 Task: Add a signature Claire Howard containing Have a great summer, Claire Howard to email address softage.4@softage.net and add a label Procedures
Action: Mouse moved to (1208, 92)
Screenshot: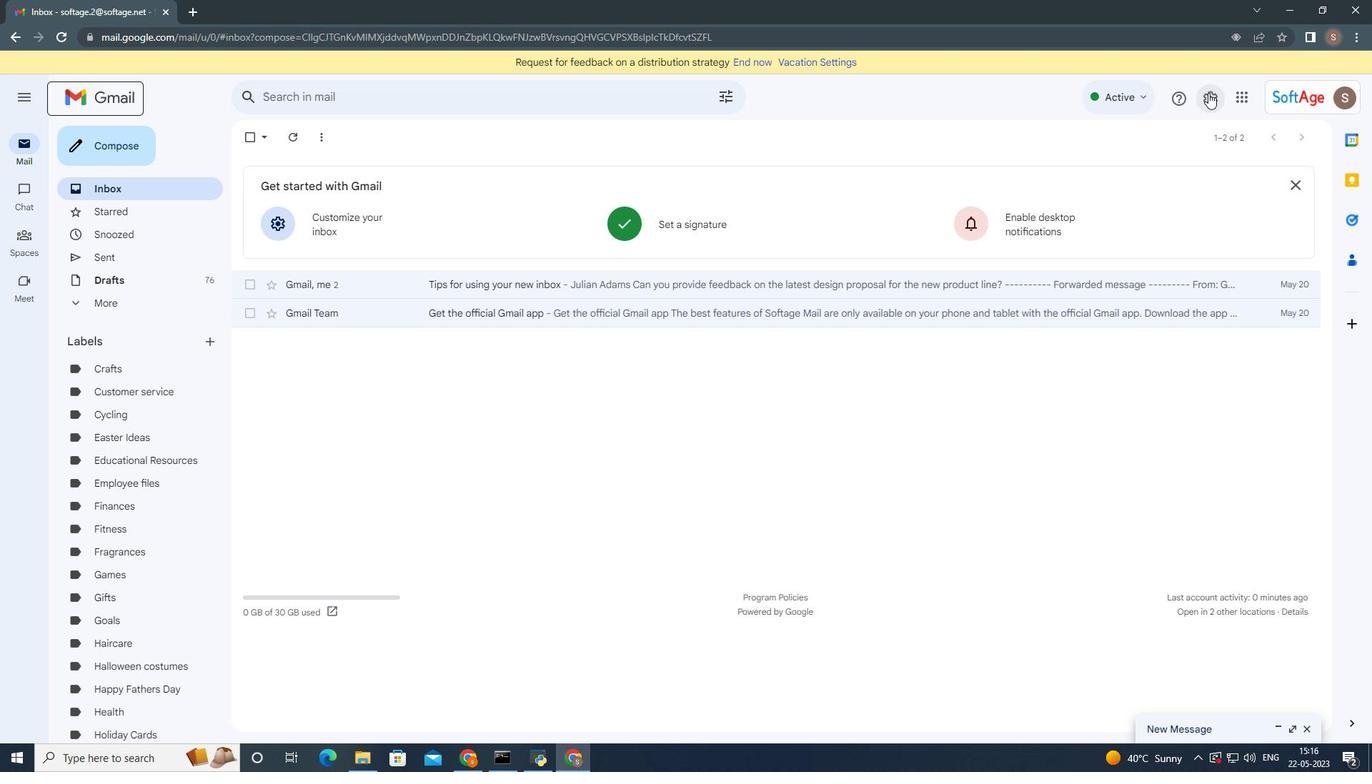 
Action: Mouse pressed left at (1208, 92)
Screenshot: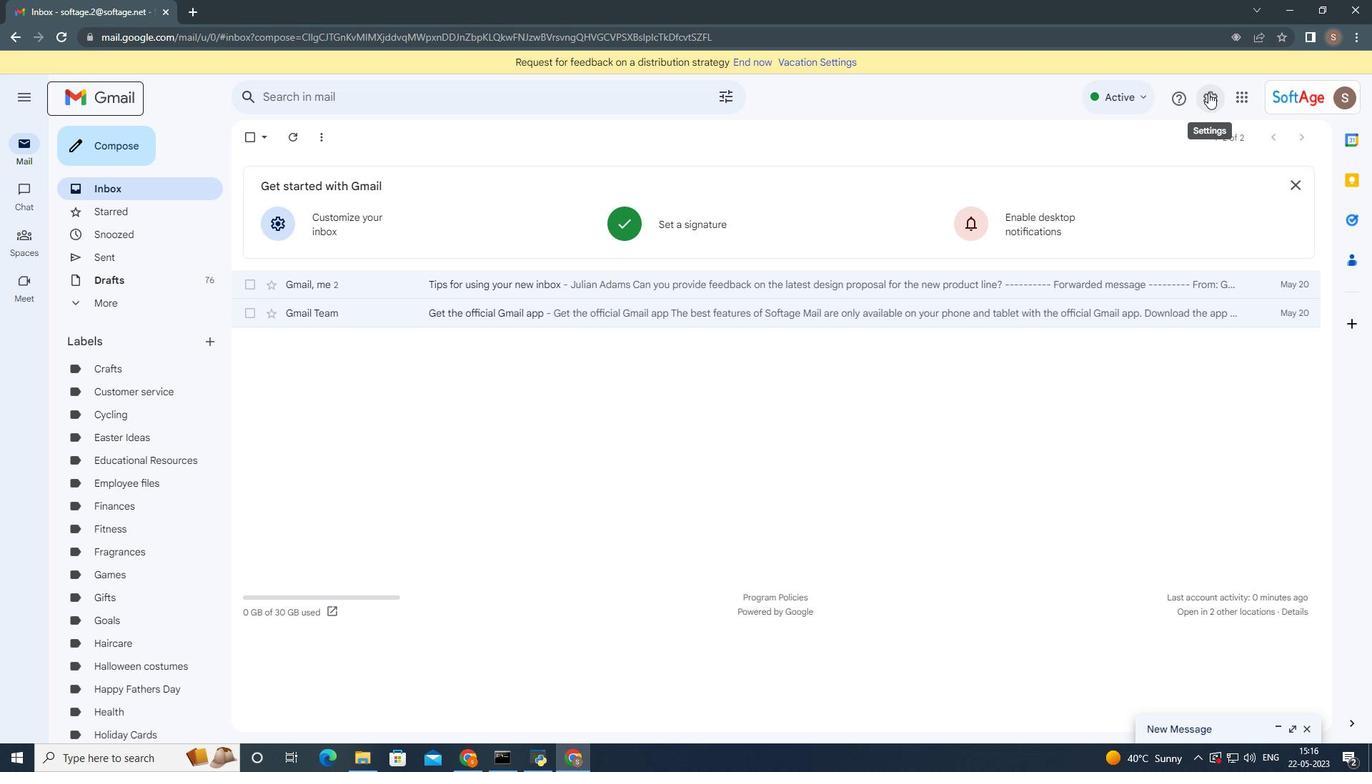 
Action: Mouse moved to (1165, 183)
Screenshot: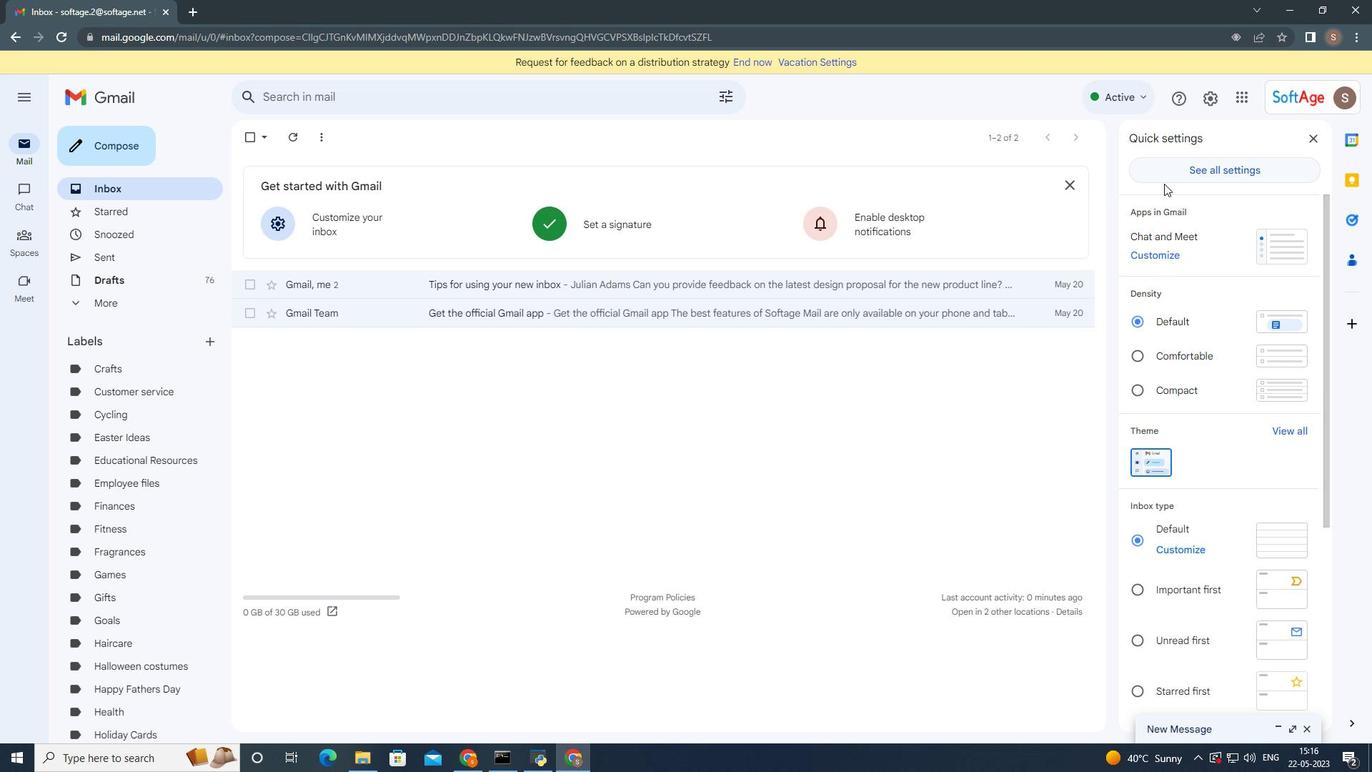 
Action: Mouse pressed left at (1165, 183)
Screenshot: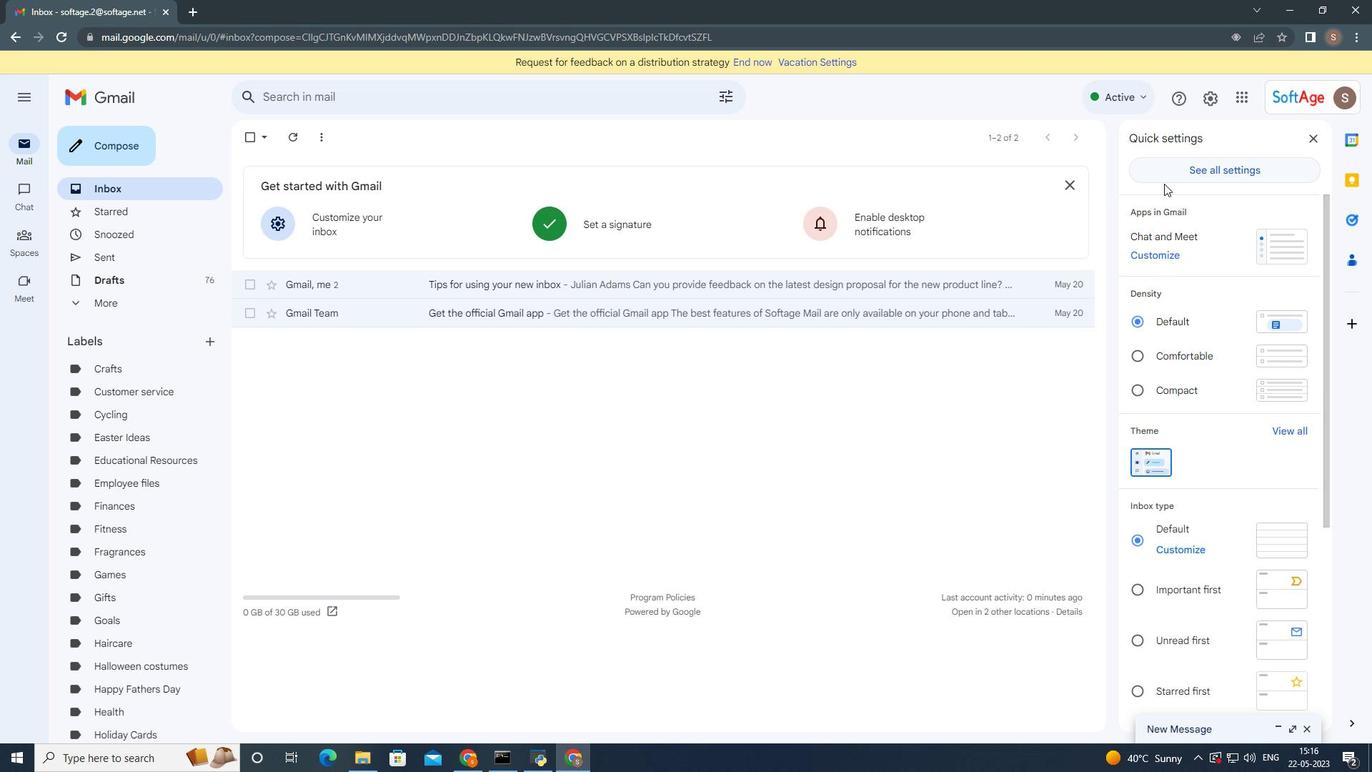 
Action: Mouse moved to (1165, 176)
Screenshot: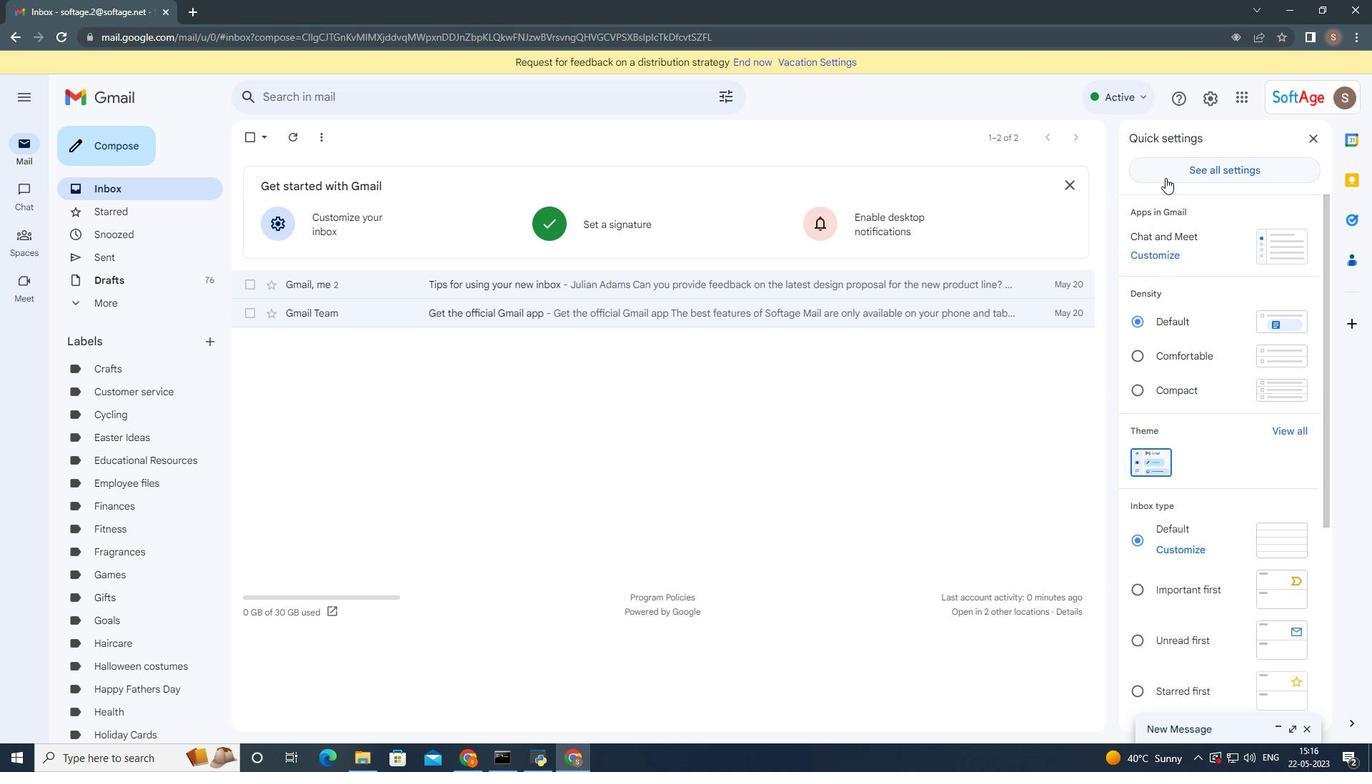 
Action: Mouse pressed left at (1165, 176)
Screenshot: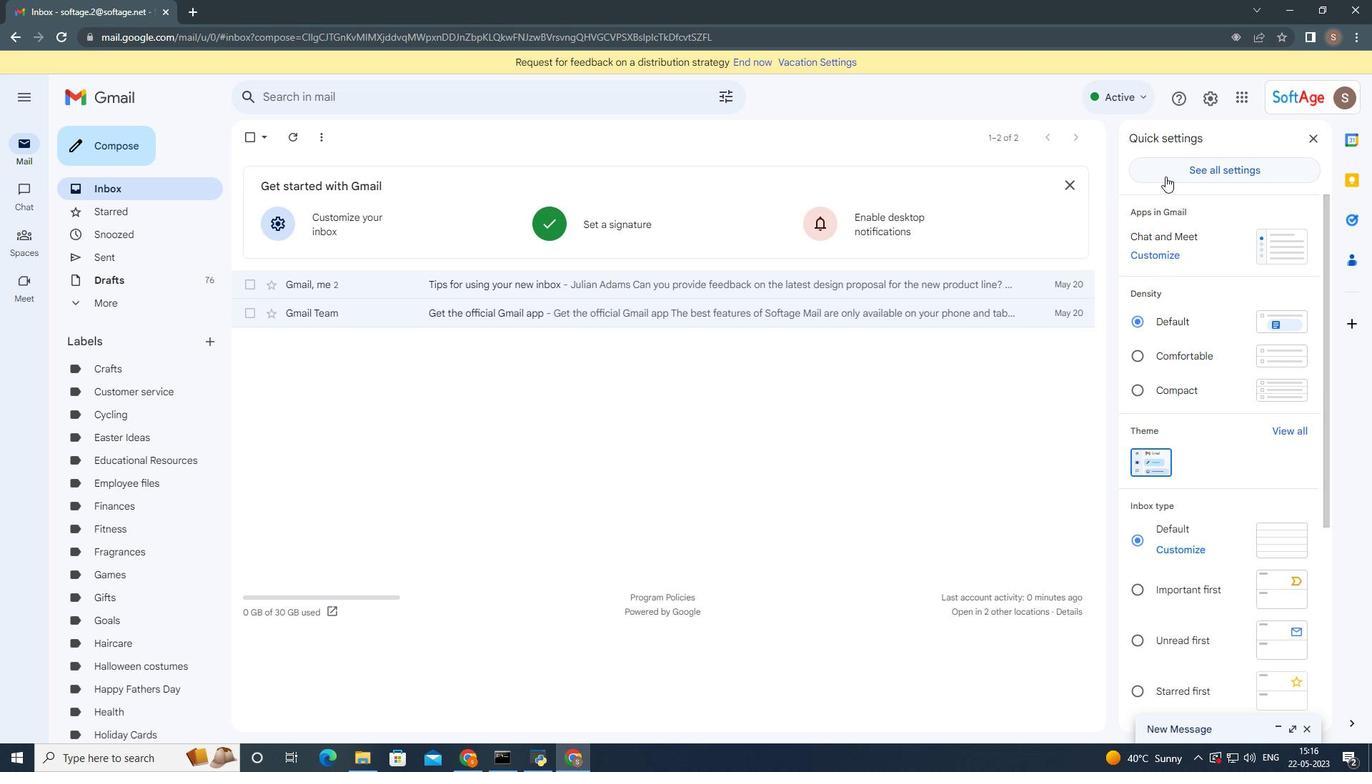 
Action: Mouse moved to (525, 463)
Screenshot: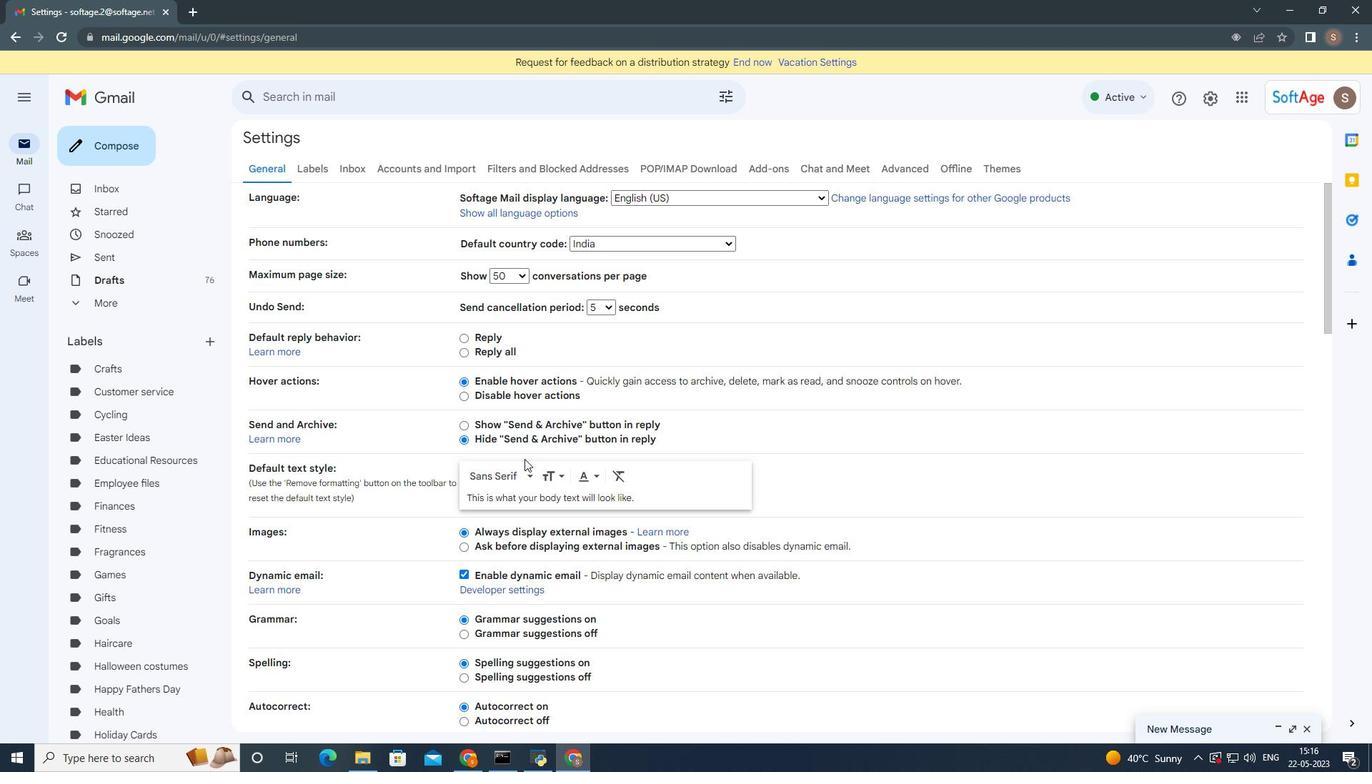 
Action: Mouse scrolled (525, 462) with delta (0, 0)
Screenshot: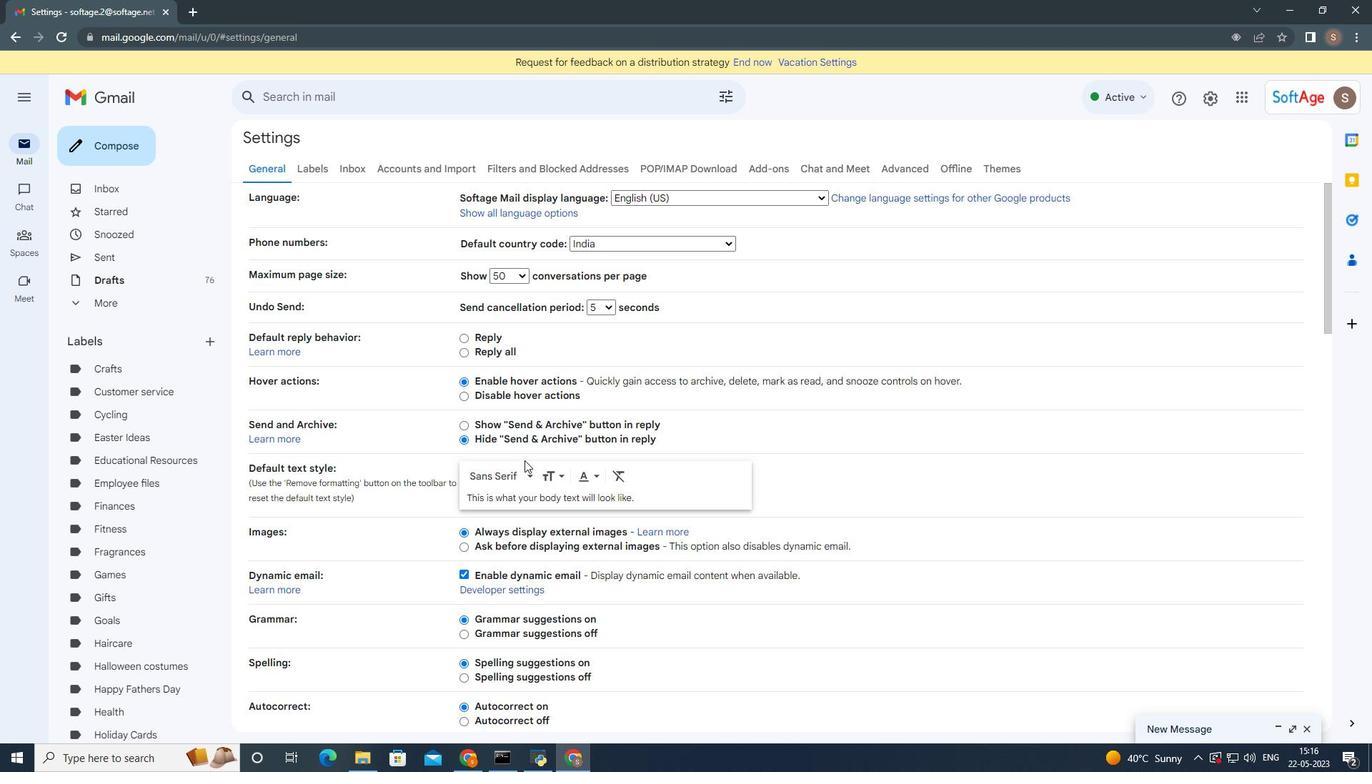 
Action: Mouse scrolled (525, 462) with delta (0, 0)
Screenshot: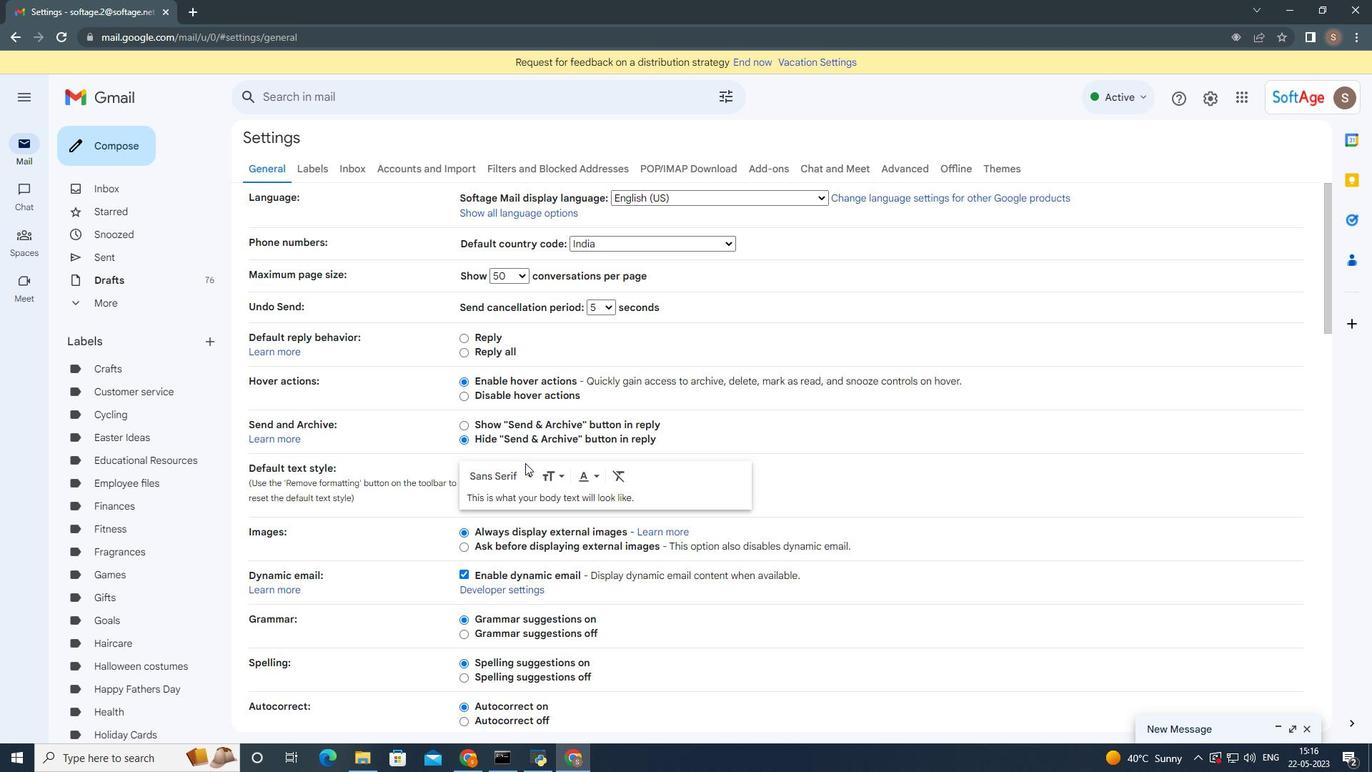 
Action: Mouse scrolled (525, 462) with delta (0, 0)
Screenshot: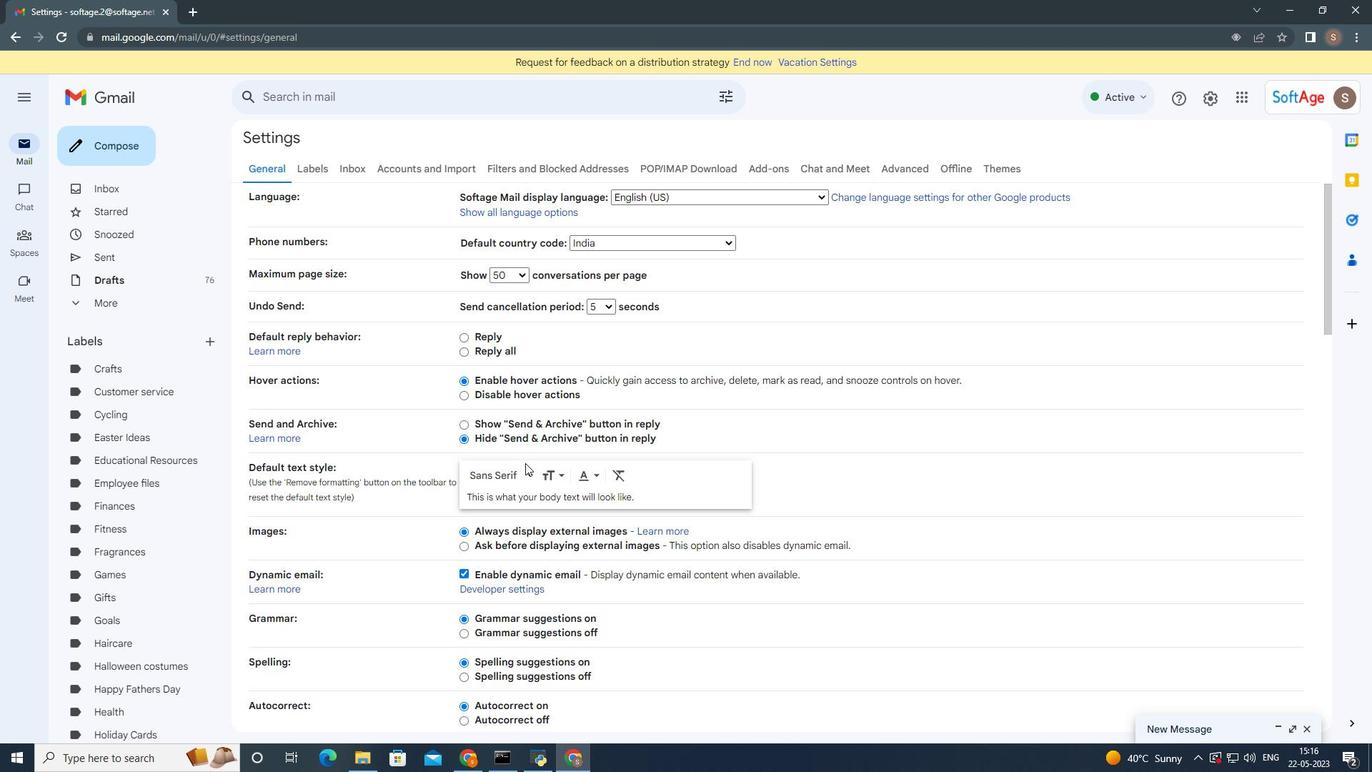
Action: Mouse scrolled (525, 462) with delta (0, 0)
Screenshot: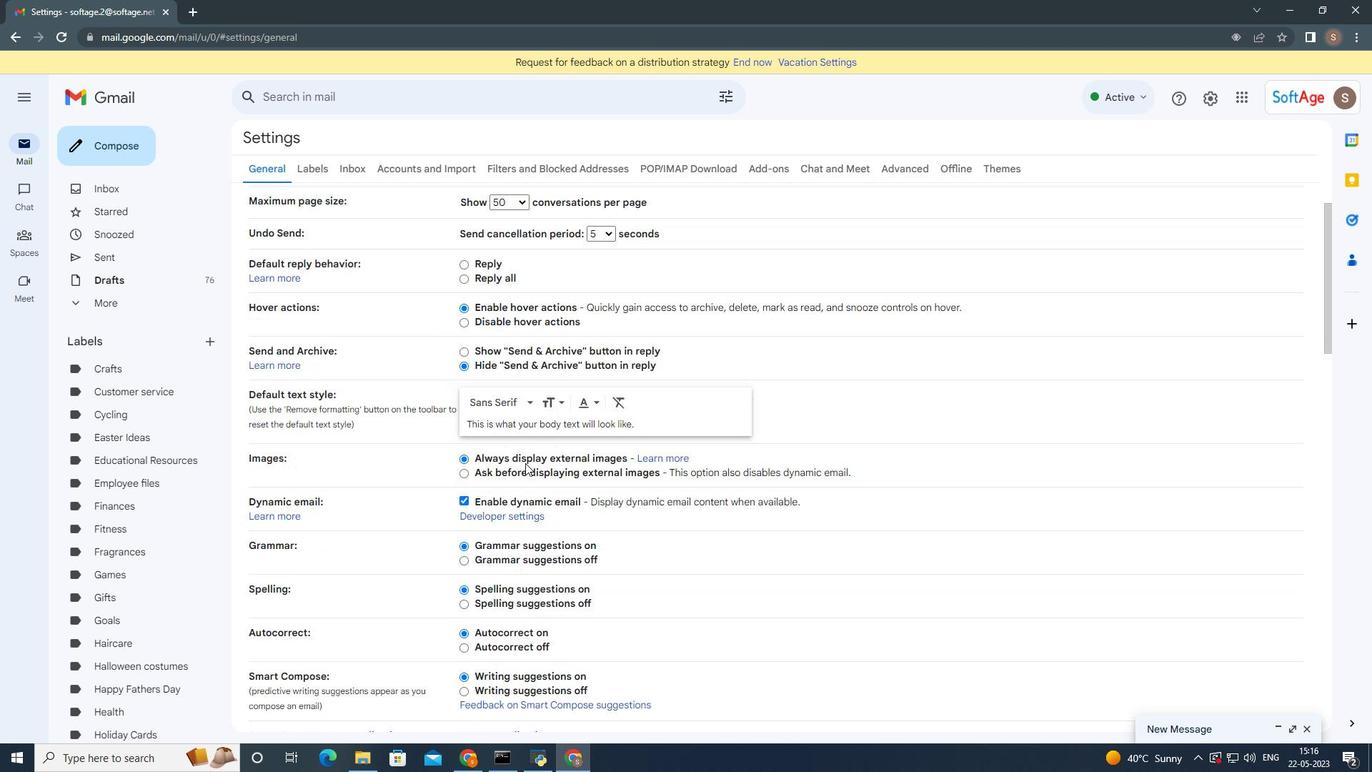 
Action: Mouse moved to (525, 463)
Screenshot: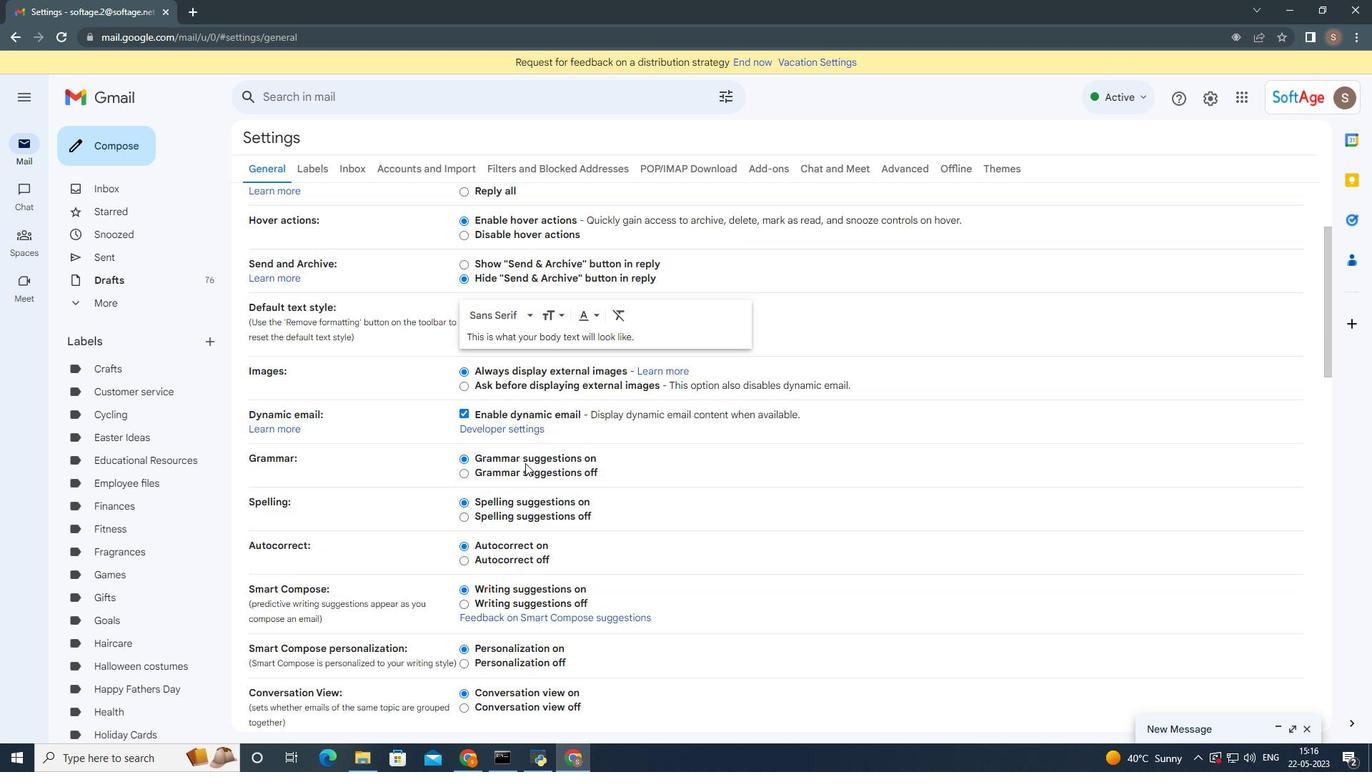 
Action: Mouse scrolled (525, 463) with delta (0, 0)
Screenshot: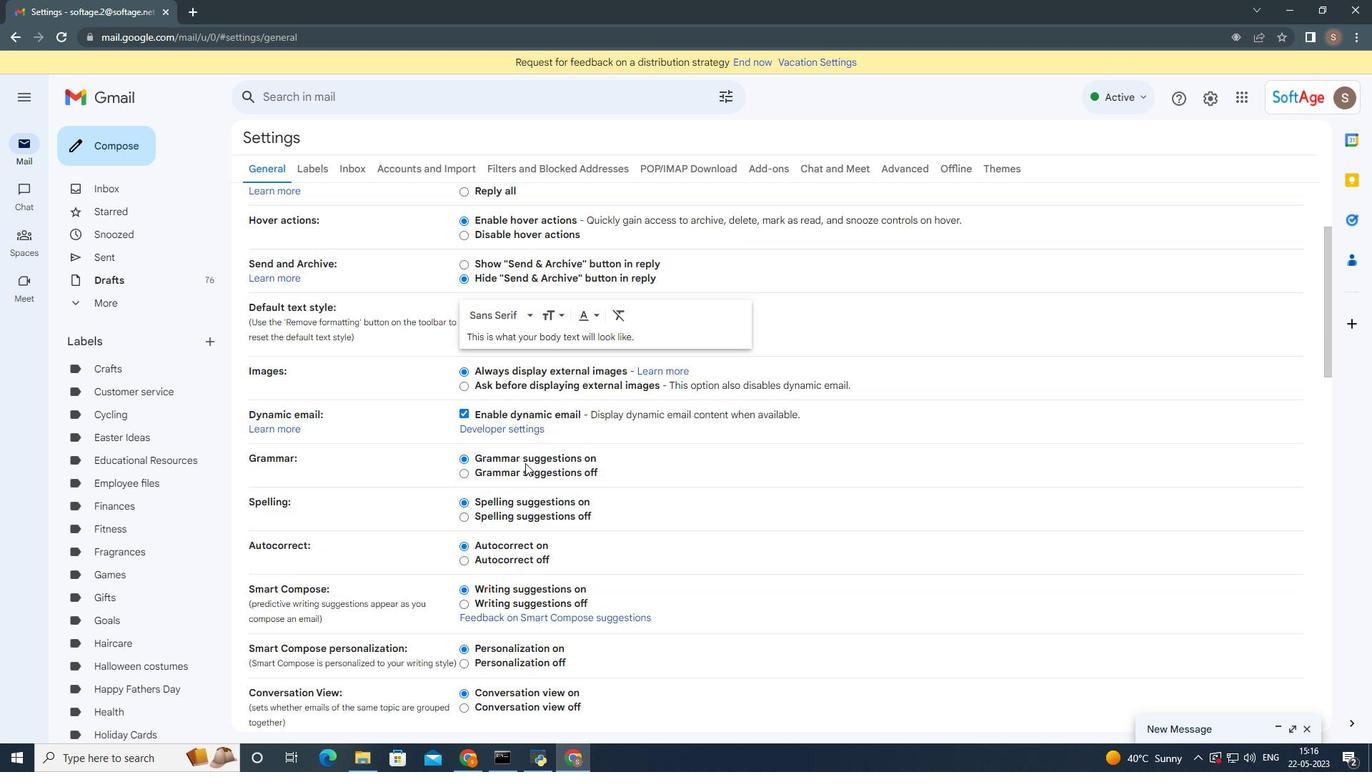 
Action: Mouse moved to (525, 466)
Screenshot: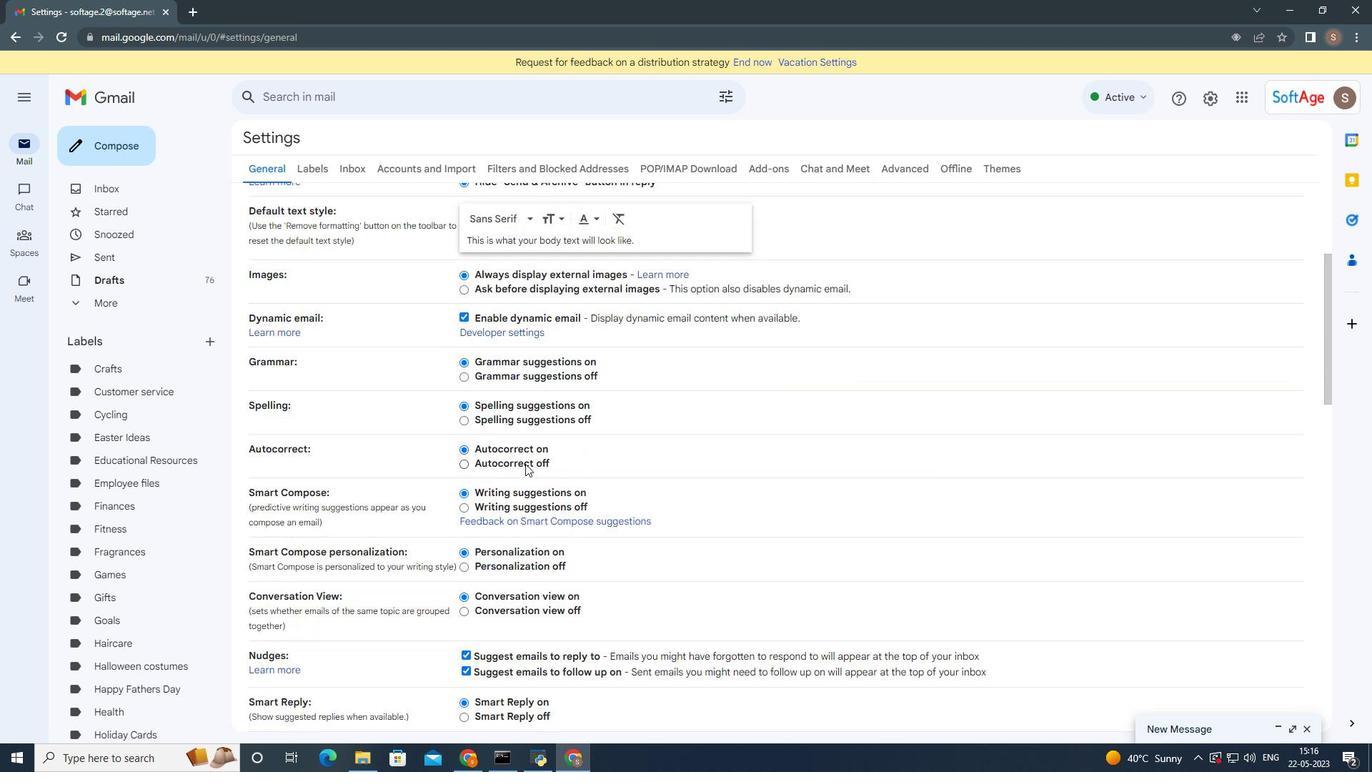 
Action: Mouse scrolled (525, 465) with delta (0, 0)
Screenshot: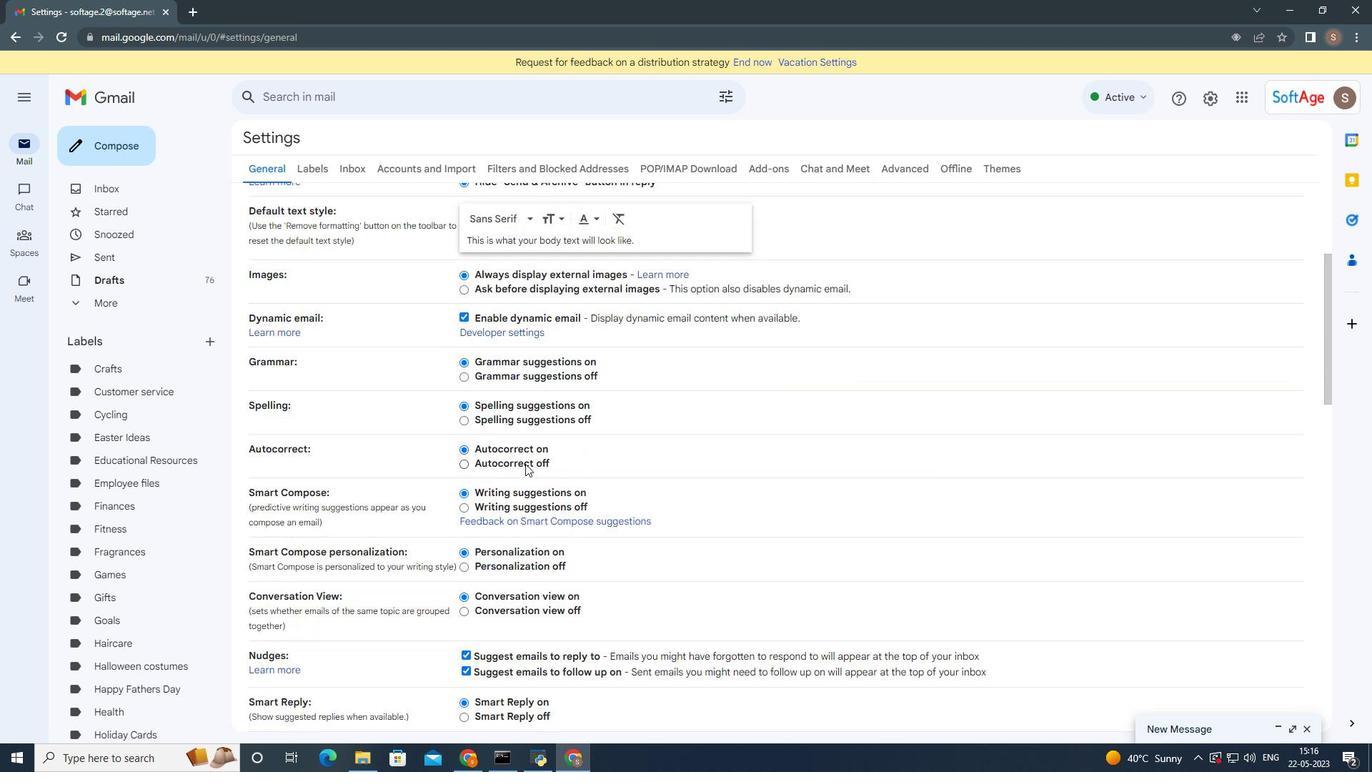 
Action: Mouse moved to (526, 465)
Screenshot: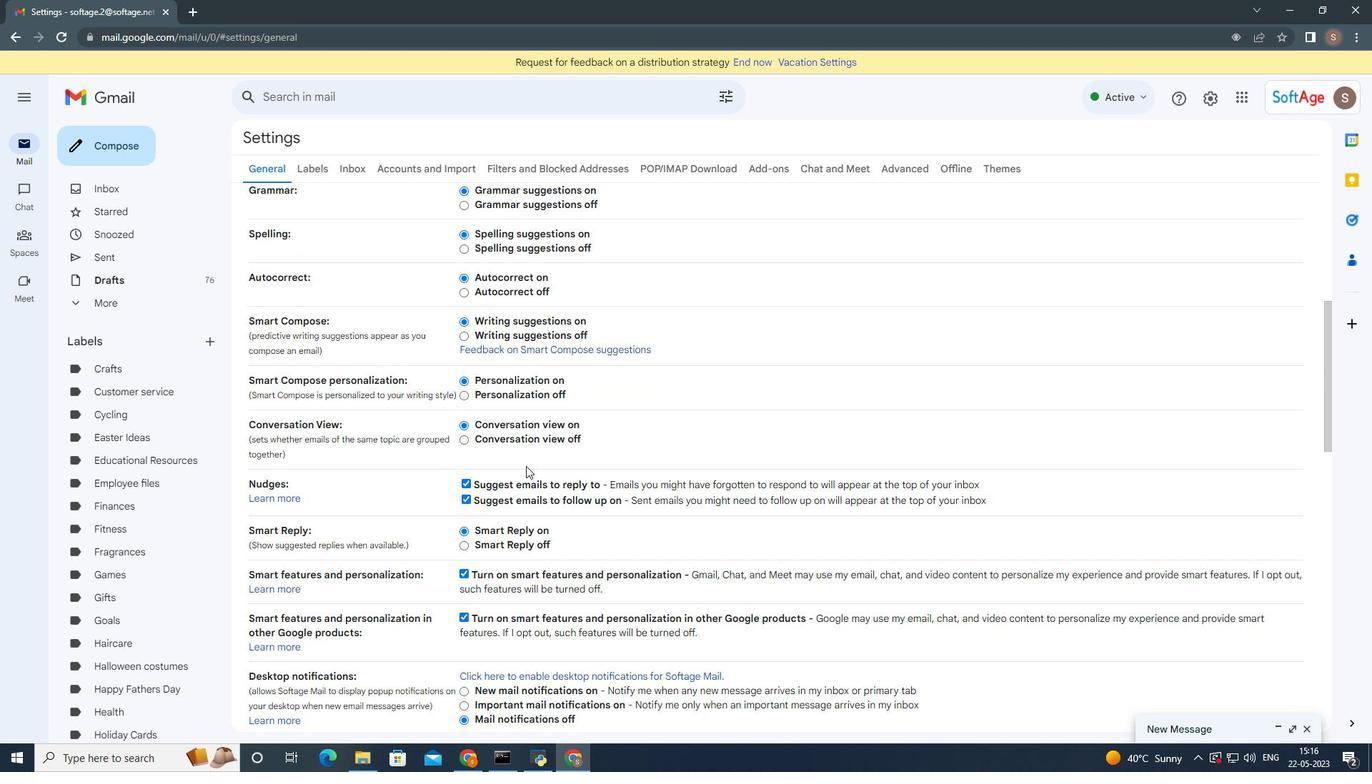 
Action: Mouse scrolled (526, 464) with delta (0, 0)
Screenshot: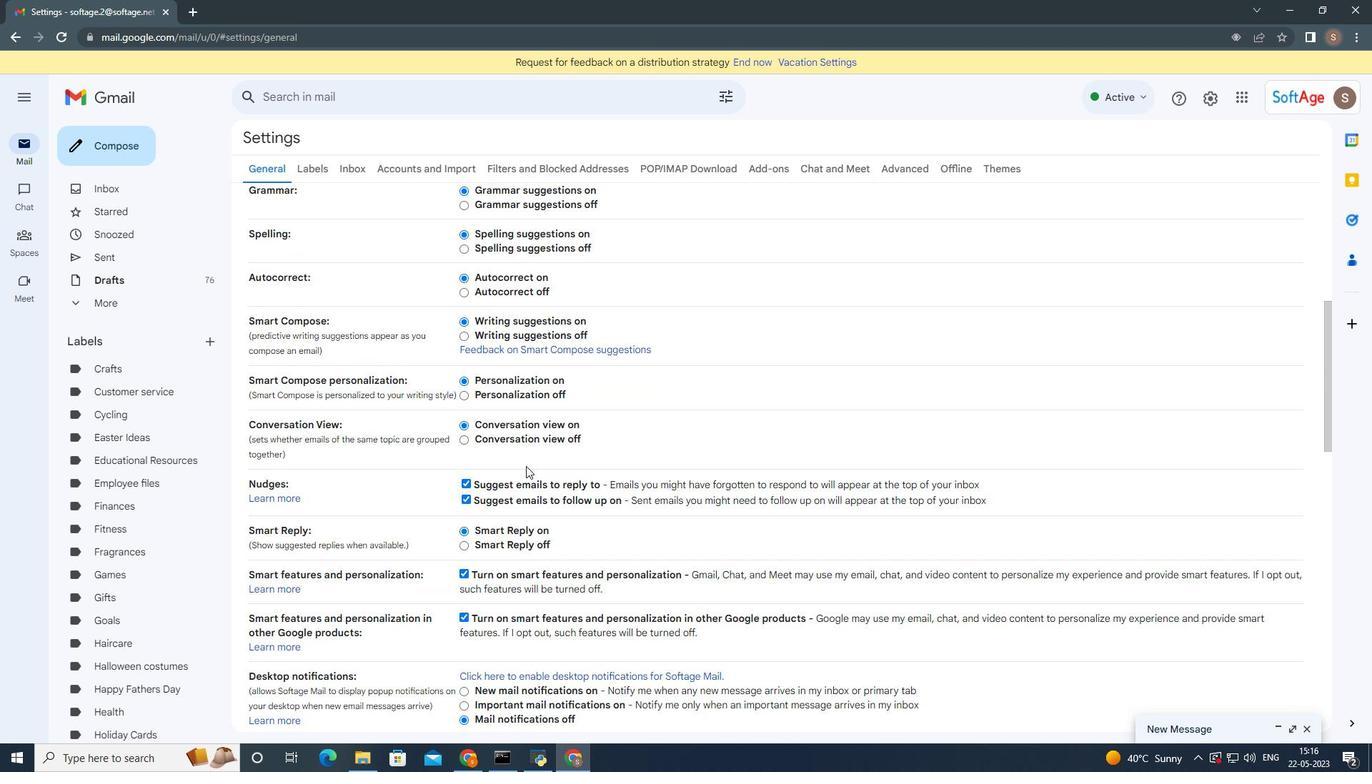 
Action: Mouse moved to (526, 465)
Screenshot: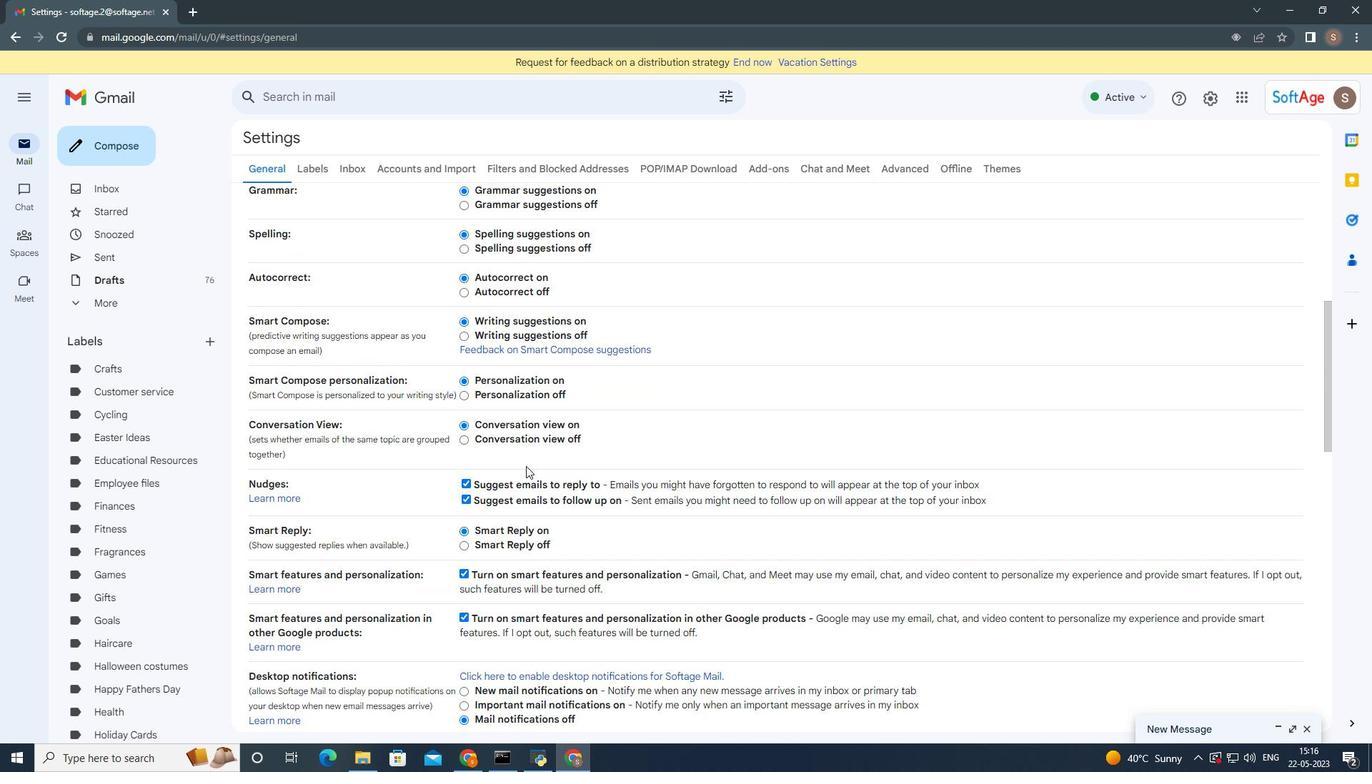 
Action: Mouse scrolled (526, 464) with delta (0, 0)
Screenshot: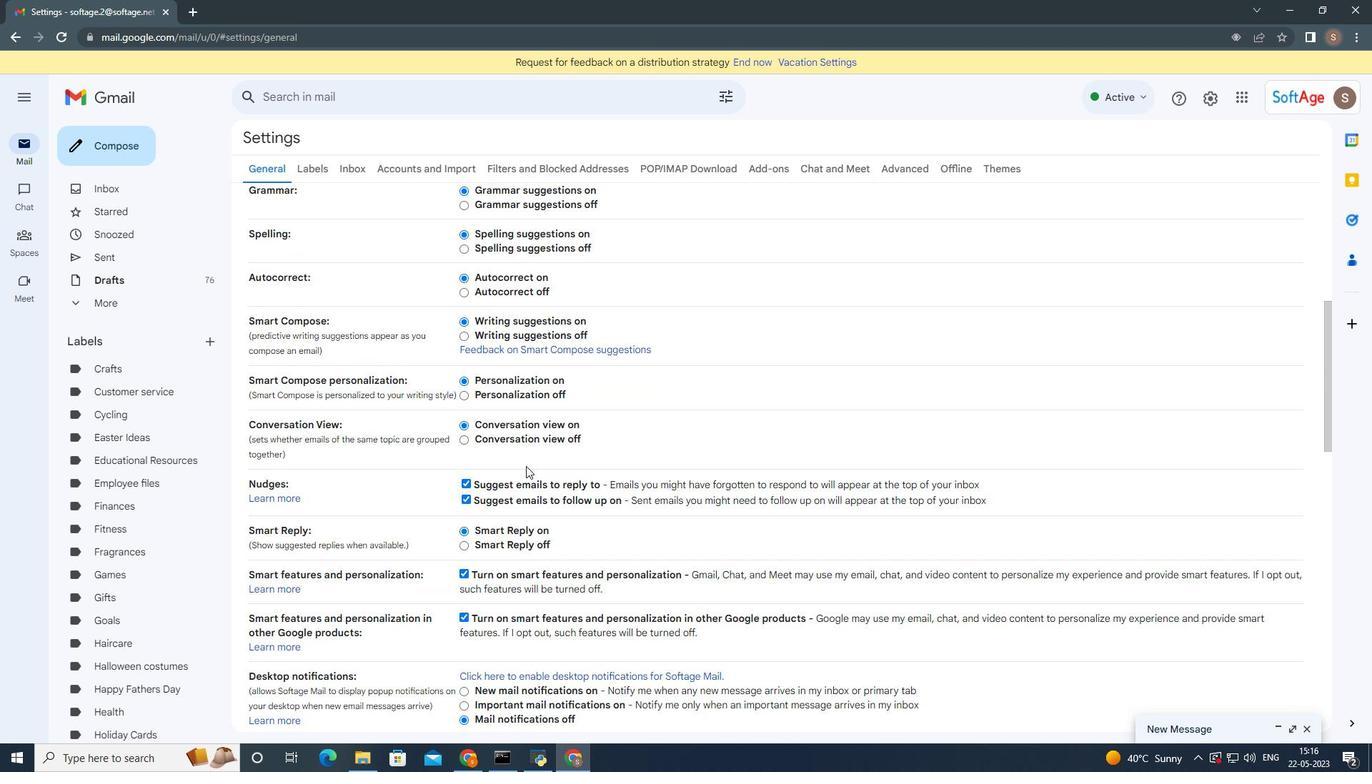 
Action: Mouse scrolled (526, 464) with delta (0, 0)
Screenshot: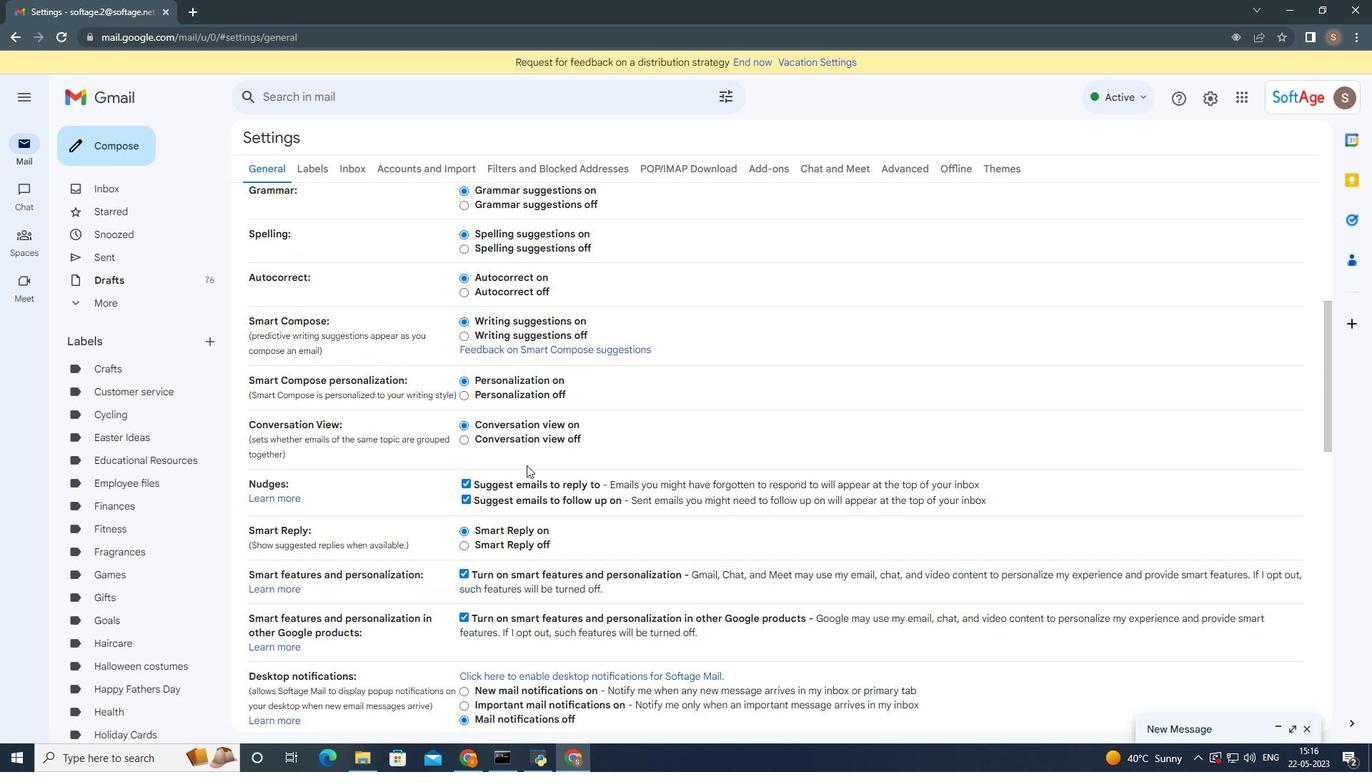 
Action: Mouse moved to (526, 465)
Screenshot: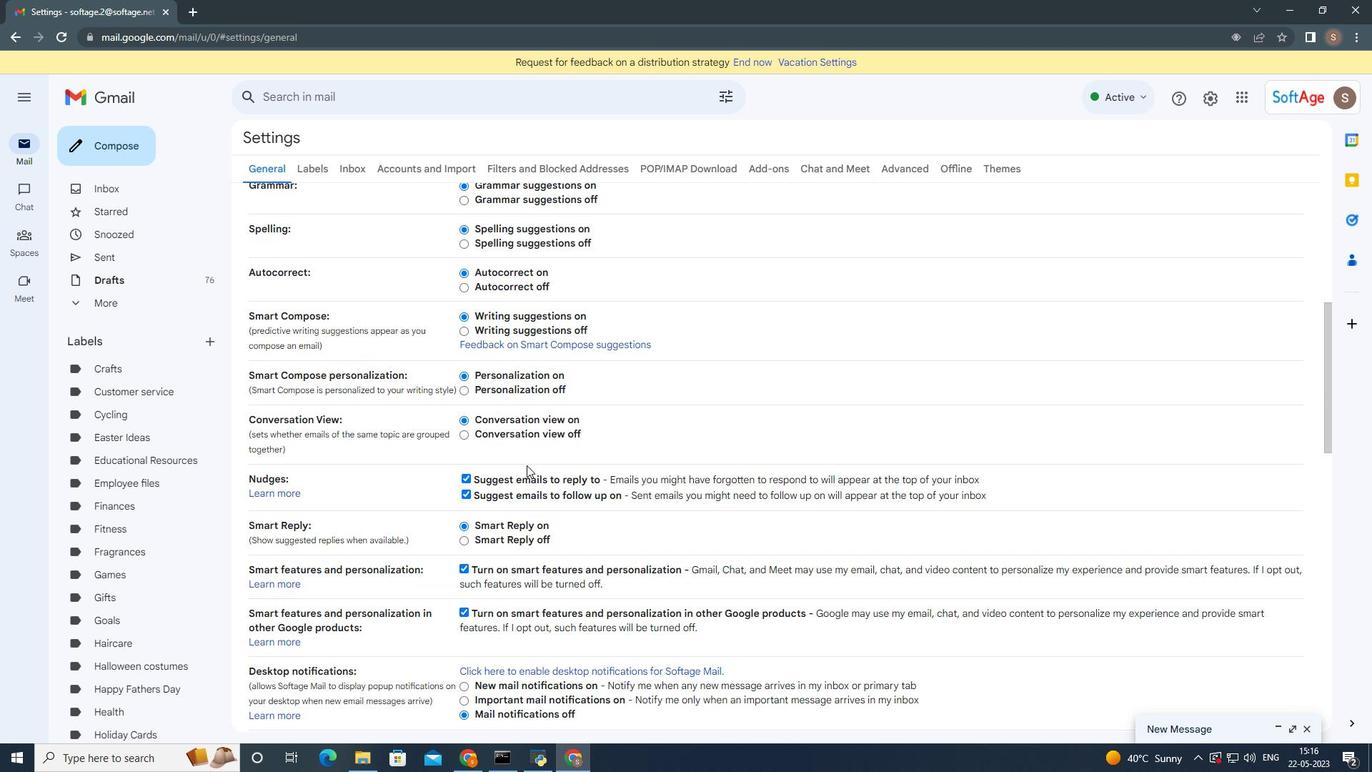 
Action: Mouse scrolled (526, 464) with delta (0, 0)
Screenshot: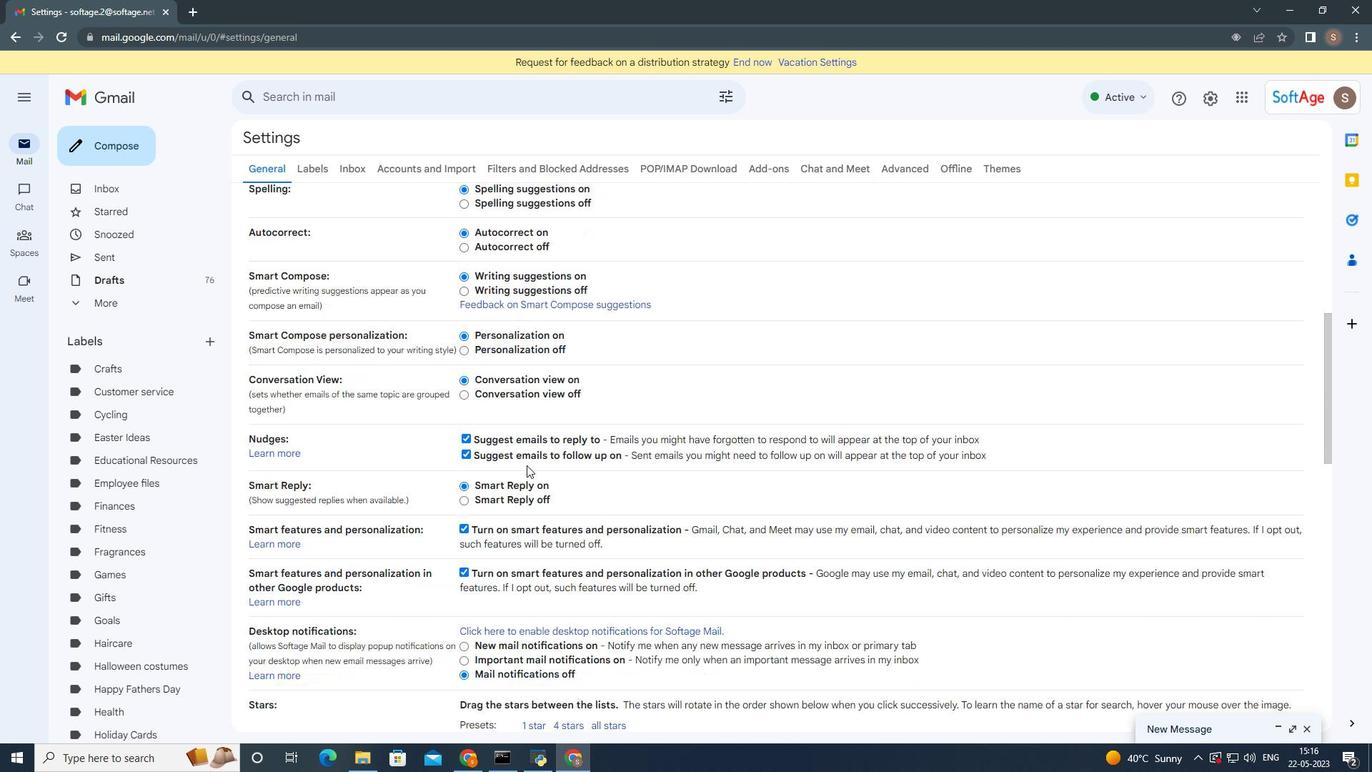 
Action: Mouse scrolled (526, 464) with delta (0, 0)
Screenshot: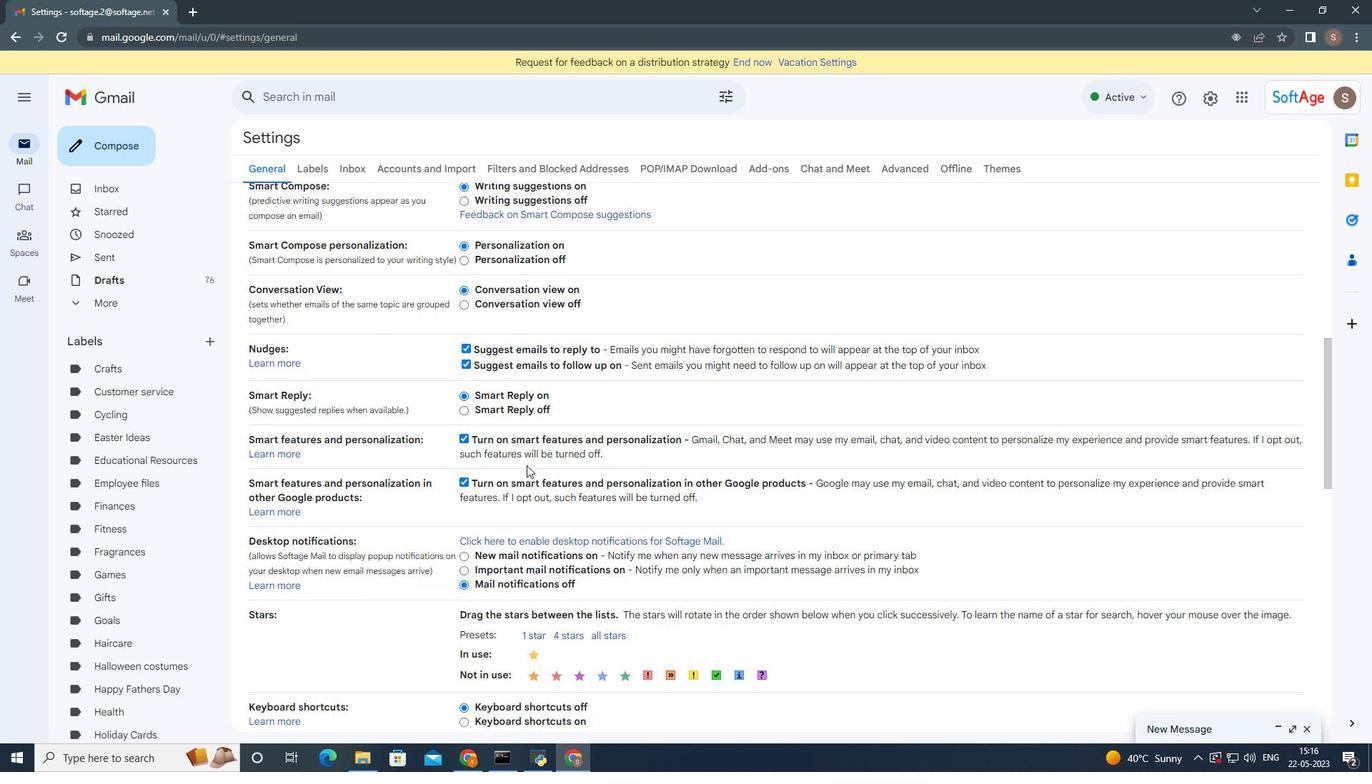 
Action: Mouse scrolled (526, 464) with delta (0, 0)
Screenshot: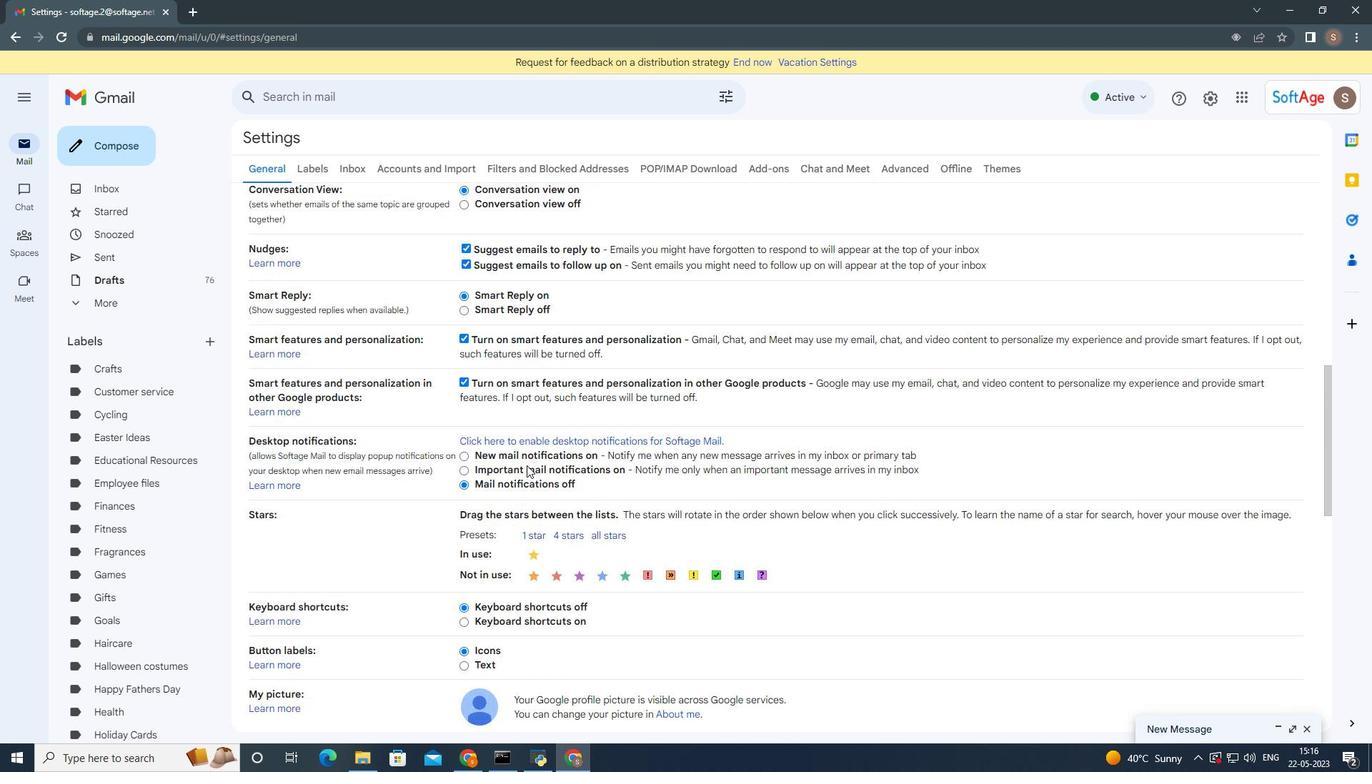 
Action: Mouse moved to (526, 465)
Screenshot: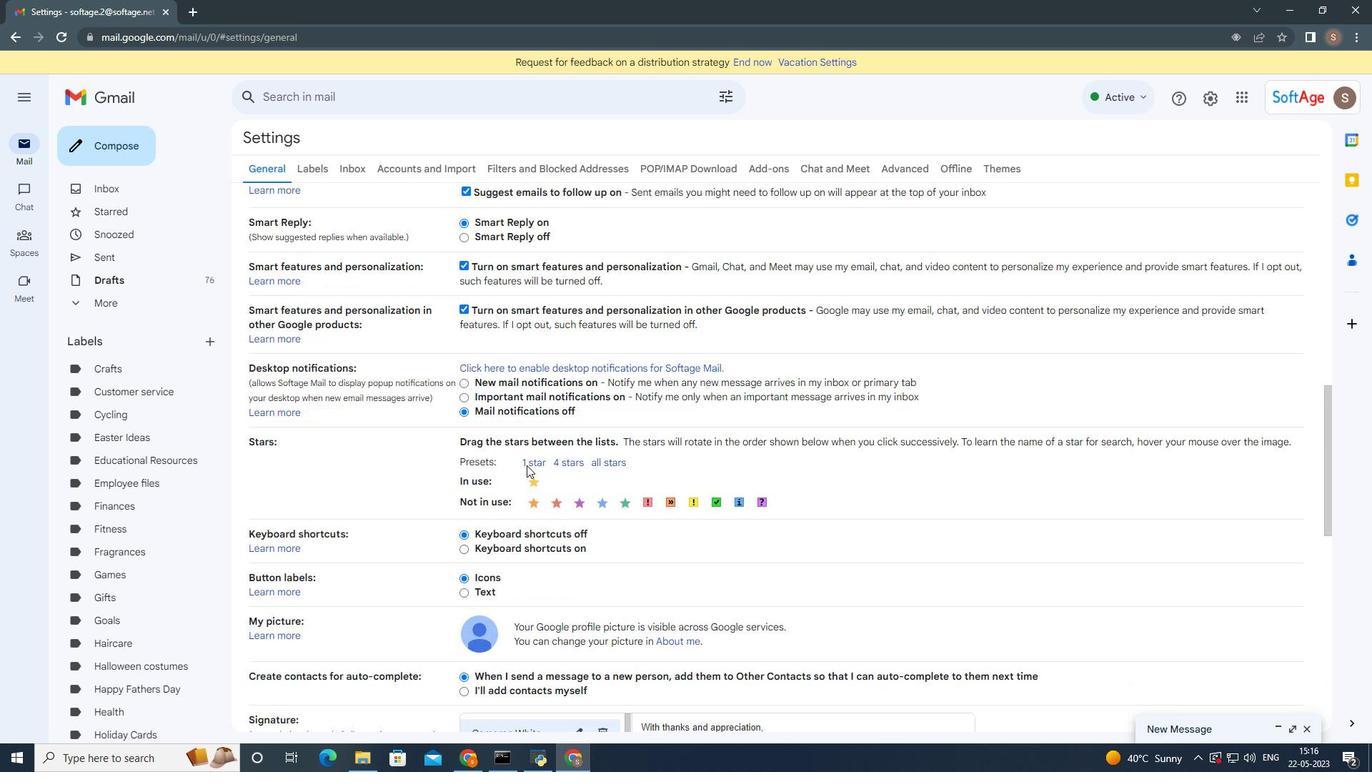 
Action: Mouse scrolled (526, 464) with delta (0, 0)
Screenshot: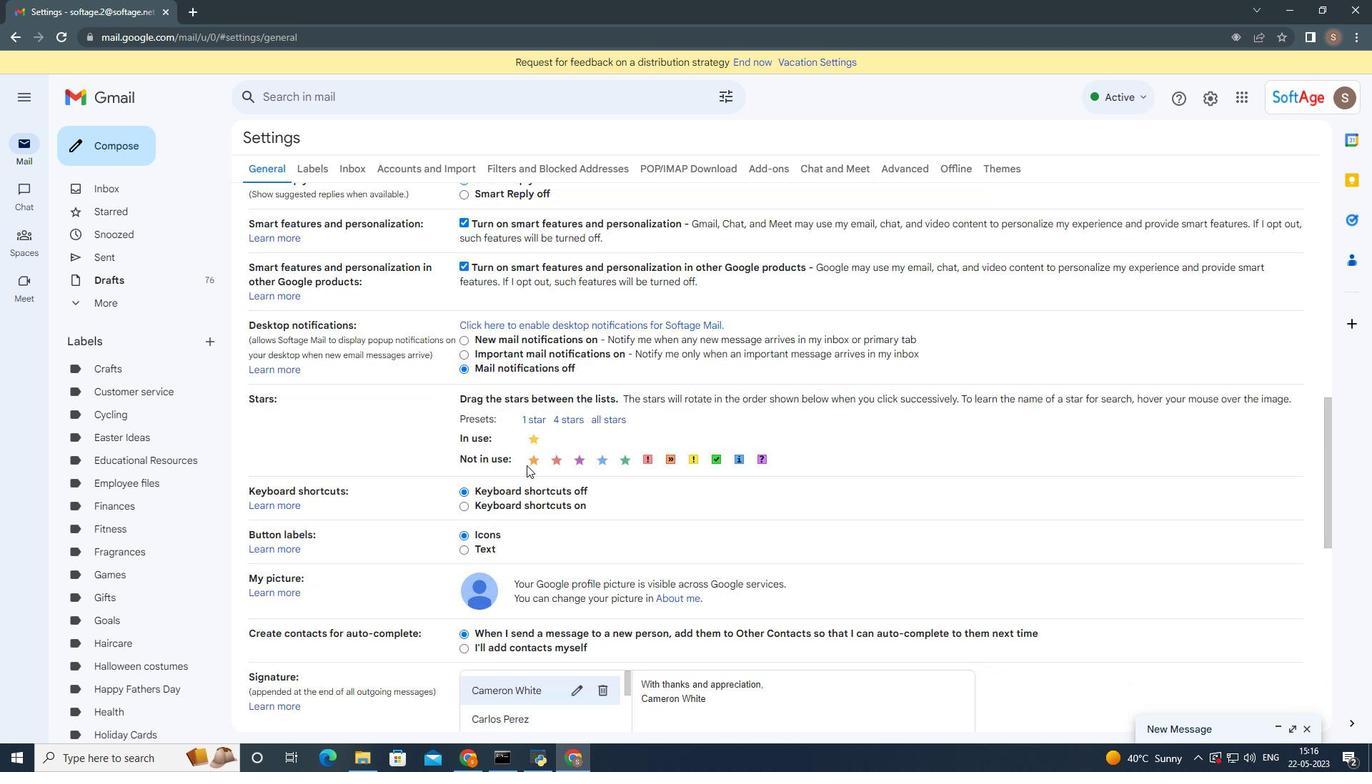
Action: Mouse moved to (526, 467)
Screenshot: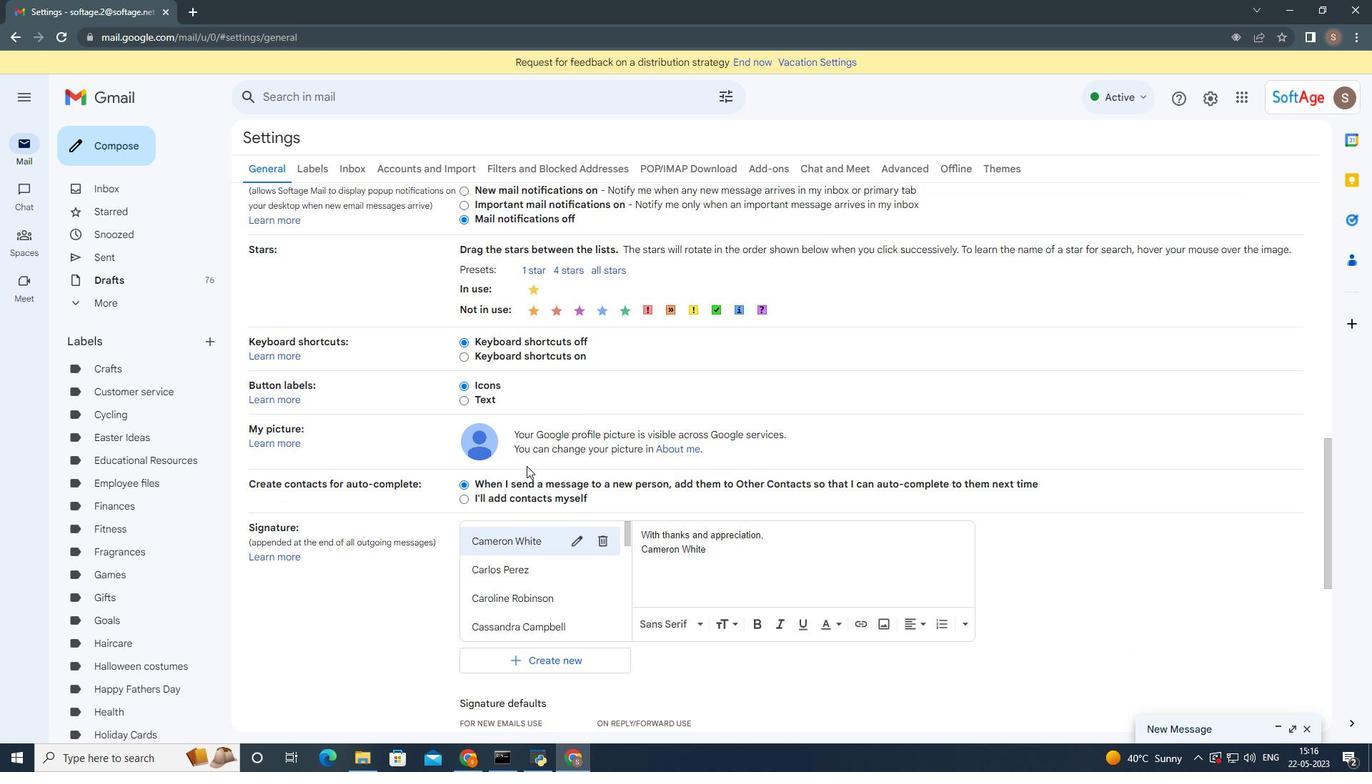 
Action: Mouse scrolled (526, 466) with delta (0, 0)
Screenshot: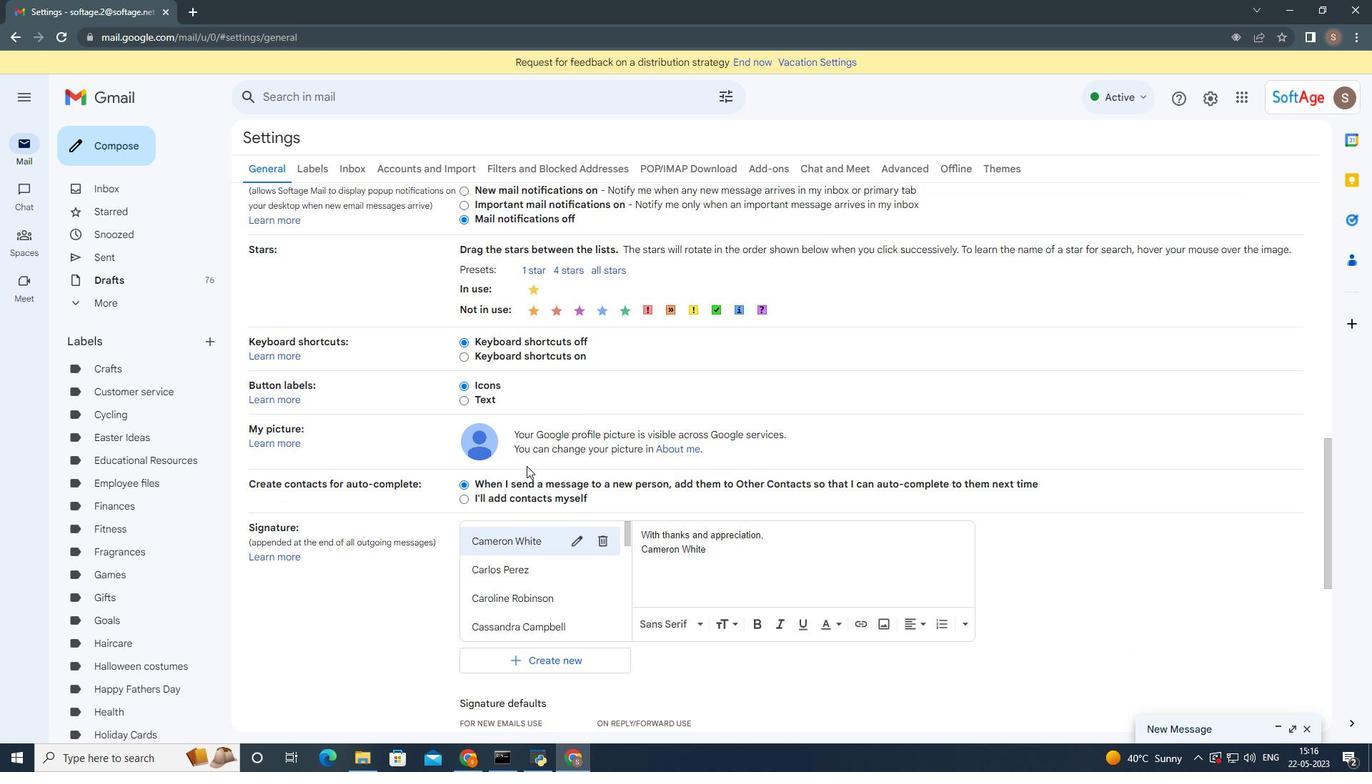 
Action: Mouse moved to (526, 468)
Screenshot: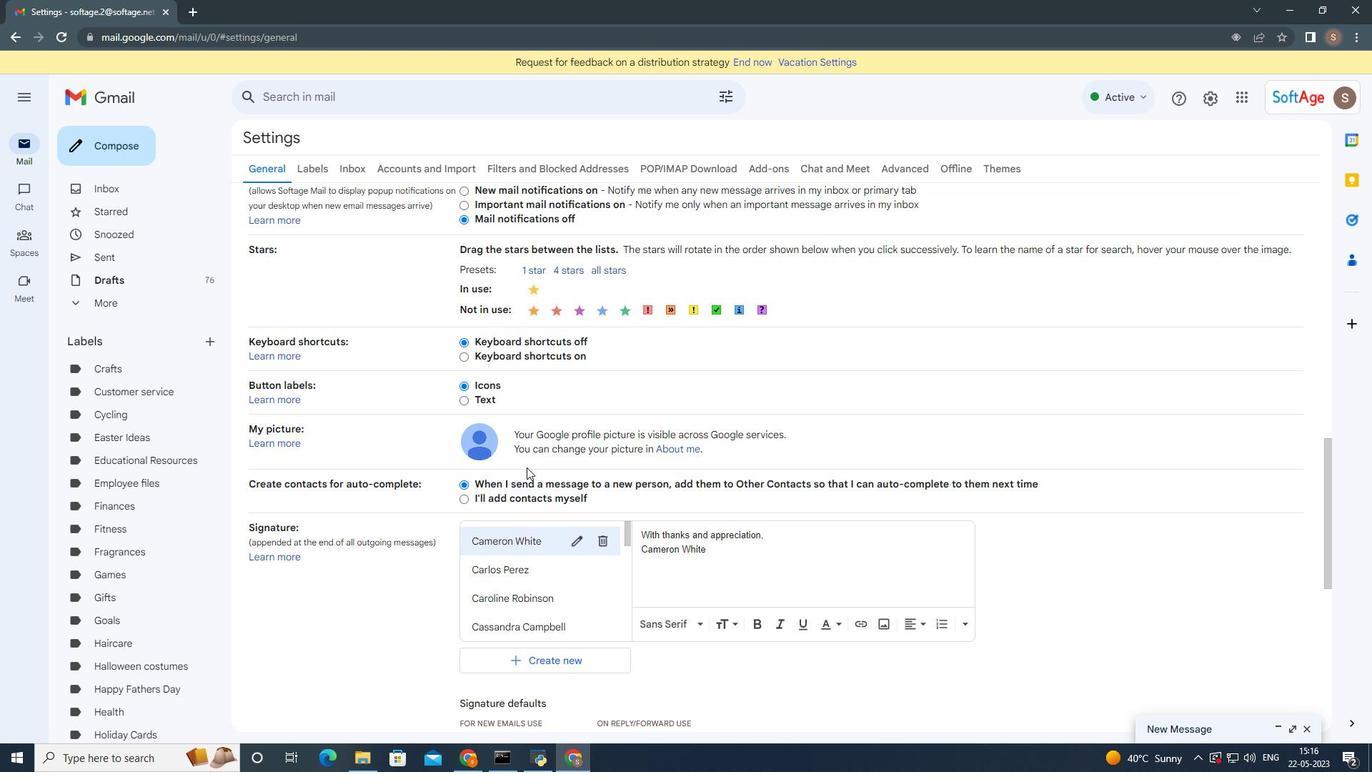 
Action: Mouse scrolled (526, 468) with delta (0, 0)
Screenshot: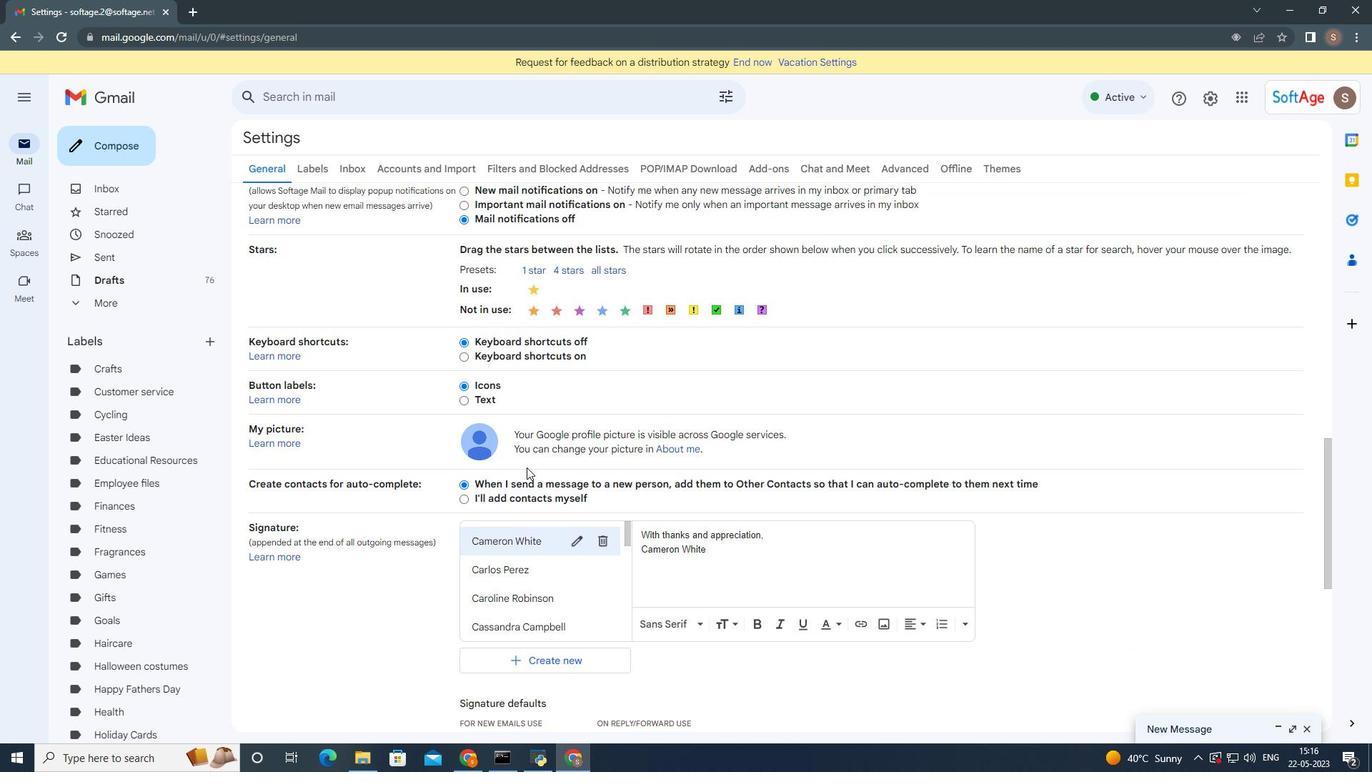 
Action: Mouse moved to (486, 506)
Screenshot: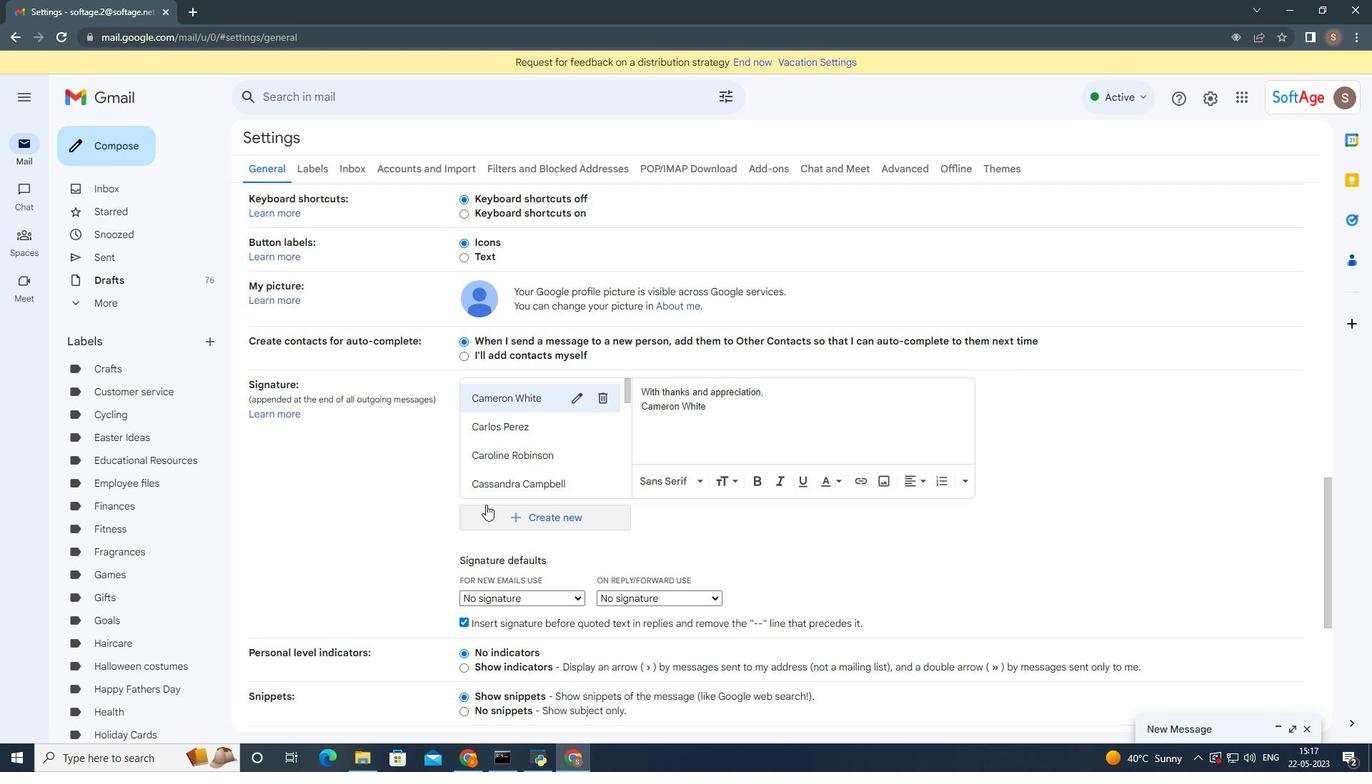 
Action: Mouse pressed left at (486, 506)
Screenshot: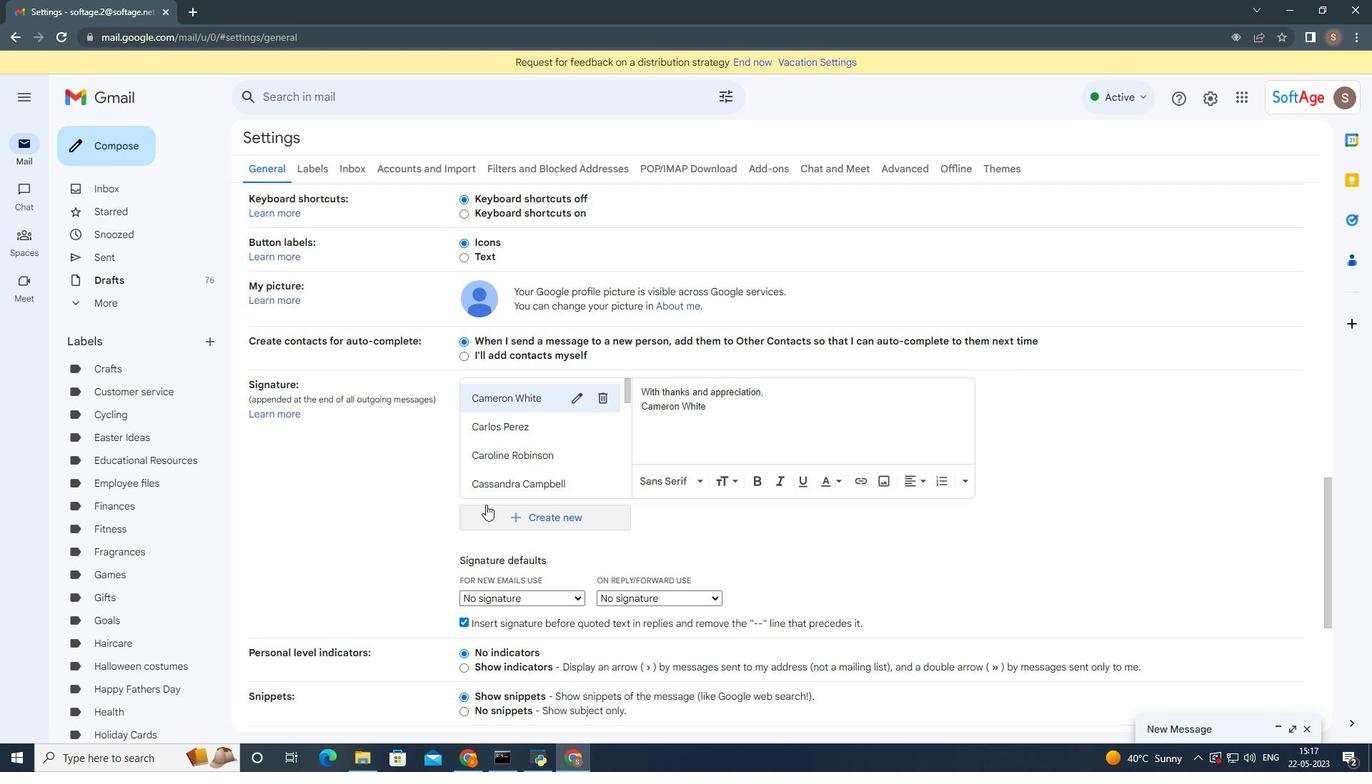 
Action: Mouse moved to (569, 395)
Screenshot: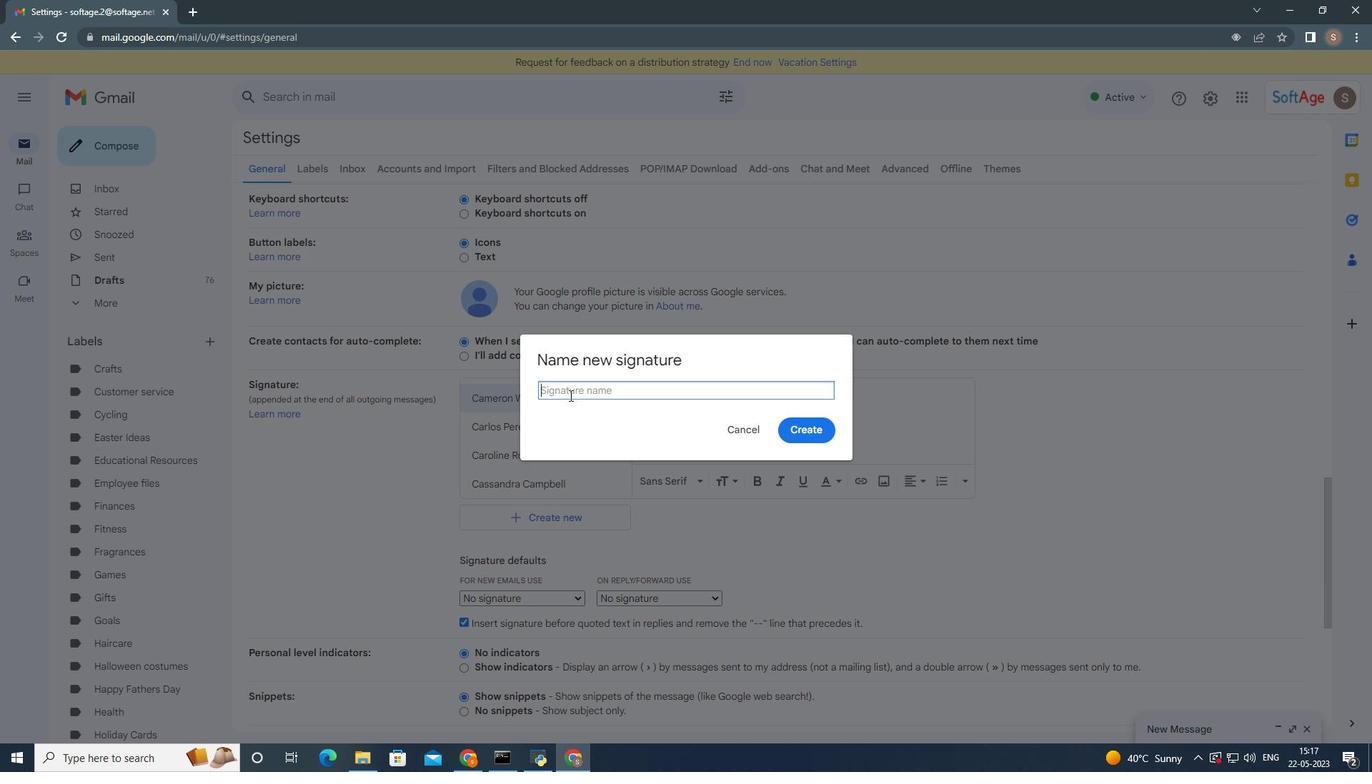 
Action: Key pressed <Key.shift>Claire<Key.space><Key.shift>Howard
Screenshot: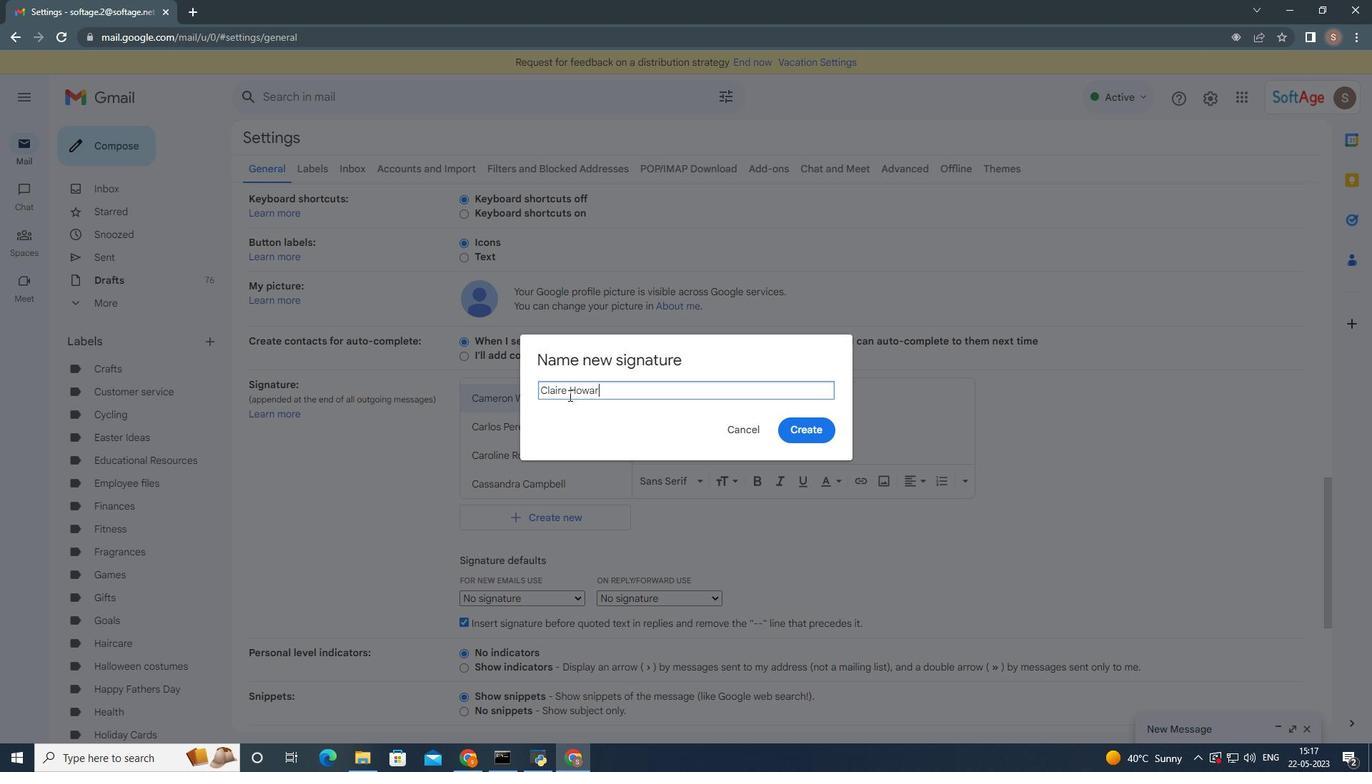 
Action: Mouse moved to (804, 426)
Screenshot: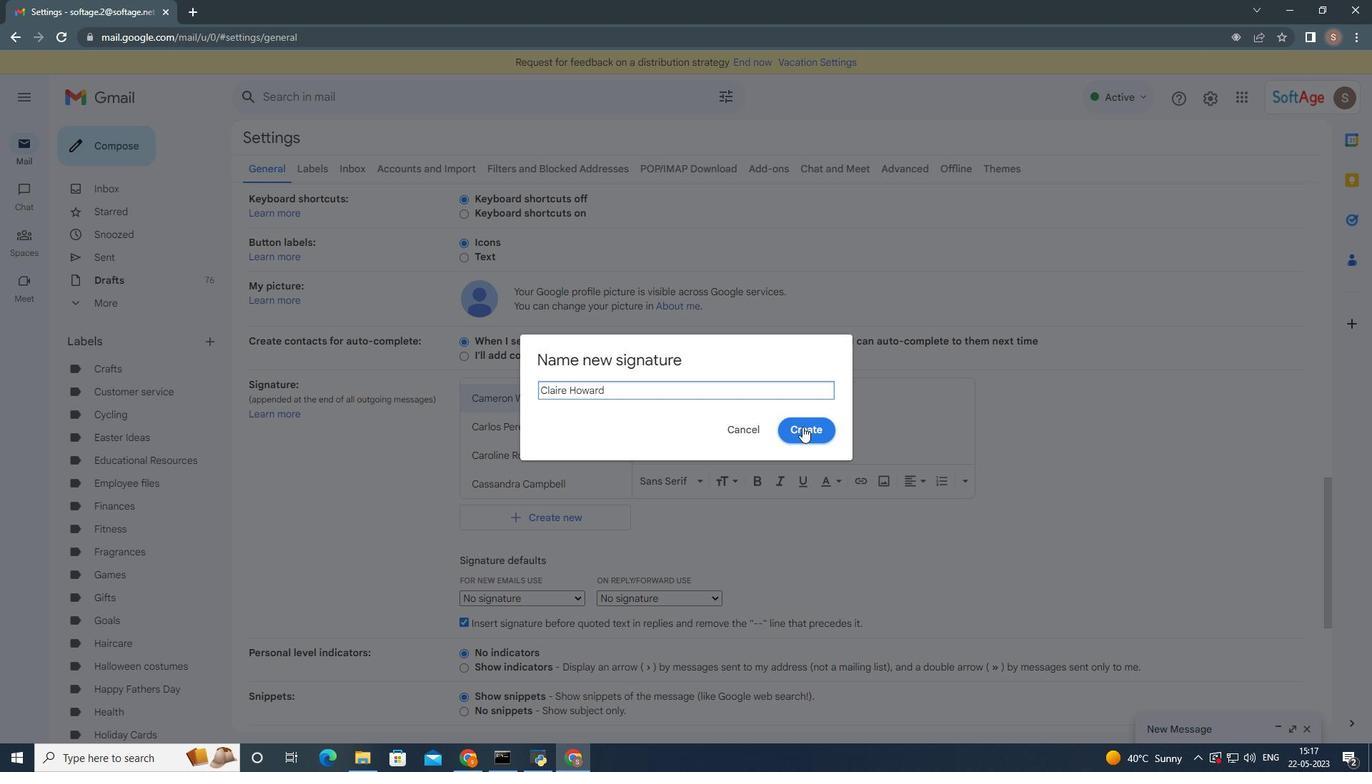 
Action: Mouse pressed left at (804, 426)
Screenshot: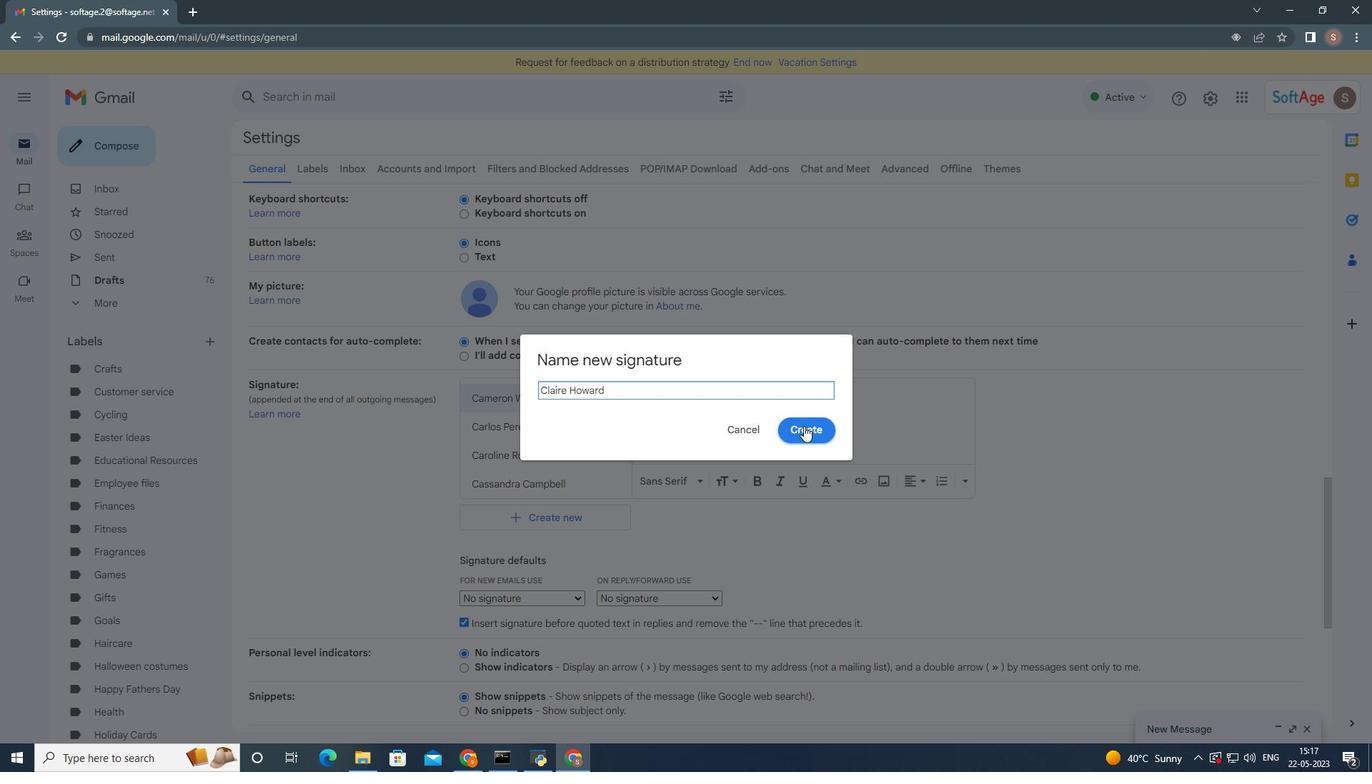 
Action: Mouse moved to (739, 431)
Screenshot: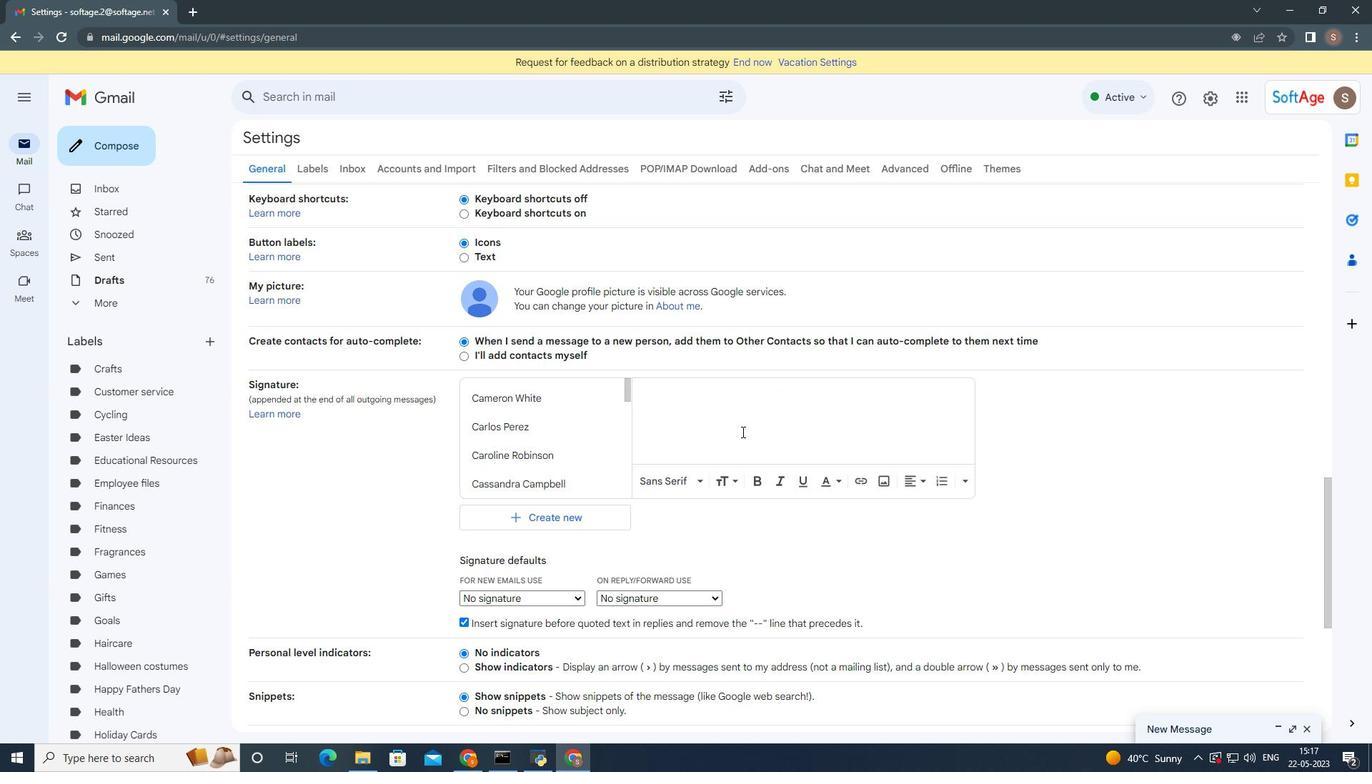 
Action: Key pressed <Key.shift>Have<Key.space>a<Key.space>great<Key.space>summer,<Key.enter>cha<Key.backspace><Key.backspace><Key.backspace><Key.shift>Cka<Key.backspace><Key.backspace>laire<Key.space><Key.shift>Howard
Screenshot: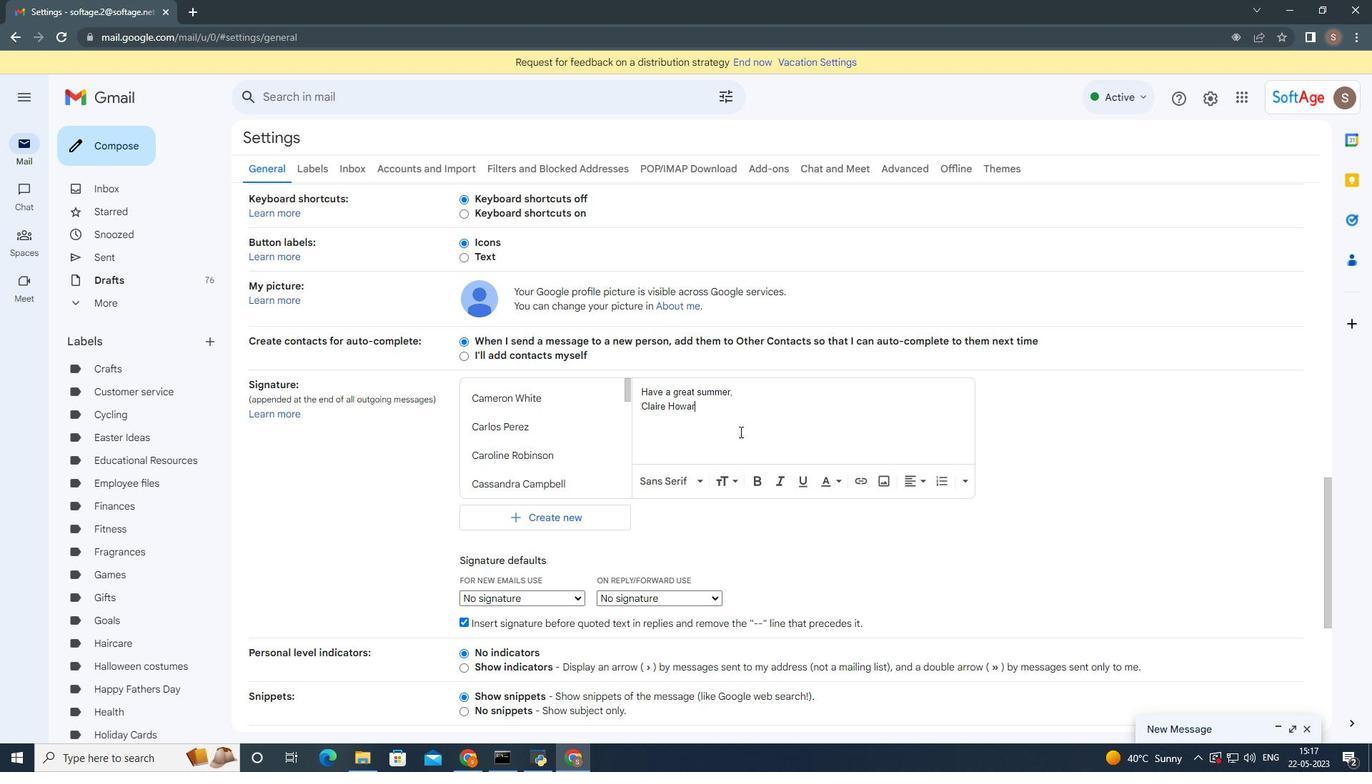 
Action: Mouse moved to (732, 436)
Screenshot: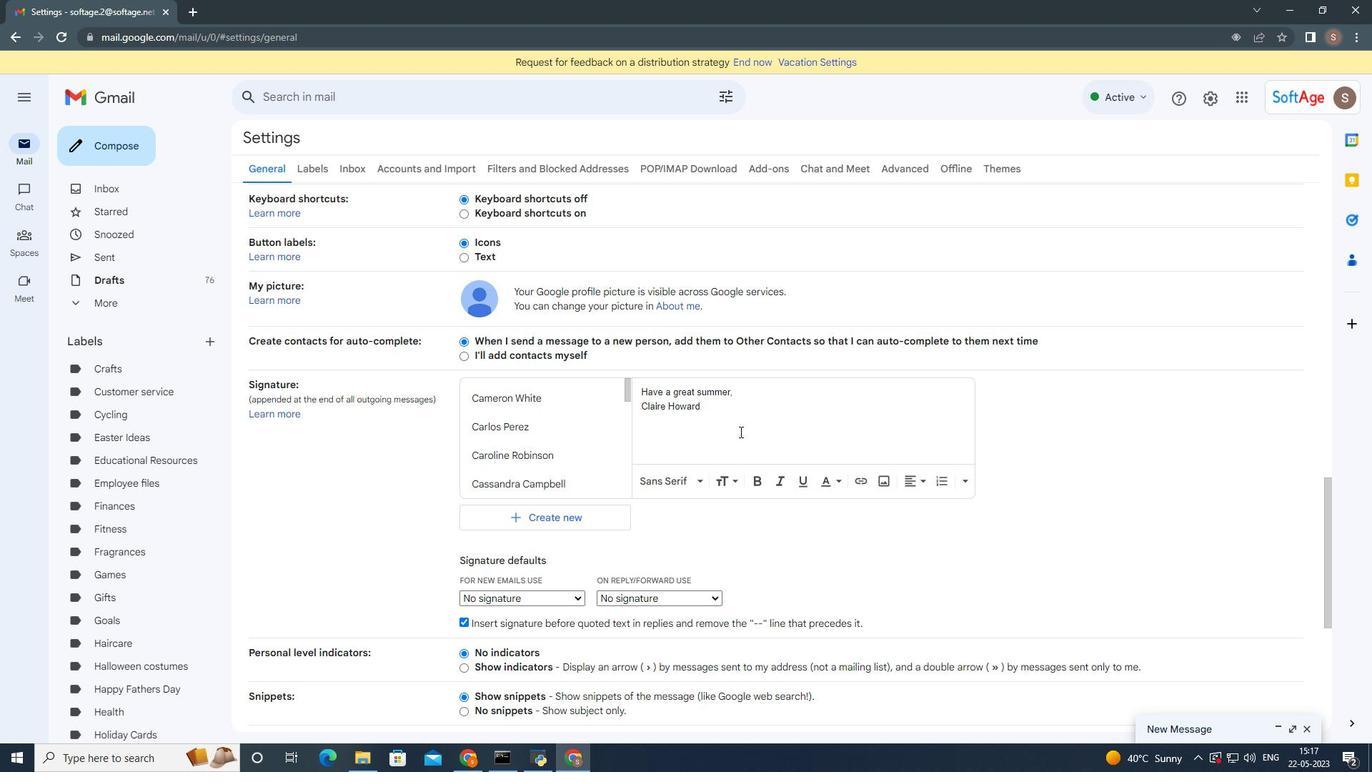
Action: Mouse scrolled (732, 435) with delta (0, 0)
Screenshot: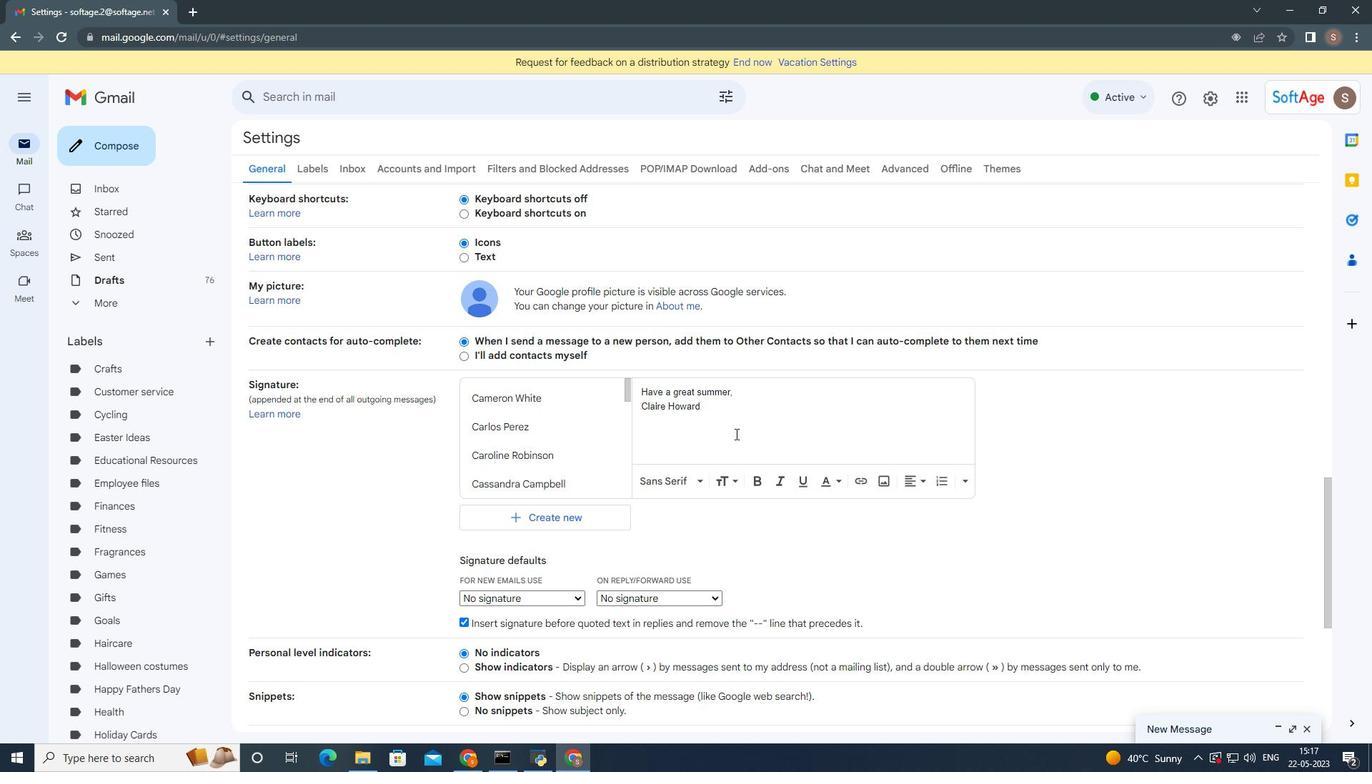 
Action: Mouse moved to (729, 439)
Screenshot: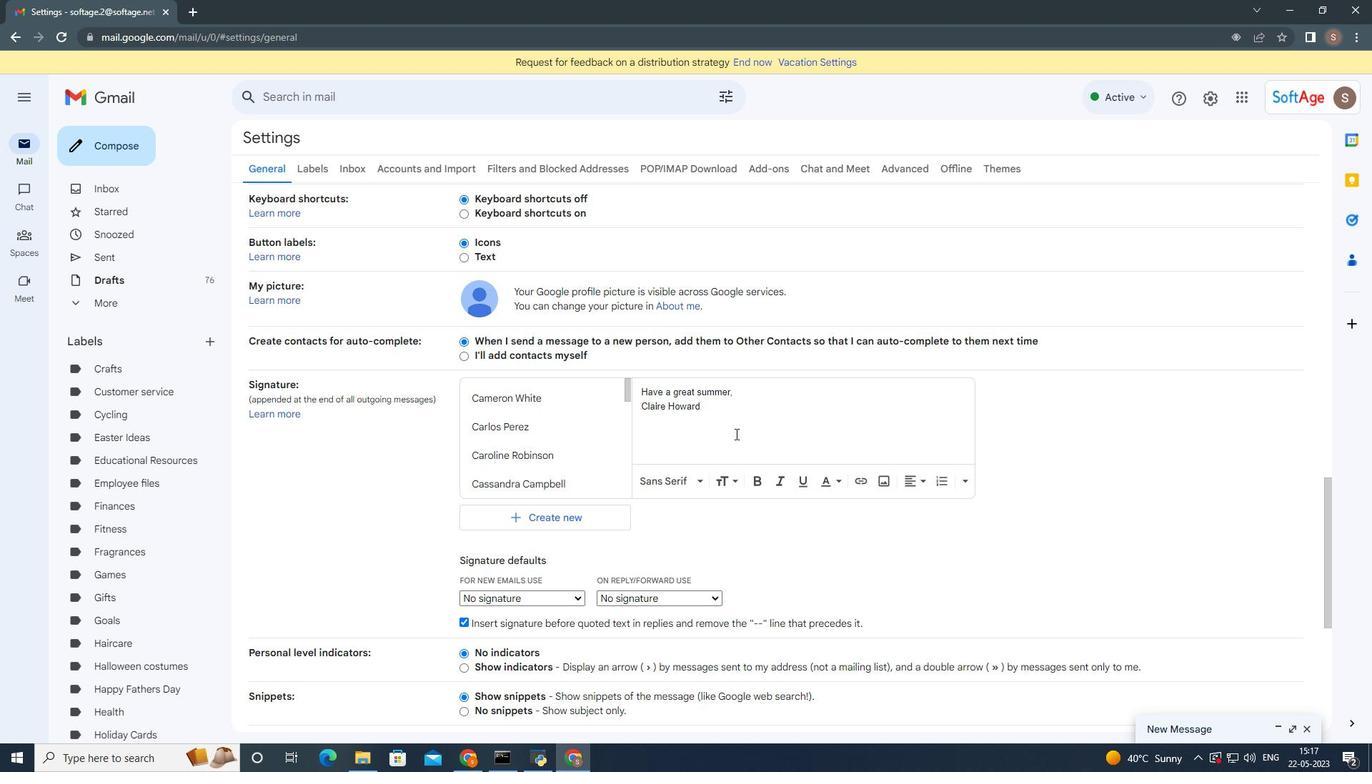 
Action: Mouse scrolled (729, 438) with delta (0, 0)
Screenshot: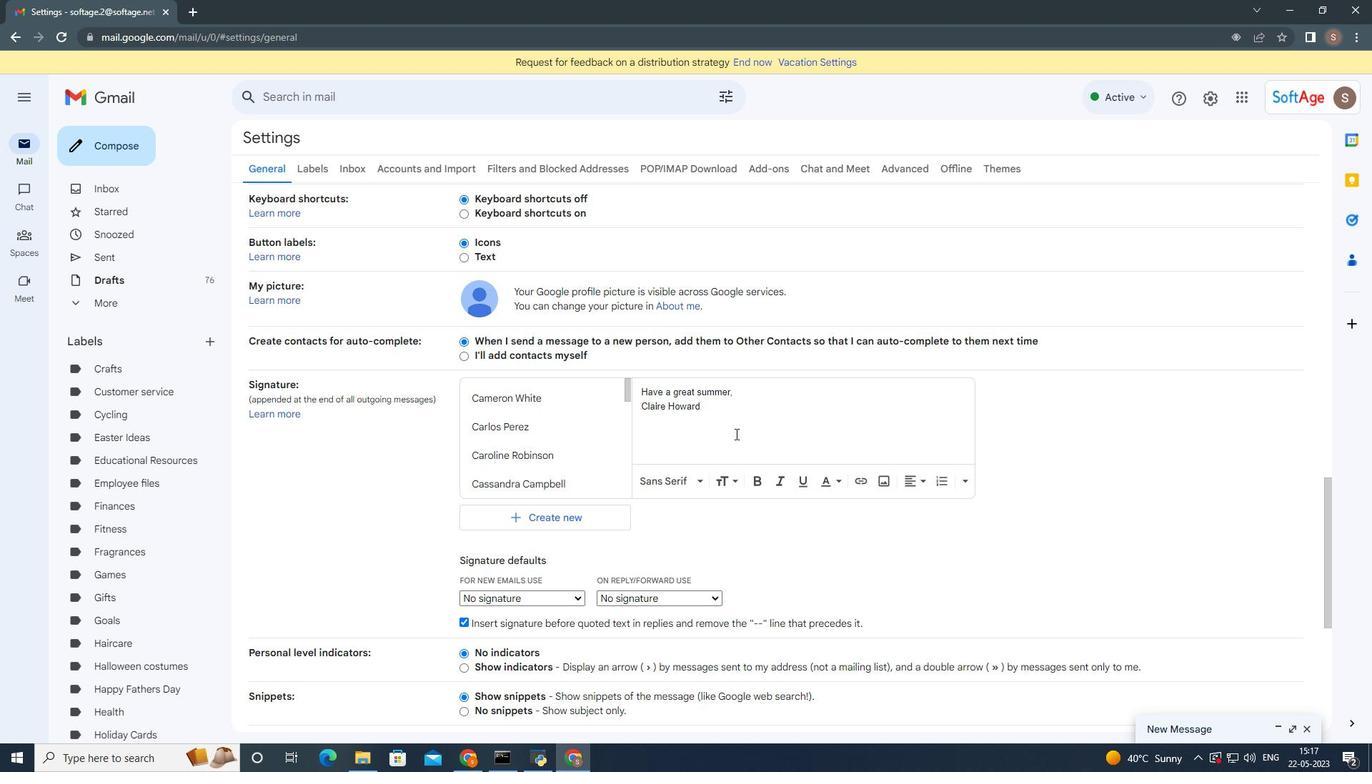
Action: Mouse moved to (727, 443)
Screenshot: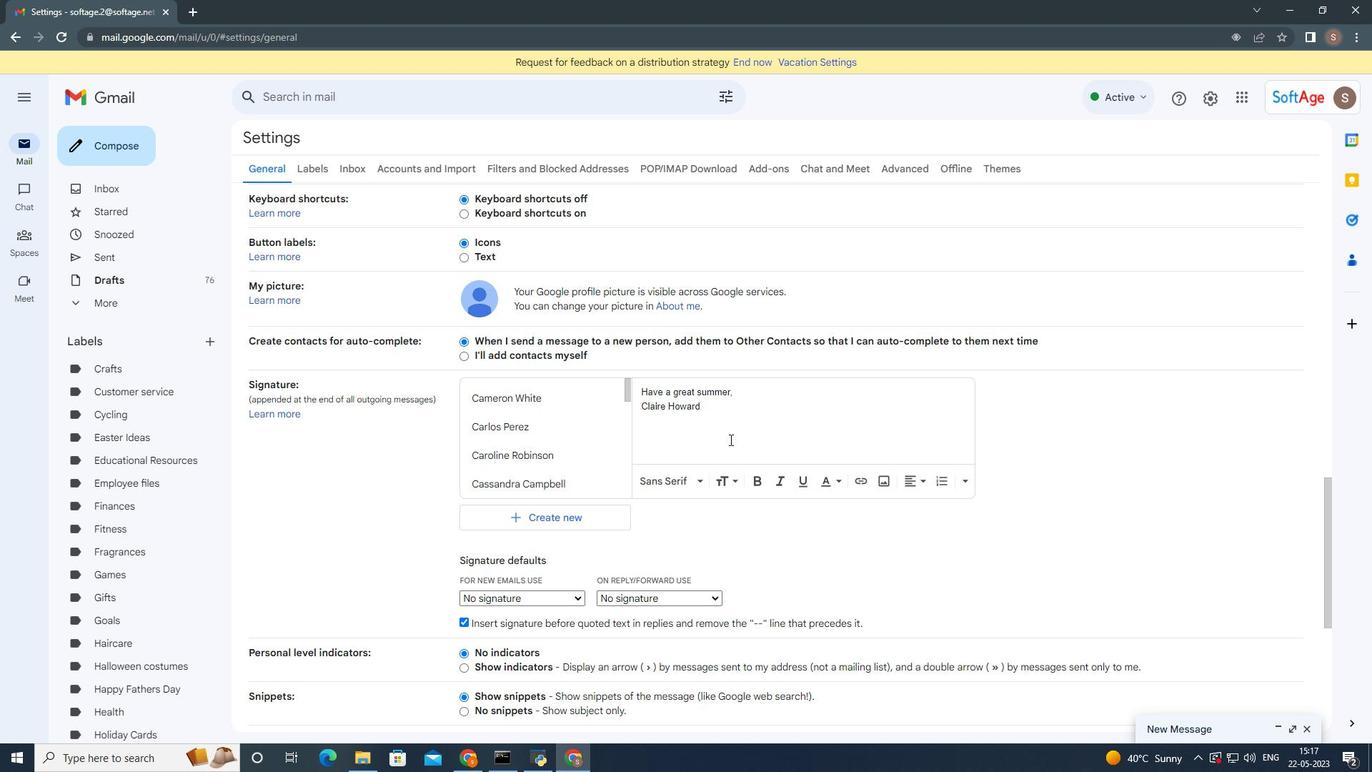 
Action: Mouse scrolled (727, 443) with delta (0, 0)
Screenshot: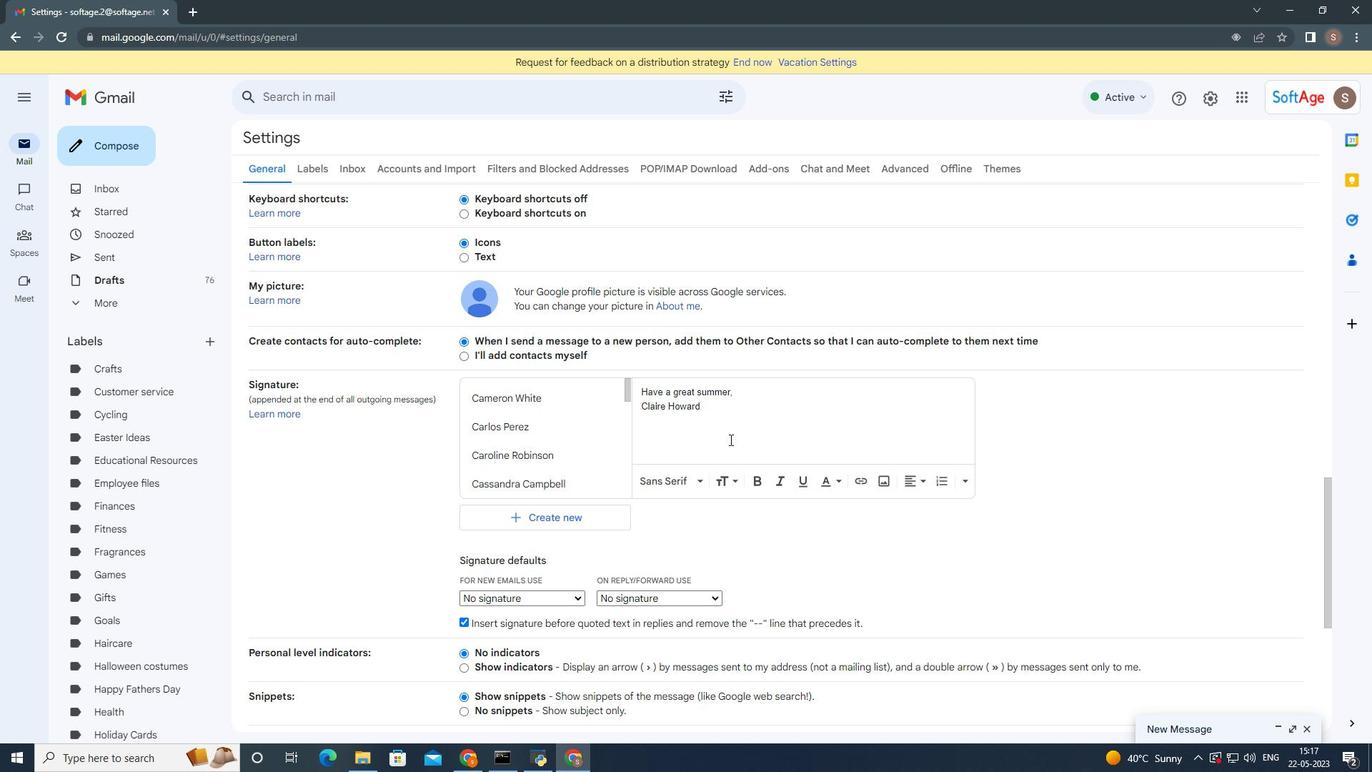 
Action: Mouse moved to (724, 451)
Screenshot: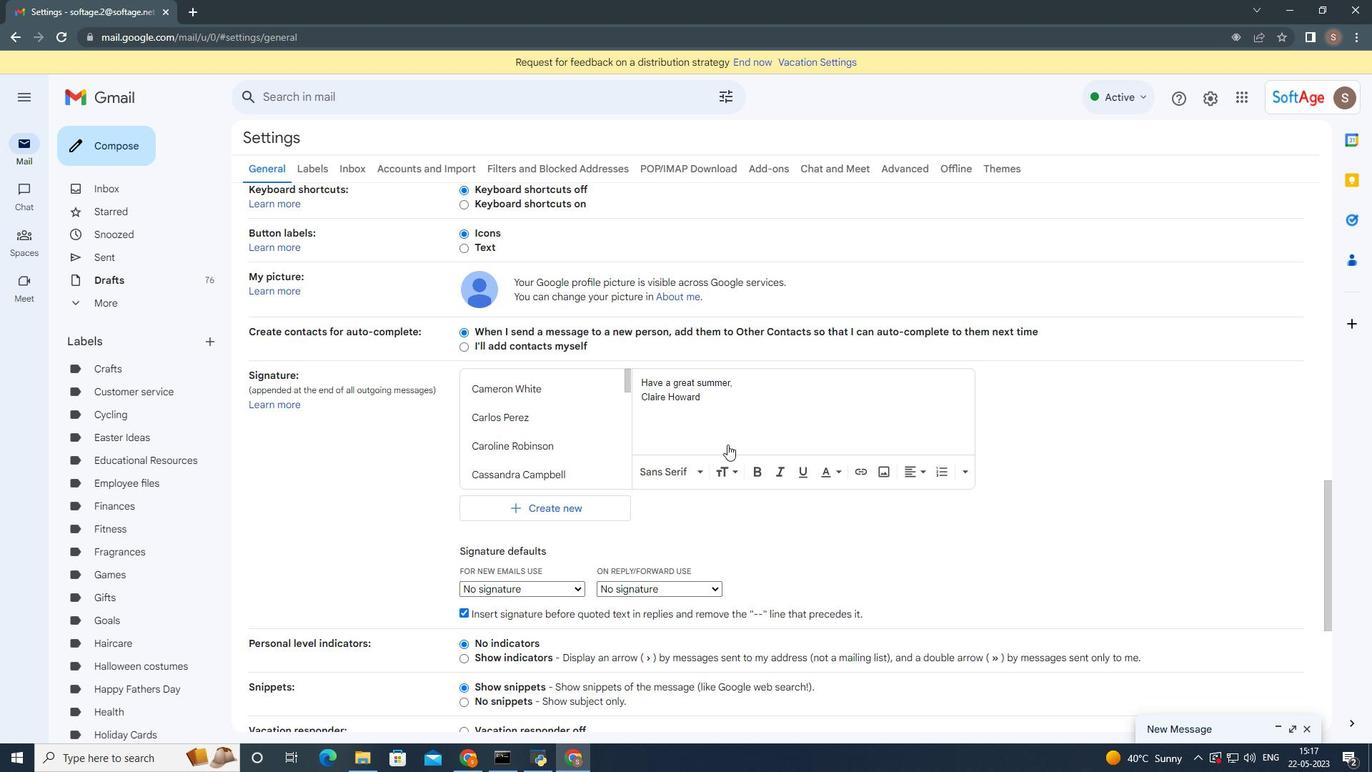 
Action: Mouse scrolled (724, 451) with delta (0, 0)
Screenshot: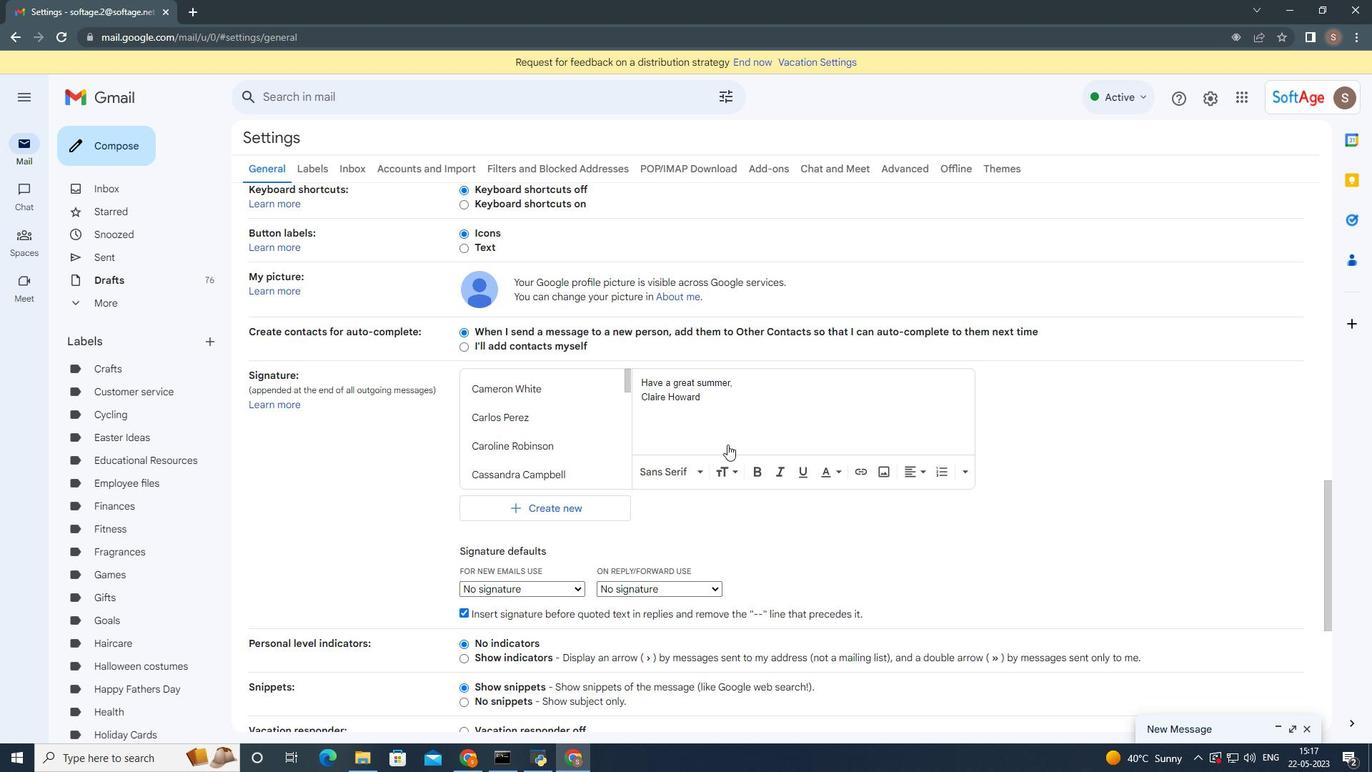 
Action: Mouse moved to (718, 458)
Screenshot: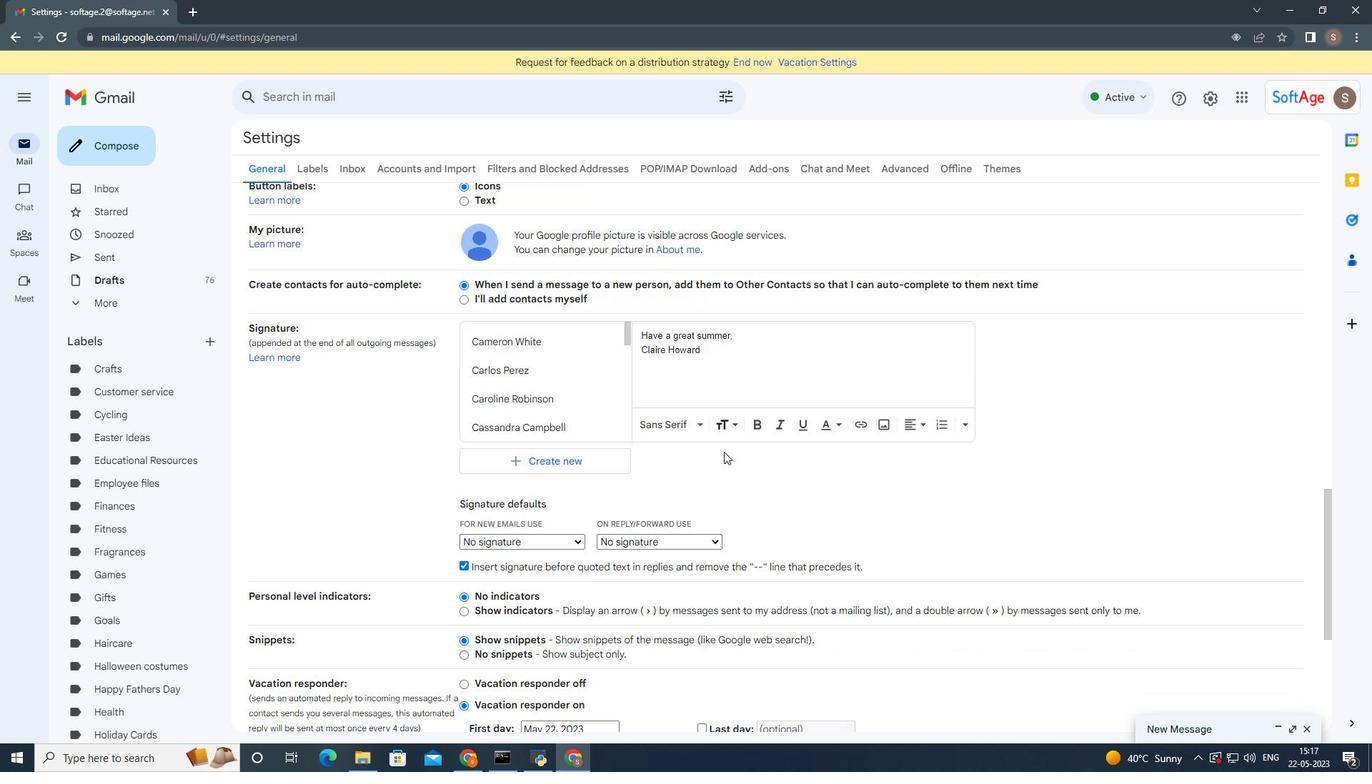 
Action: Mouse scrolled (718, 458) with delta (0, 0)
Screenshot: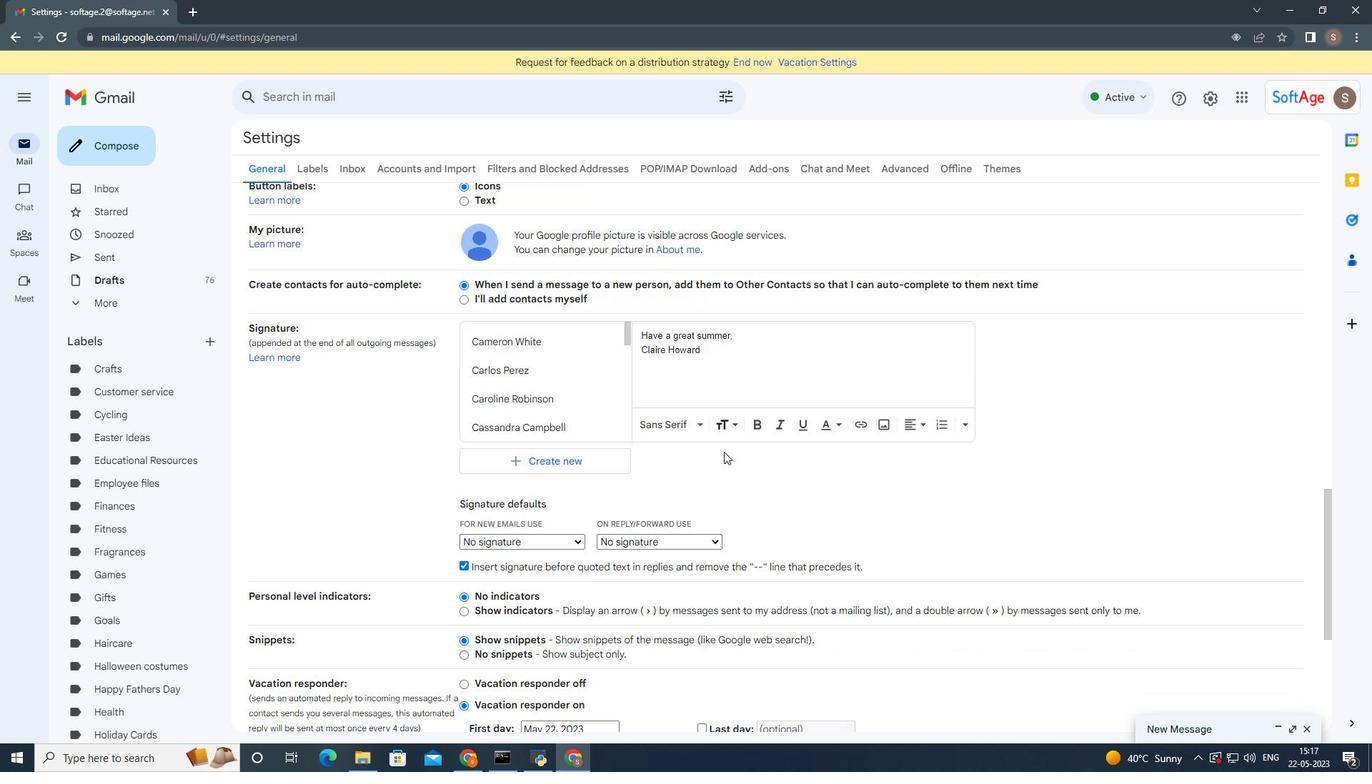 
Action: Mouse moved to (714, 466)
Screenshot: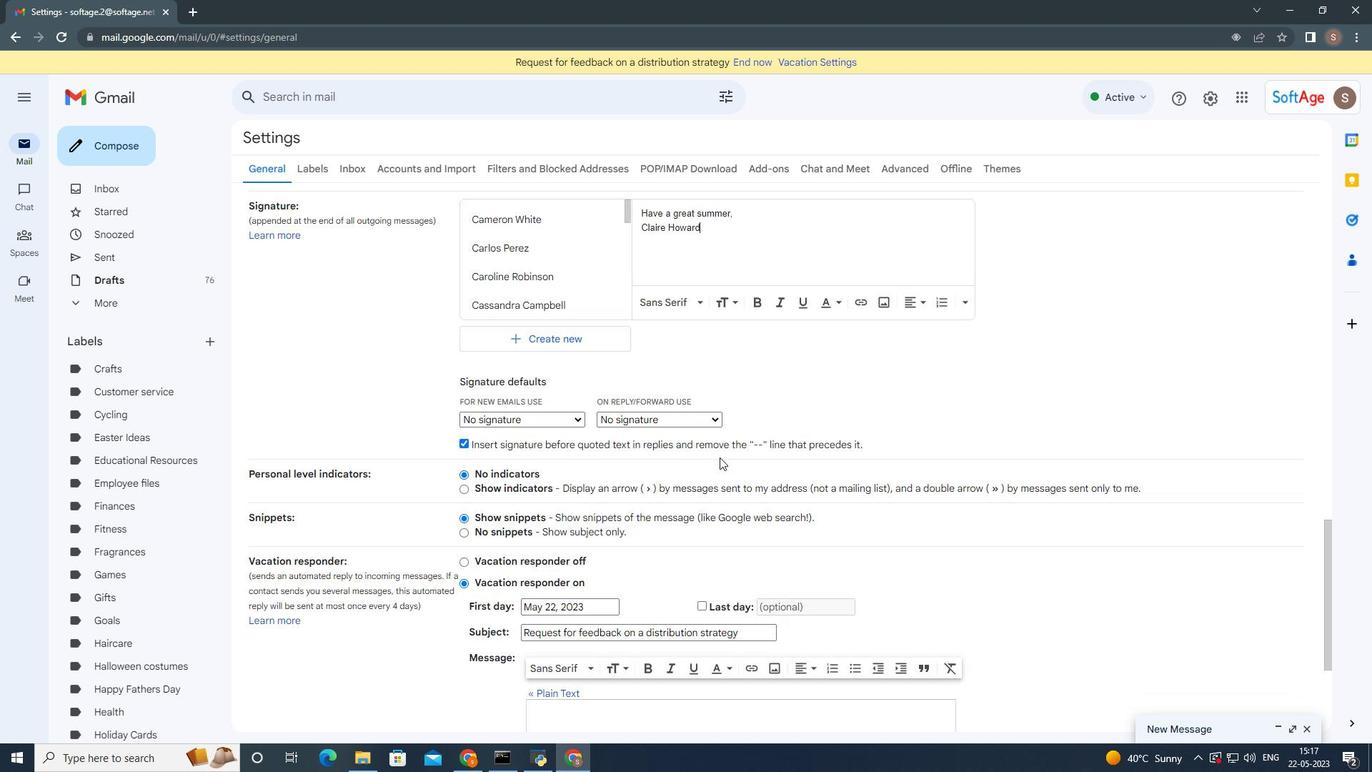 
Action: Mouse scrolled (714, 465) with delta (0, 0)
Screenshot: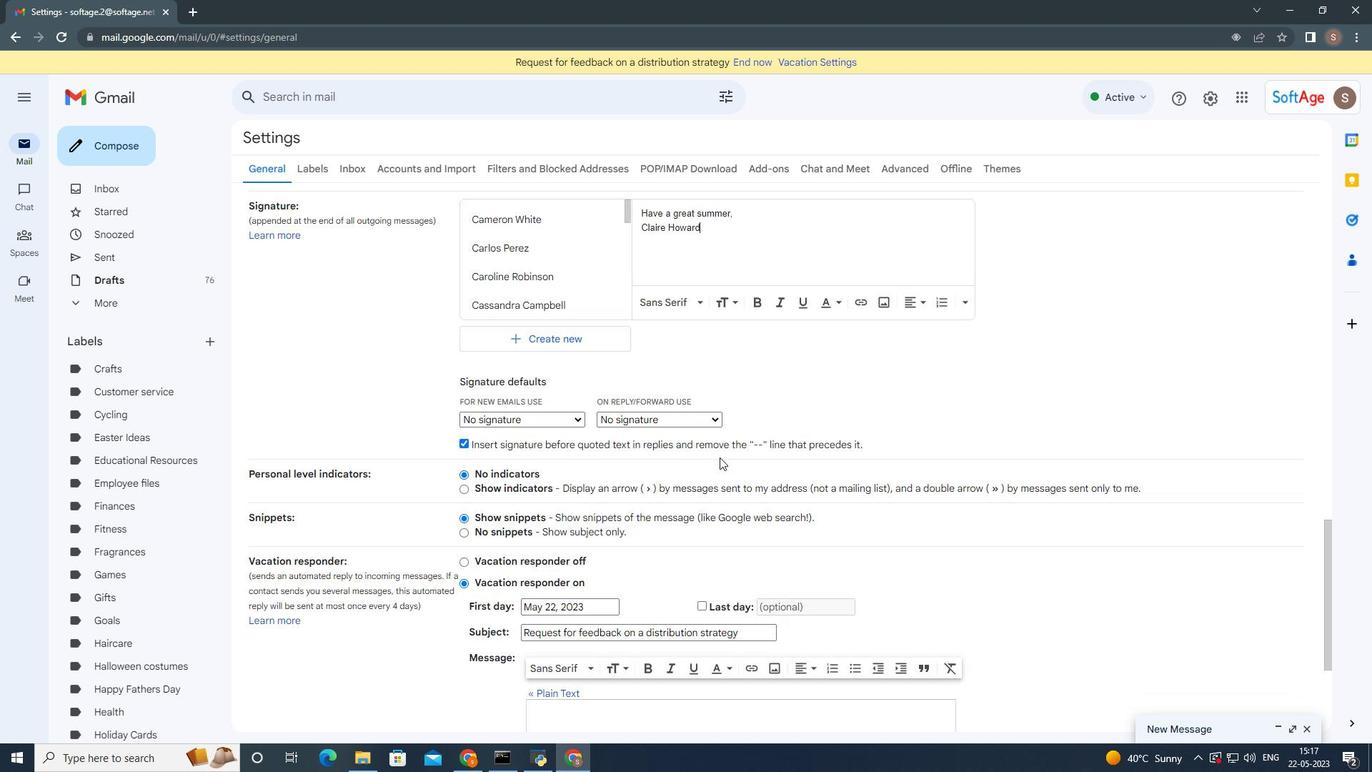 
Action: Mouse moved to (708, 474)
Screenshot: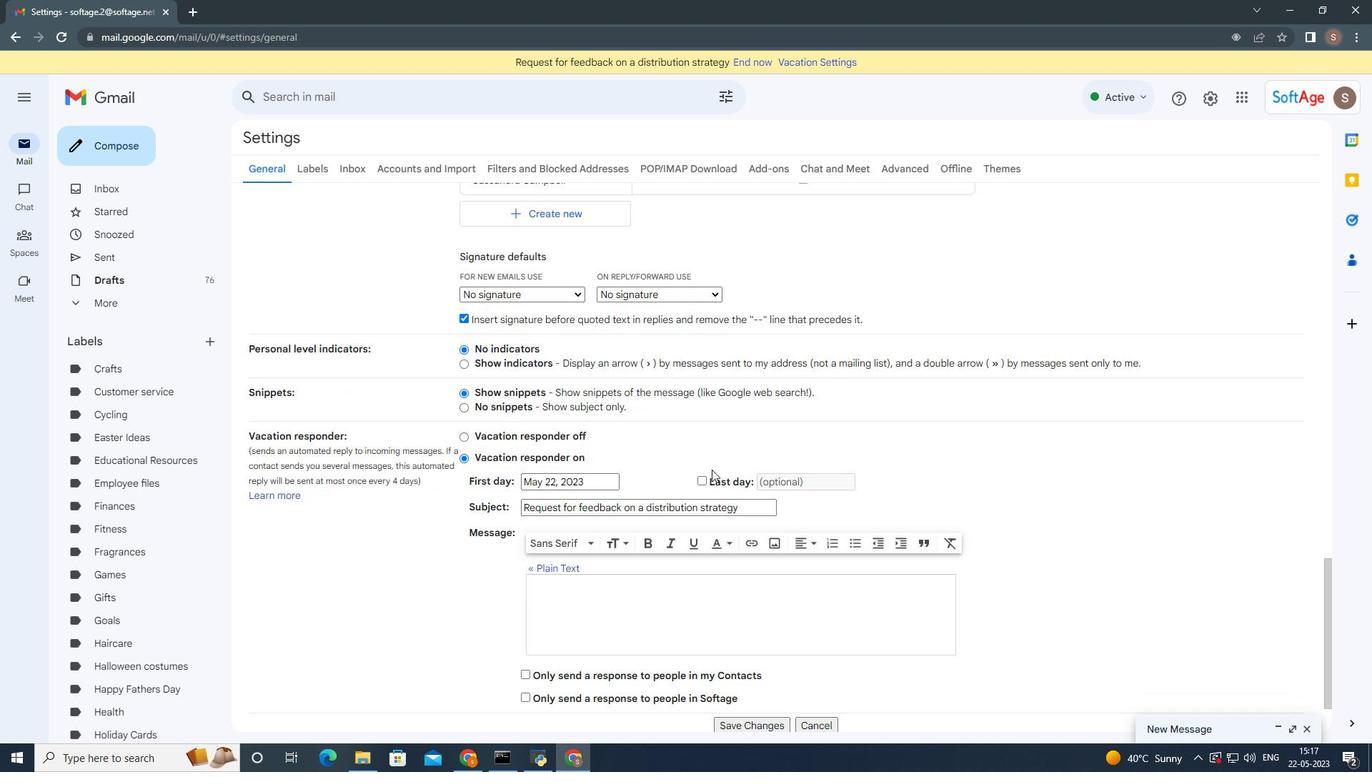 
Action: Mouse scrolled (709, 473) with delta (0, 0)
Screenshot: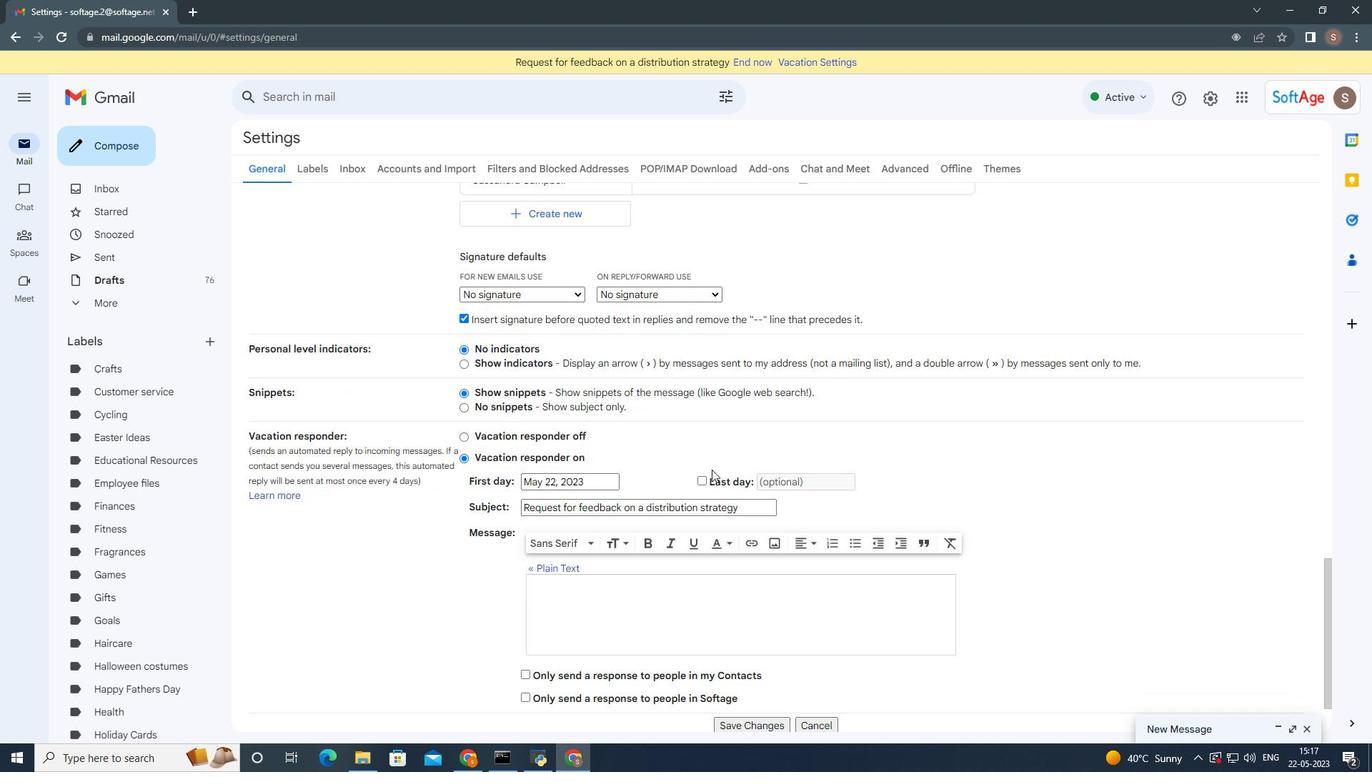 
Action: Mouse moved to (757, 646)
Screenshot: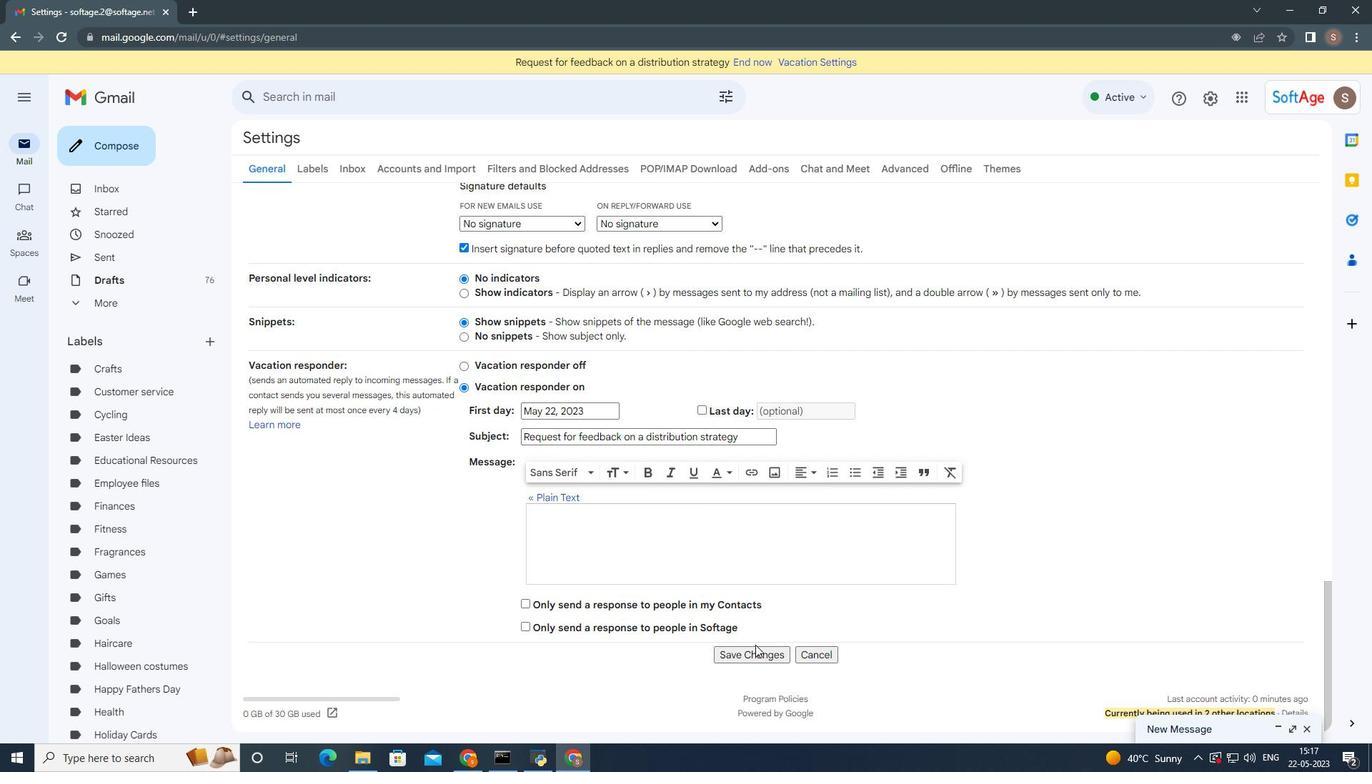 
Action: Mouse pressed left at (757, 646)
Screenshot: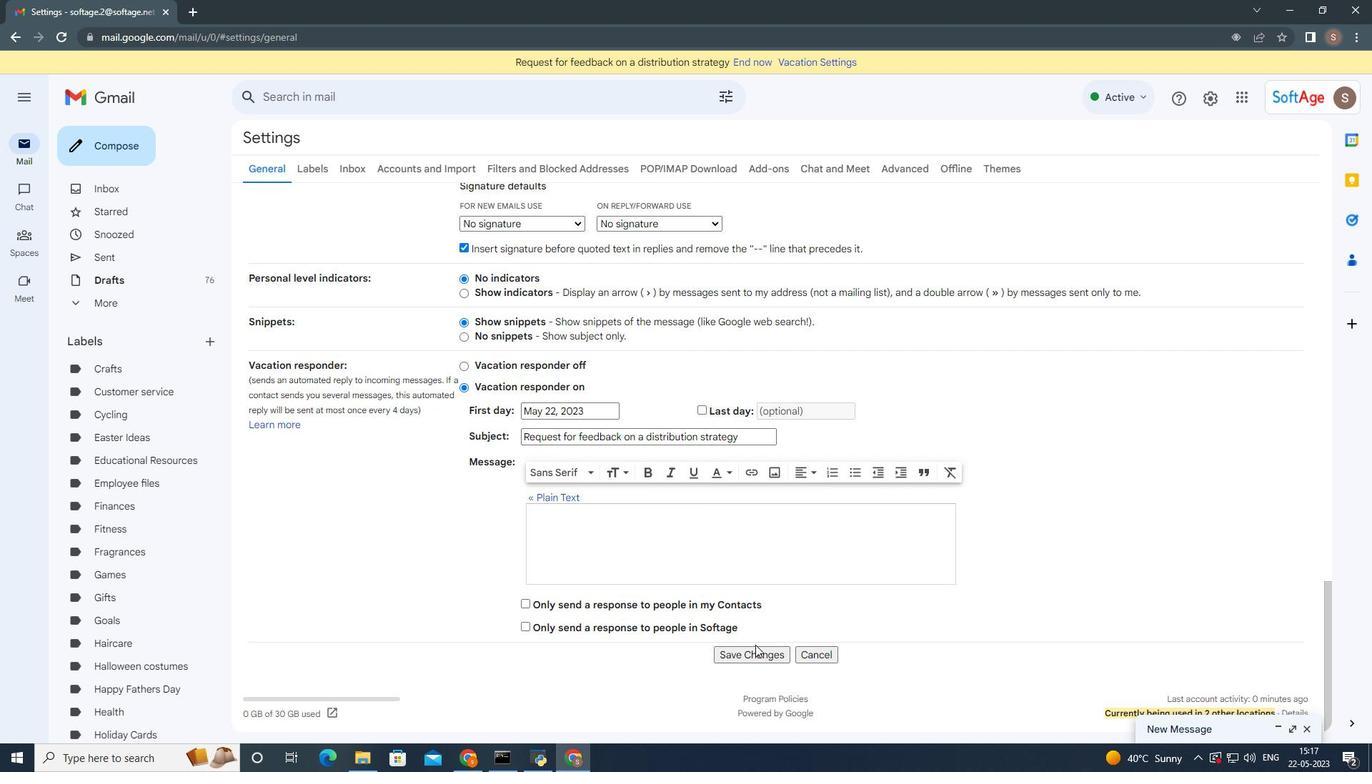 
Action: Mouse moved to (98, 143)
Screenshot: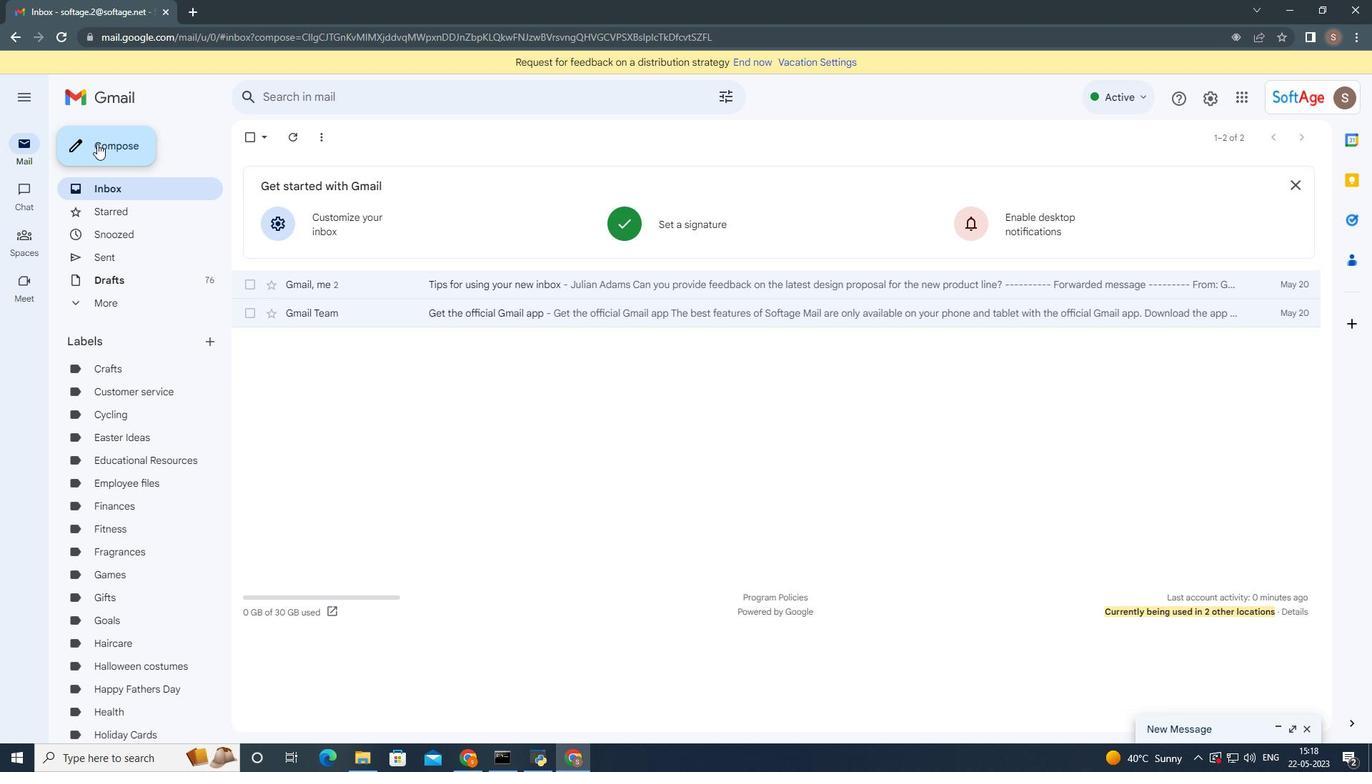 
Action: Mouse pressed left at (98, 143)
Screenshot: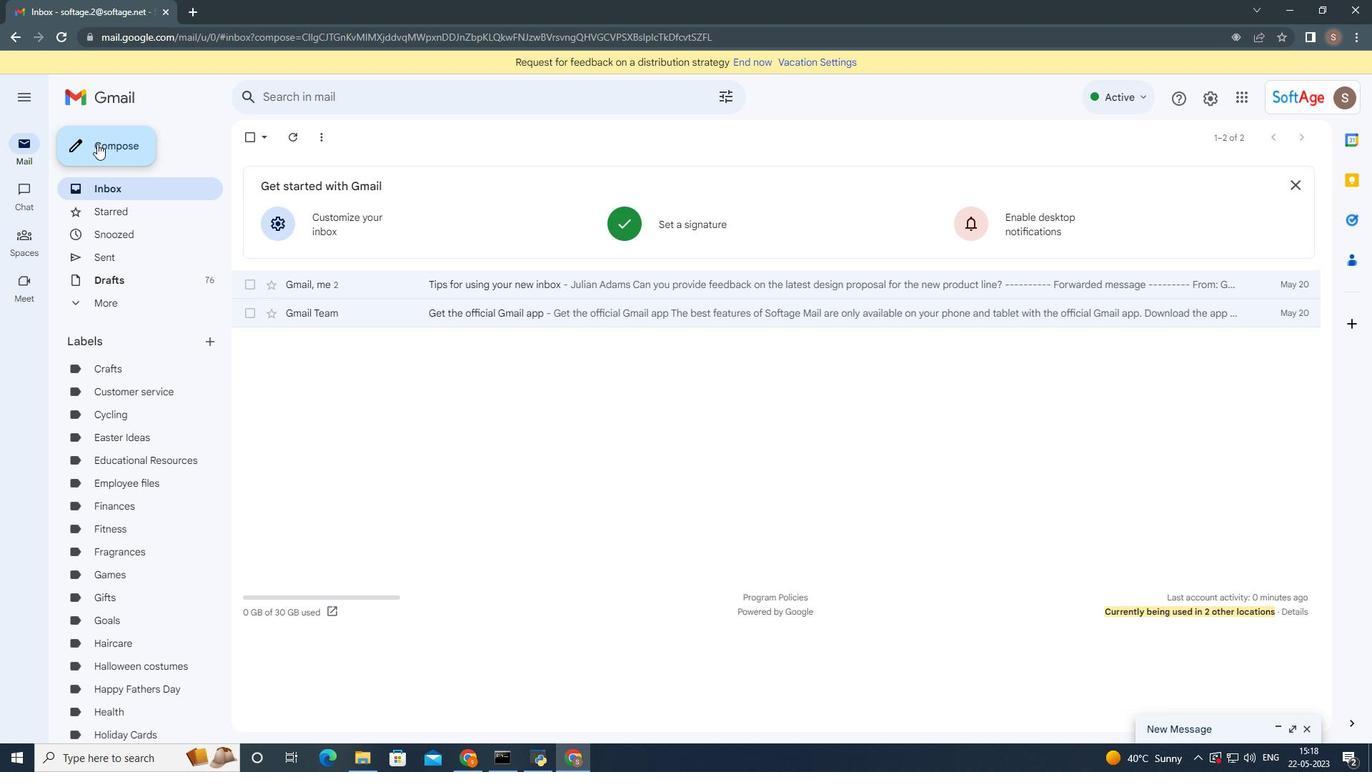 
Action: Mouse moved to (964, 718)
Screenshot: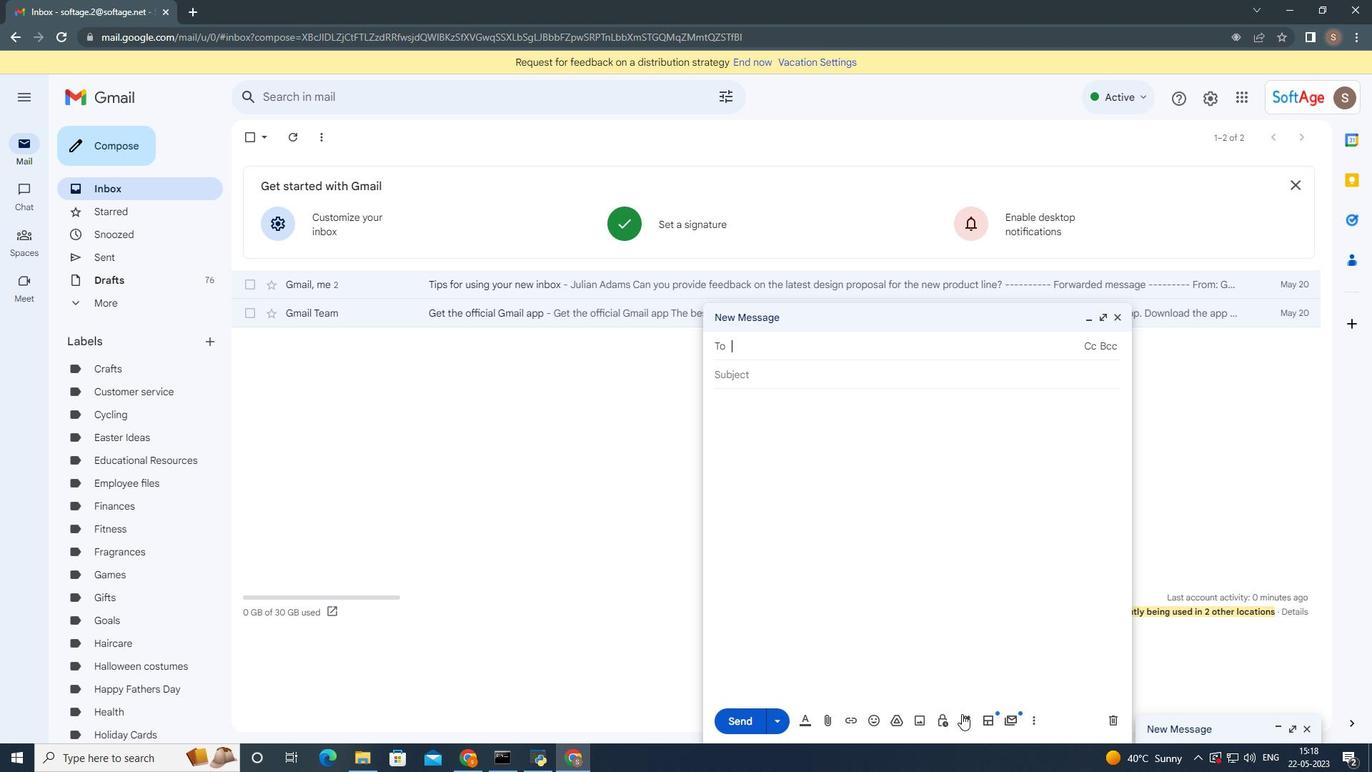 
Action: Mouse pressed left at (964, 718)
Screenshot: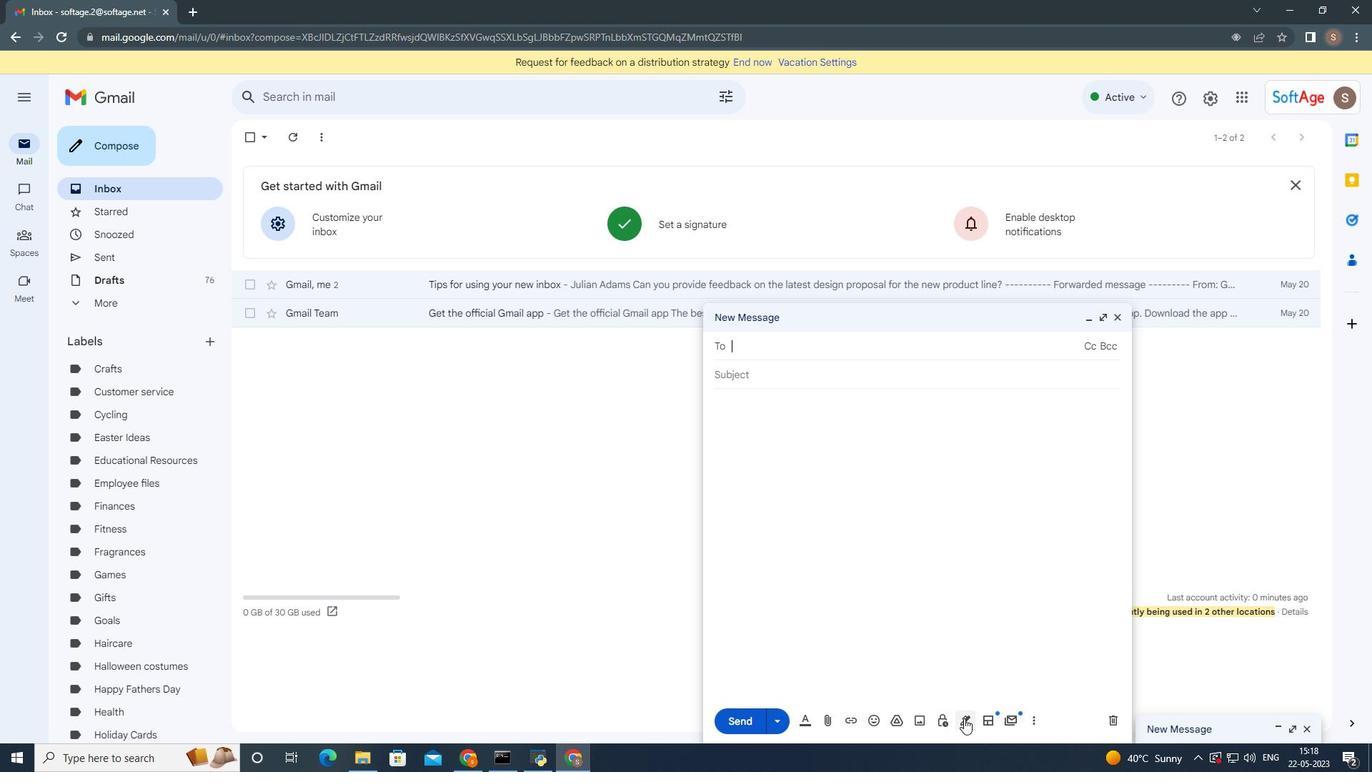 
Action: Mouse moved to (1031, 621)
Screenshot: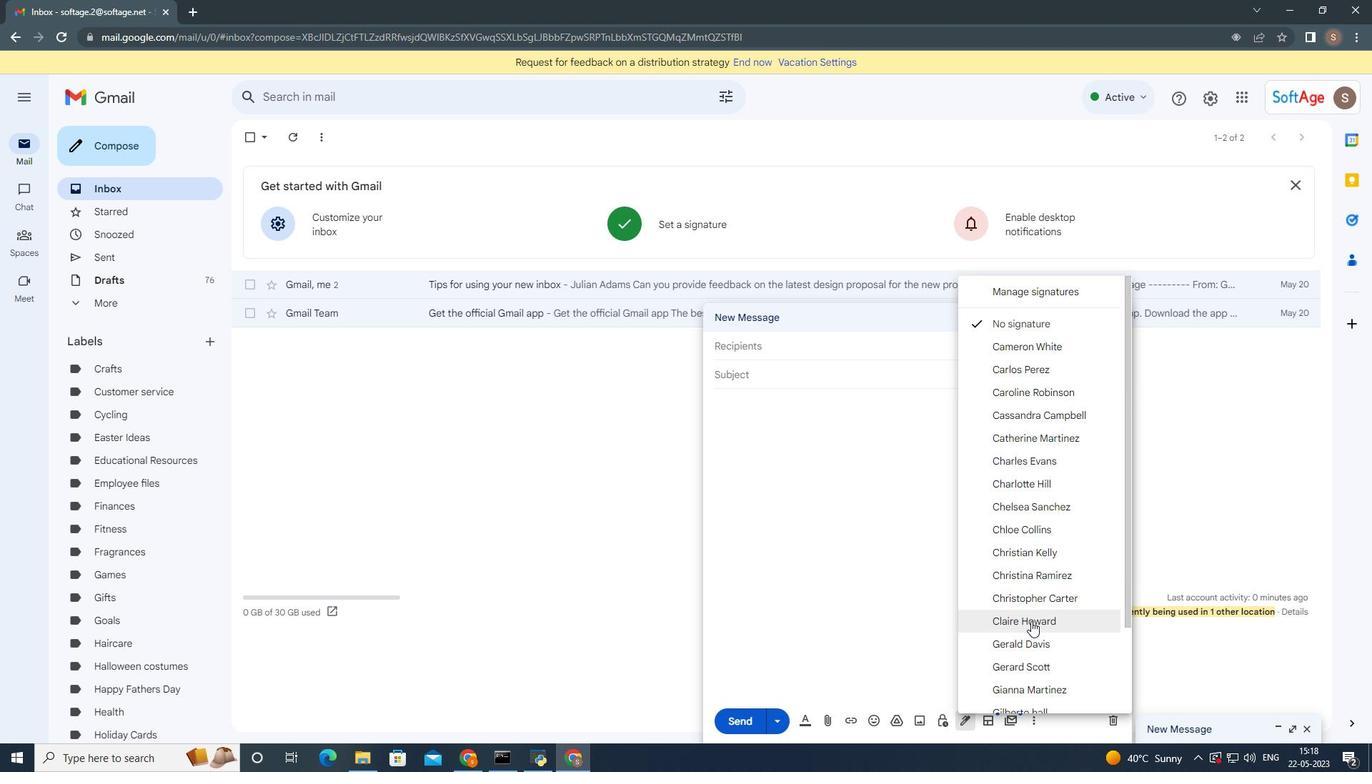 
Action: Mouse pressed left at (1031, 621)
Screenshot: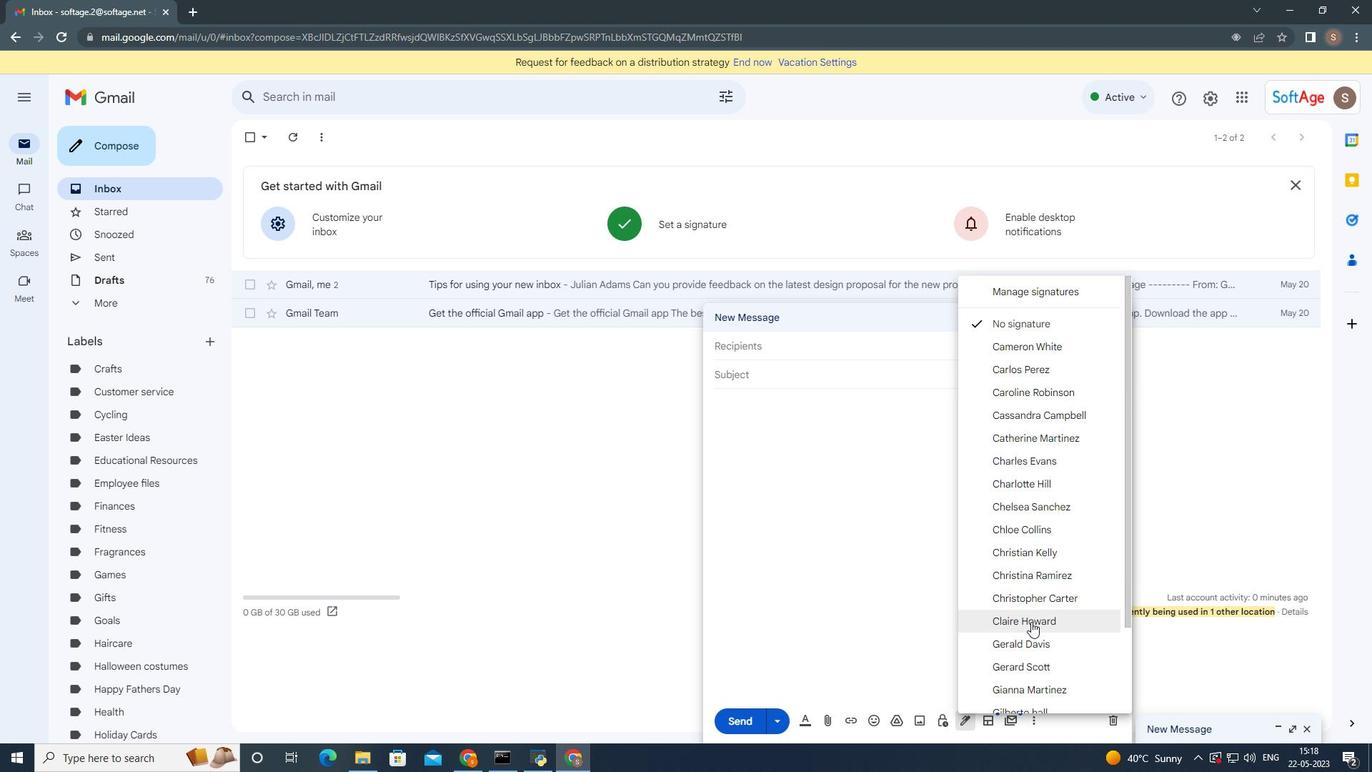 
Action: Mouse moved to (1033, 727)
Screenshot: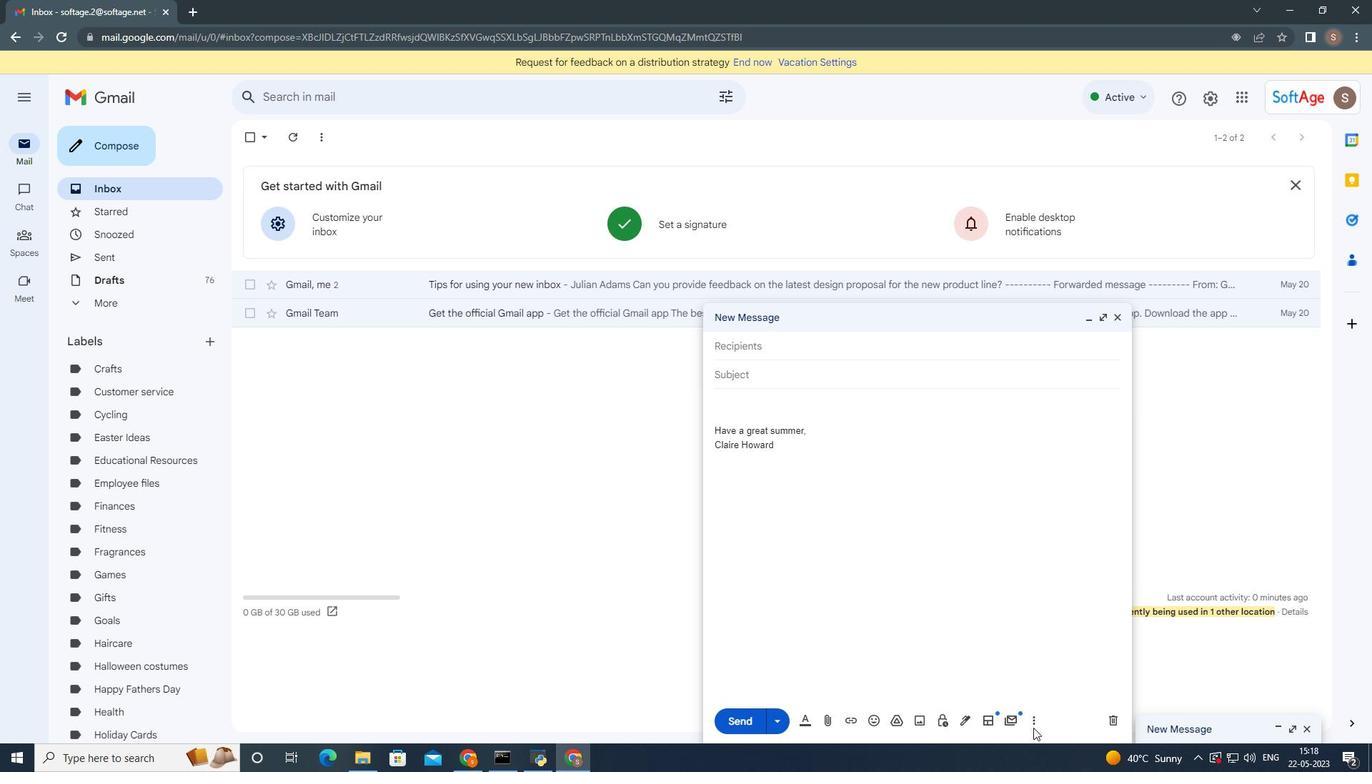 
Action: Mouse pressed left at (1033, 727)
Screenshot: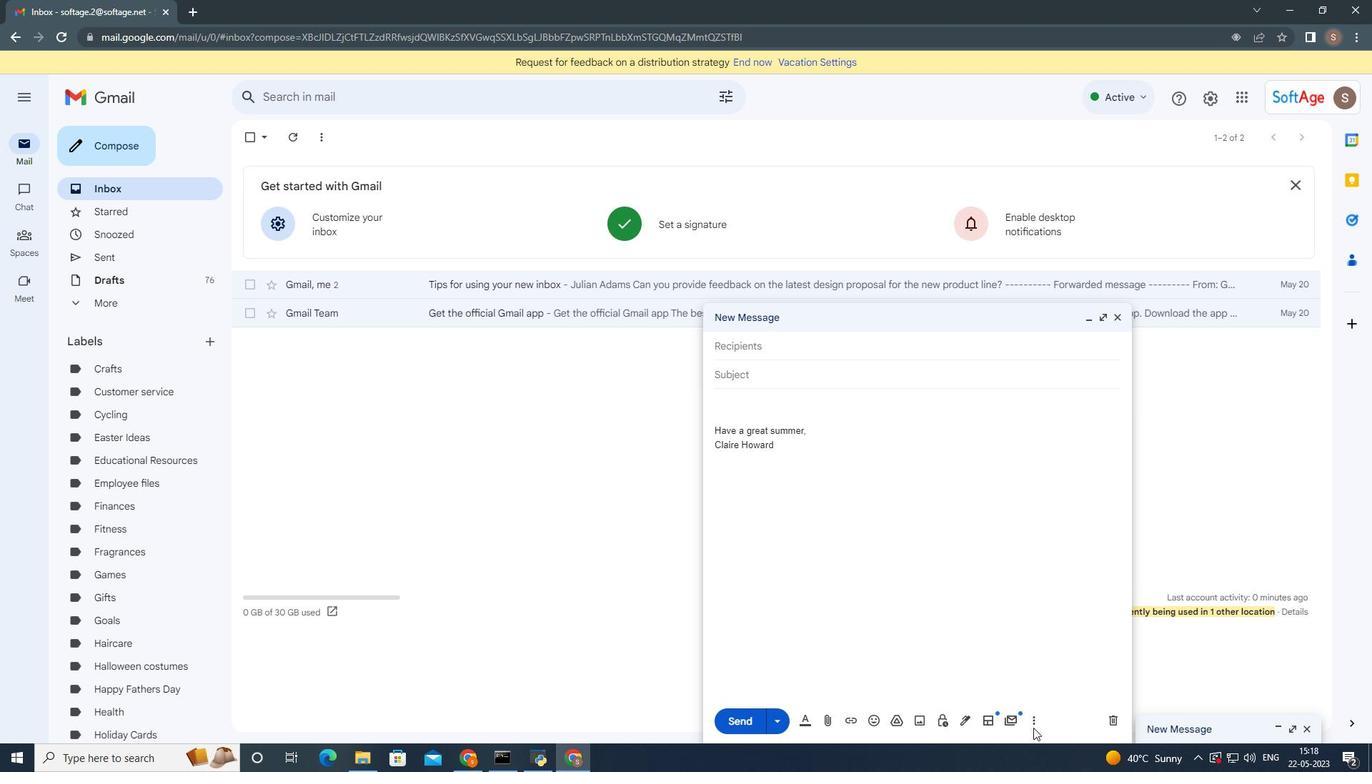 
Action: Mouse moved to (1035, 721)
Screenshot: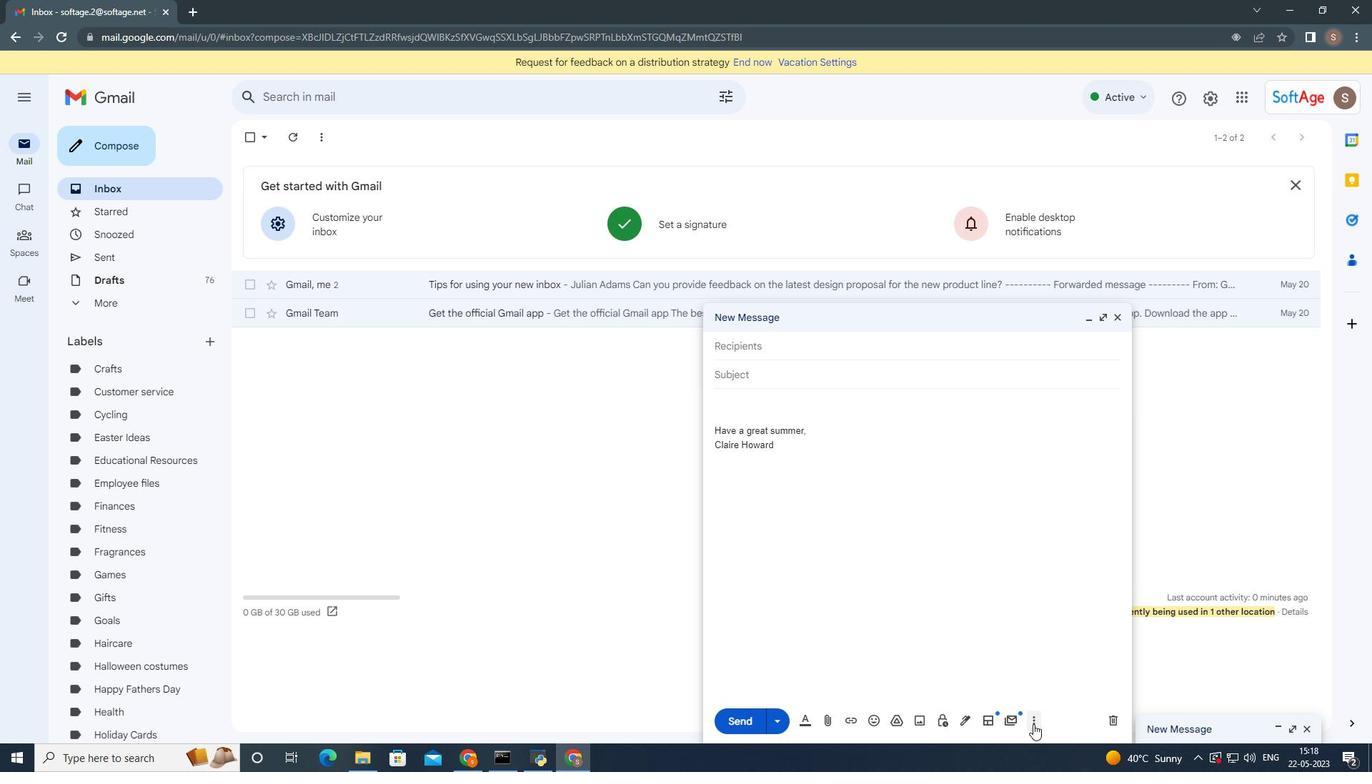
Action: Mouse pressed left at (1035, 721)
Screenshot: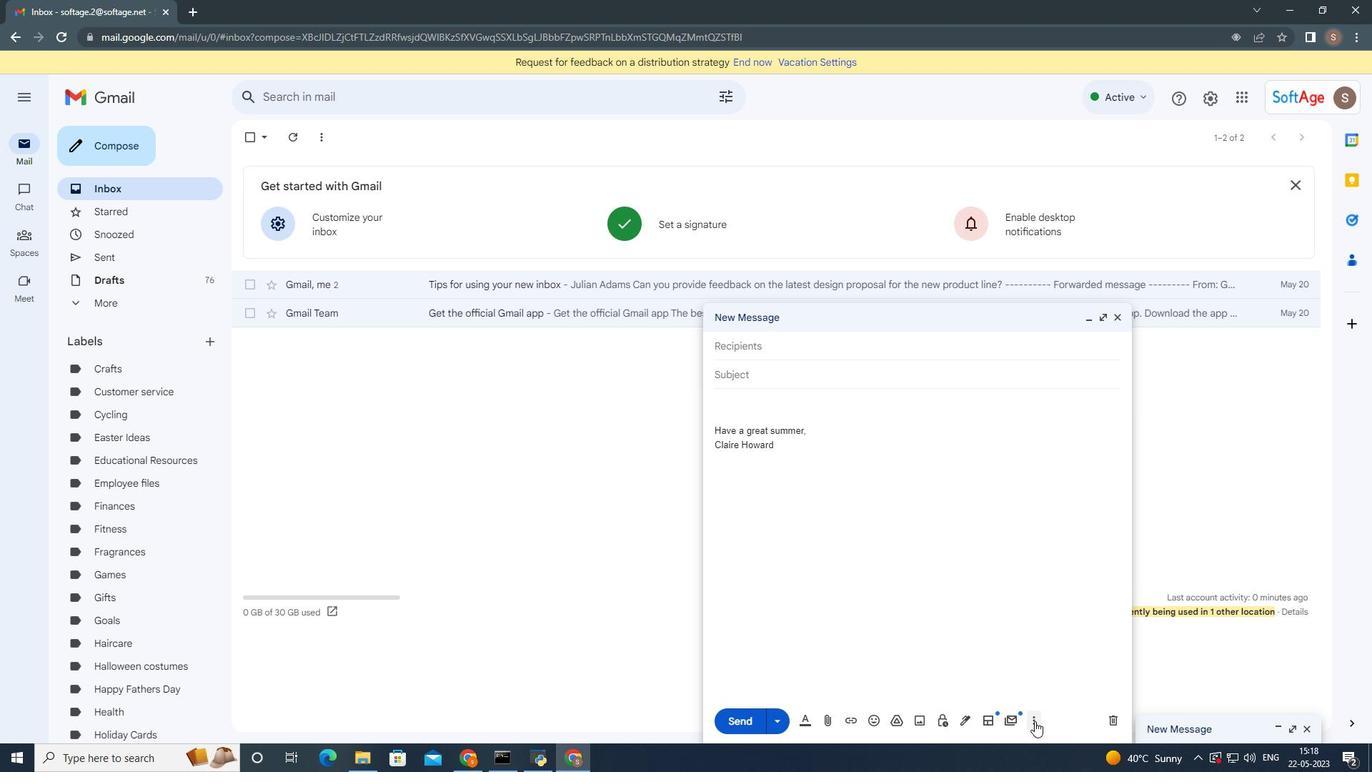 
Action: Mouse moved to (1062, 581)
Screenshot: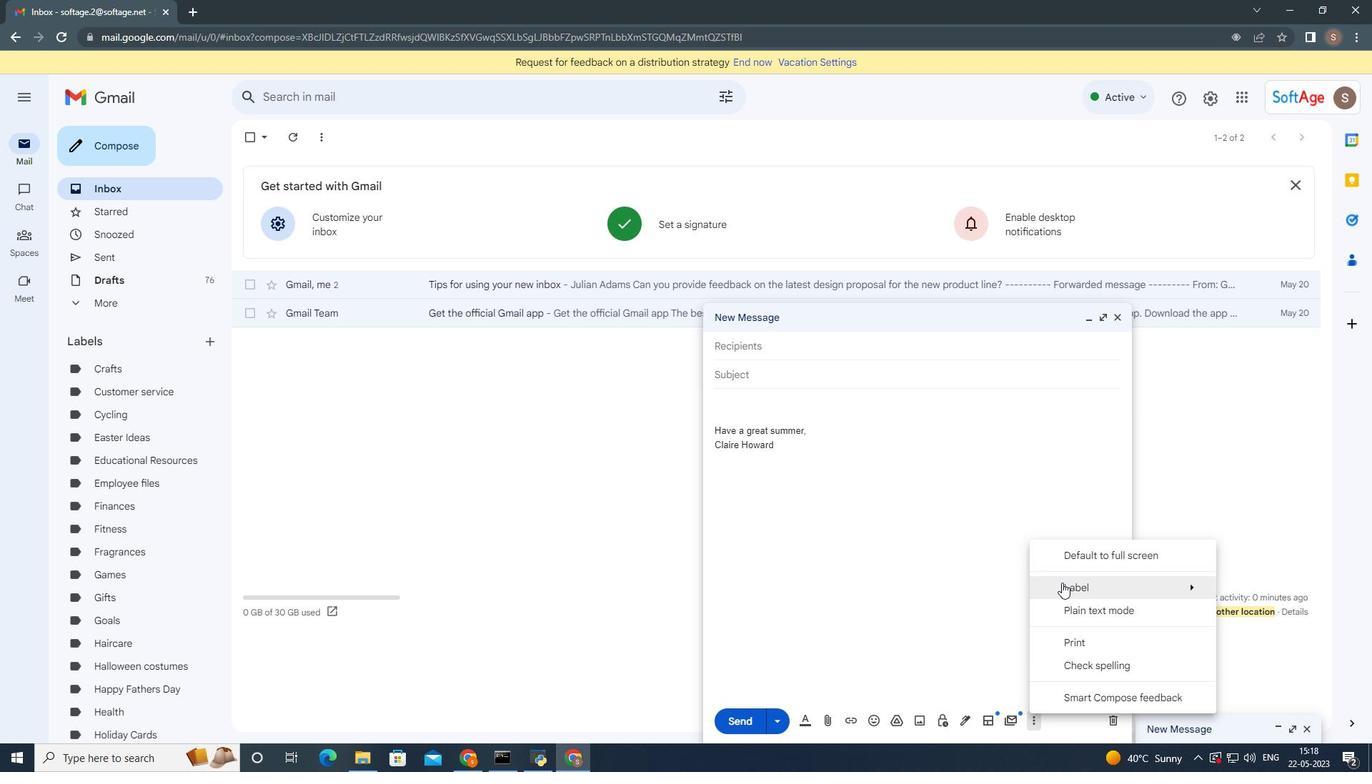 
Action: Mouse pressed left at (1062, 581)
Screenshot: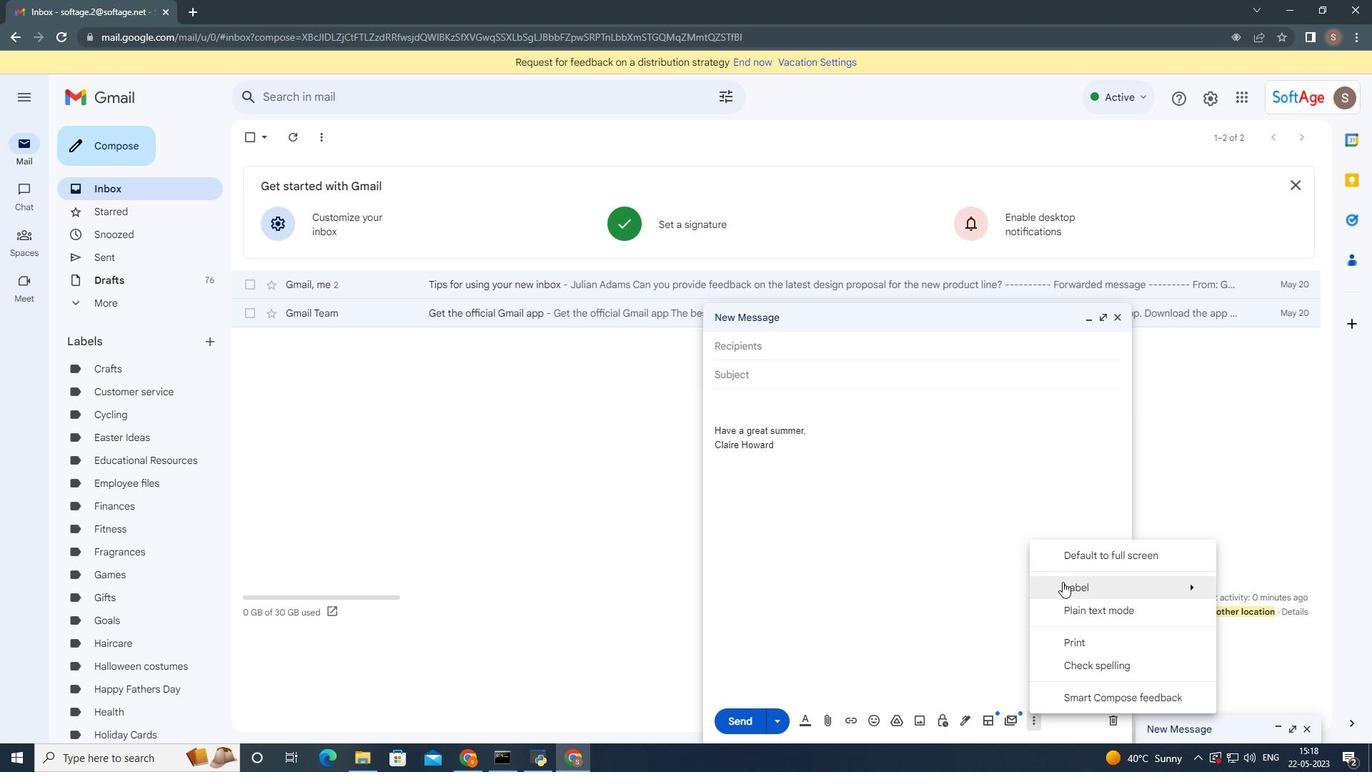 
Action: Mouse moved to (958, 570)
Screenshot: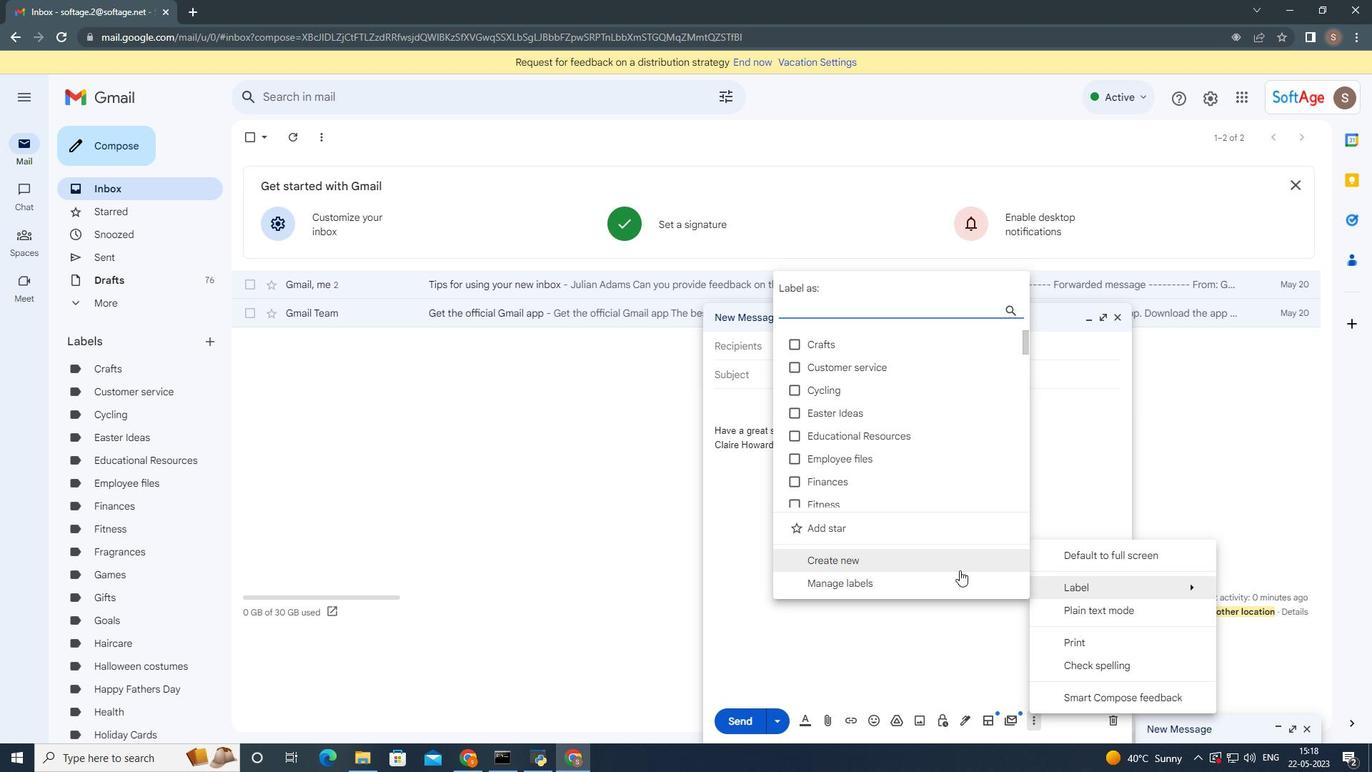 
Action: Mouse pressed left at (958, 570)
Screenshot: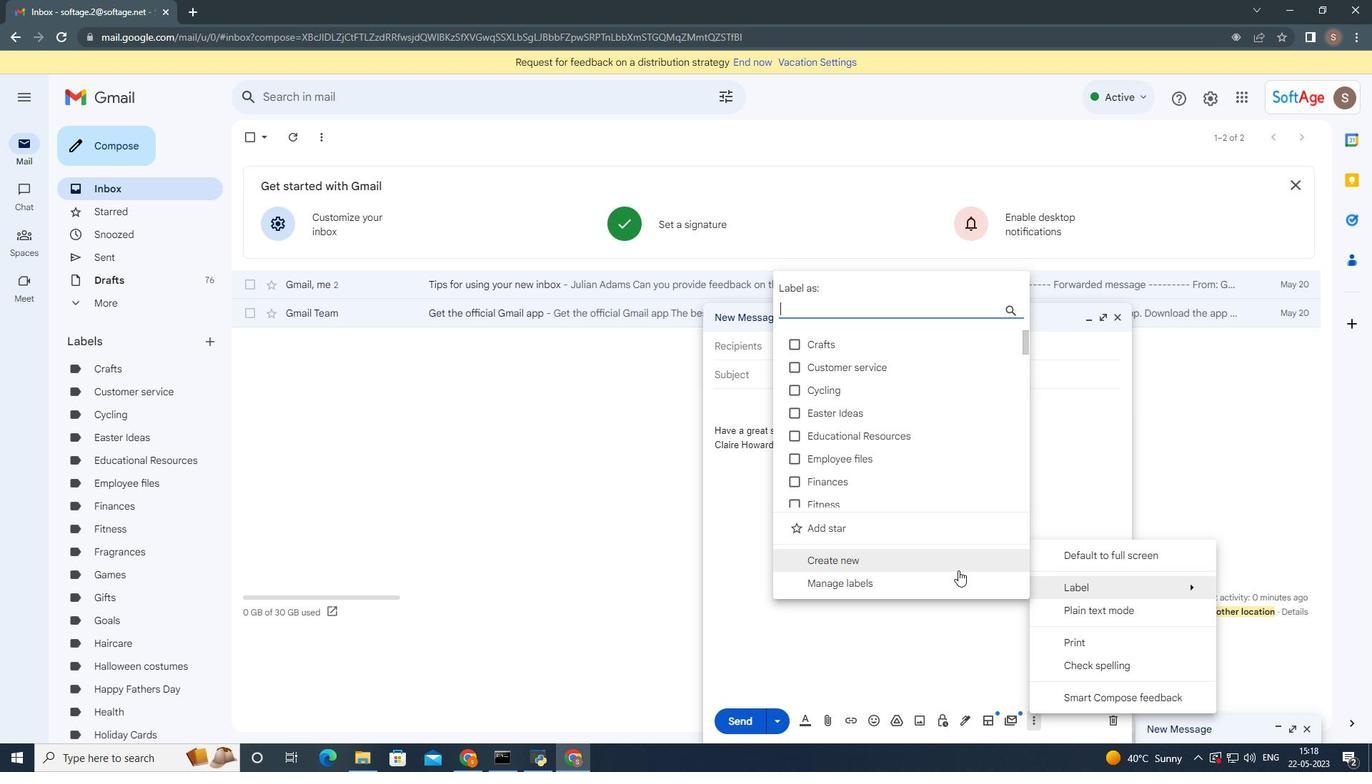 
Action: Mouse moved to (663, 418)
Screenshot: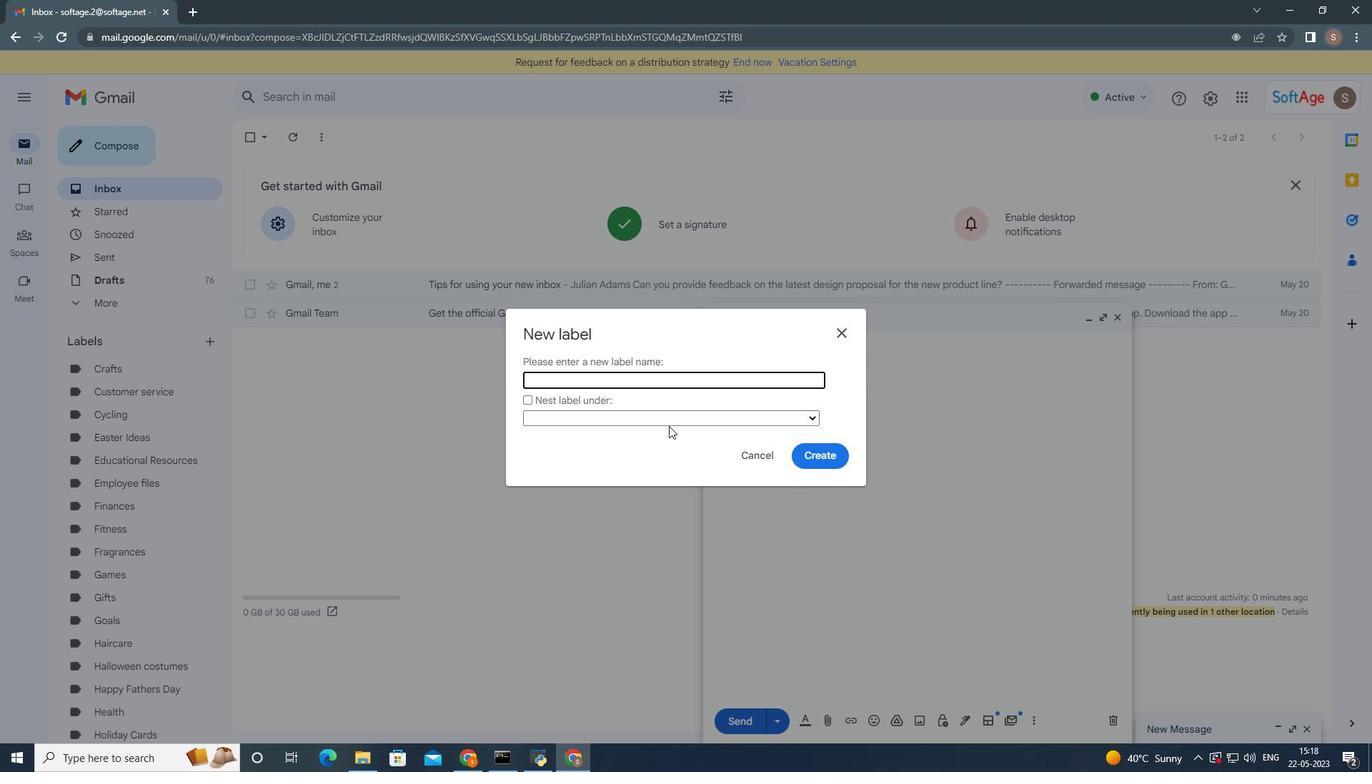 
Action: Key pressed <Key.shift>Procedures
Screenshot: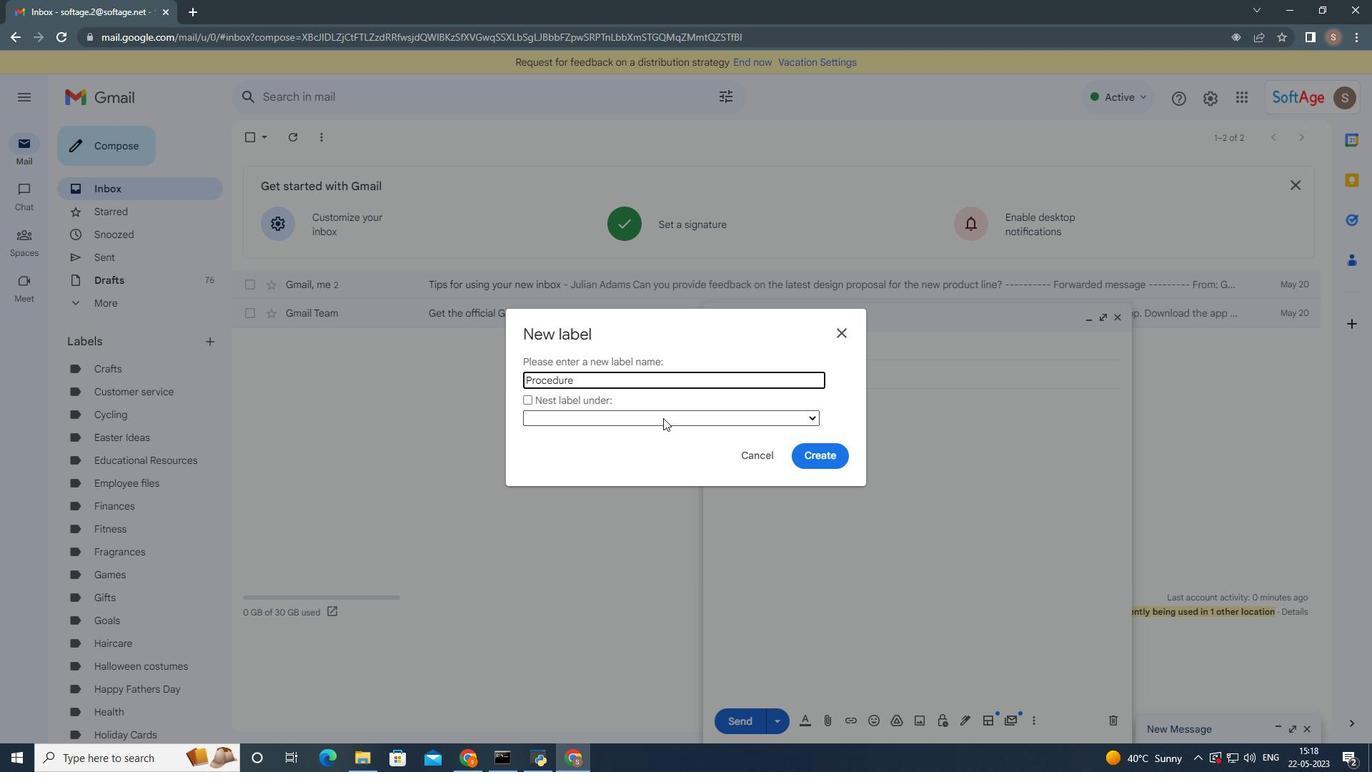 
Action: Mouse moved to (810, 451)
Screenshot: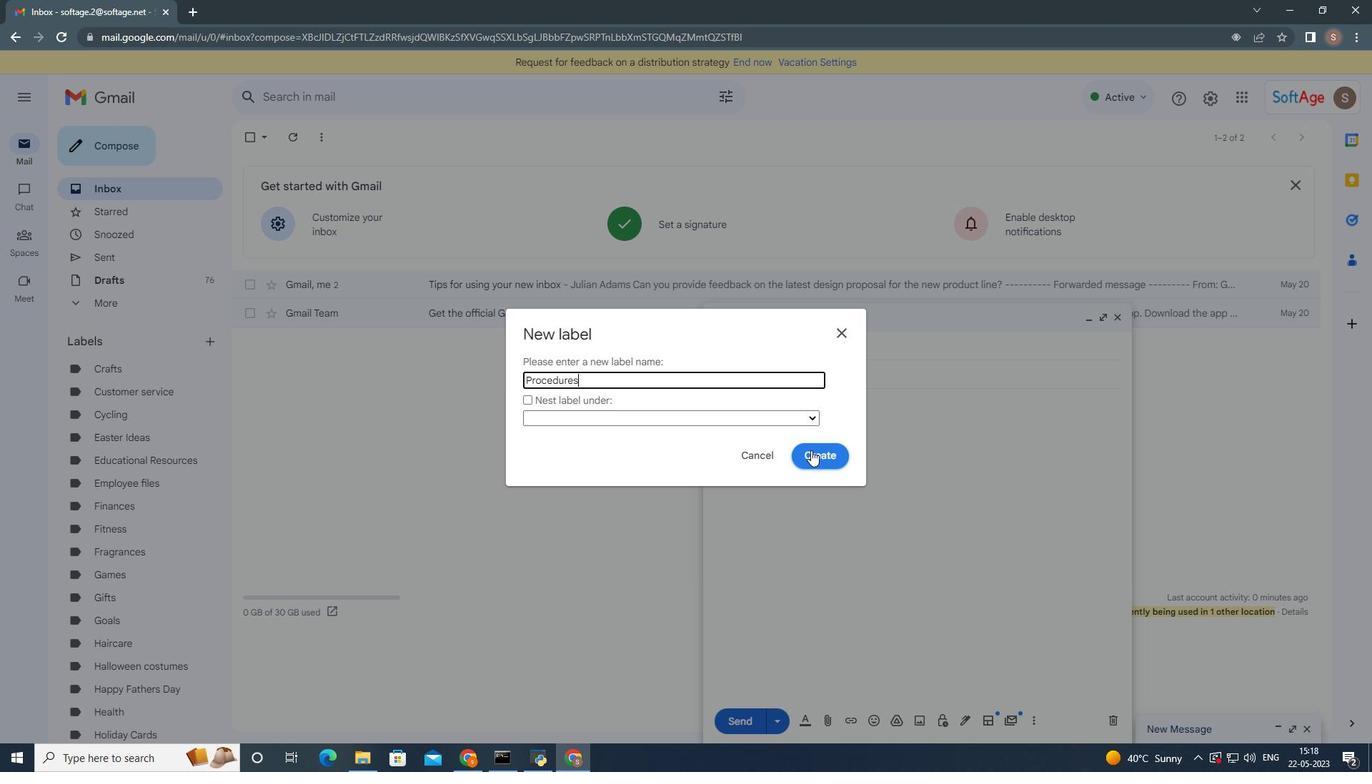 
Action: Mouse pressed left at (810, 451)
Screenshot: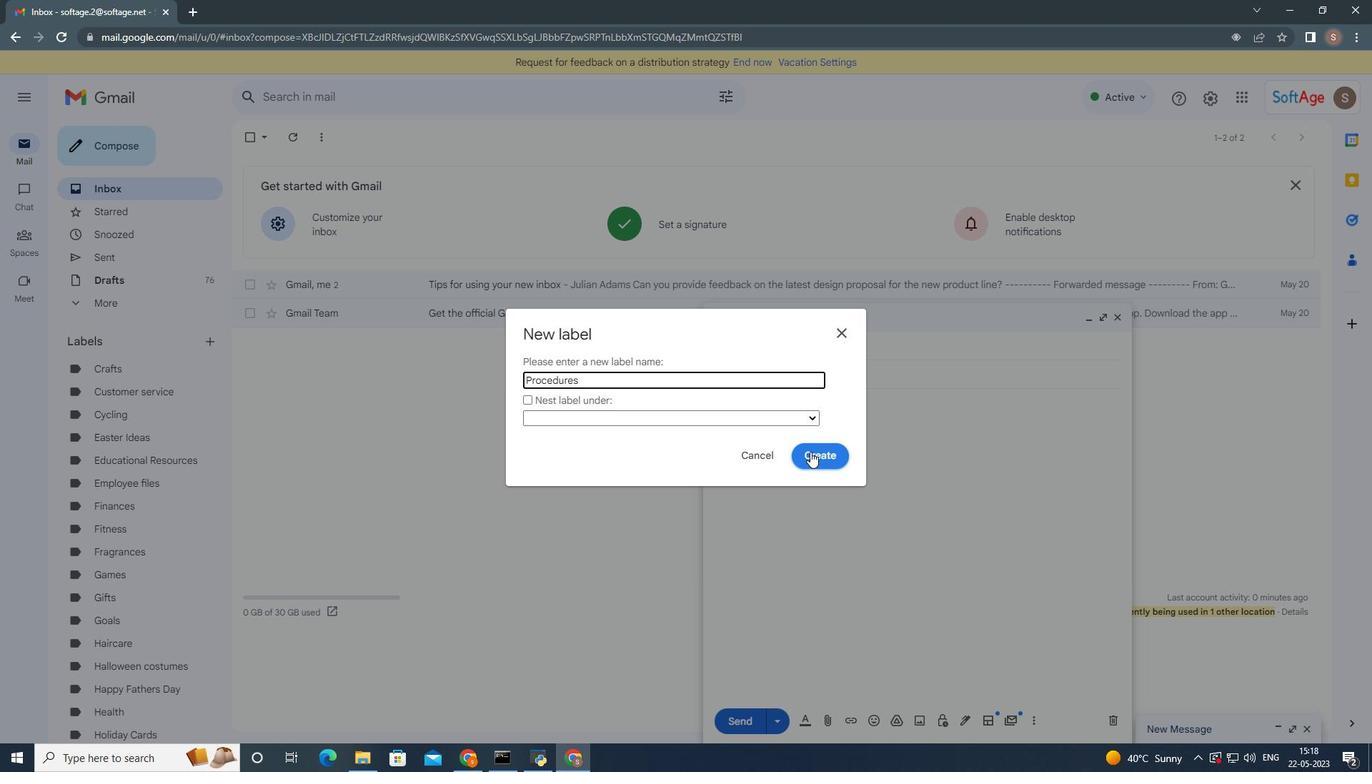 
Action: Mouse moved to (814, 455)
Screenshot: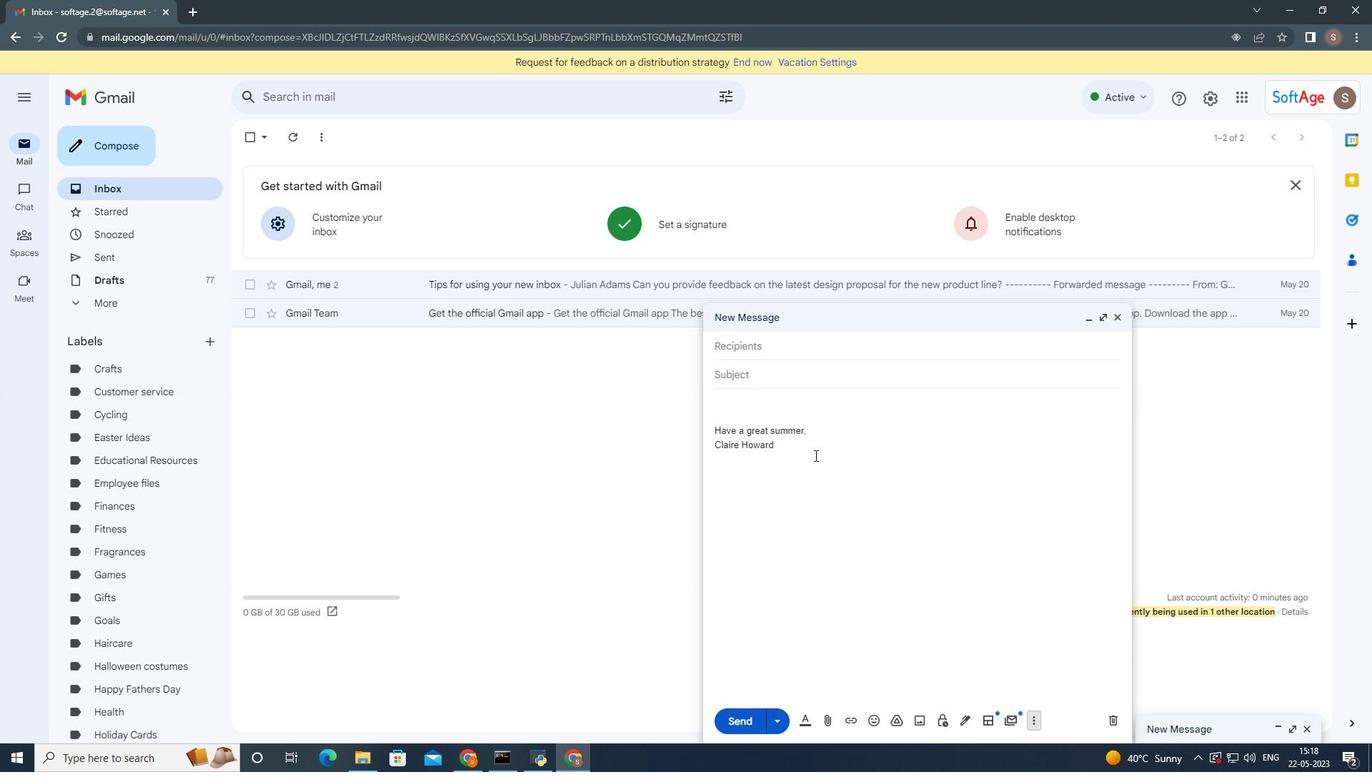 
